 Task: Find connections with filter location Goba with filter topic #coachingwith filter profile language French with filter current company Remote with filter school PSG Institute of Management with filter industry Primary and Secondary Education with filter service category Web Design with filter keywords title Chief Engineer
Action: Mouse moved to (209, 310)
Screenshot: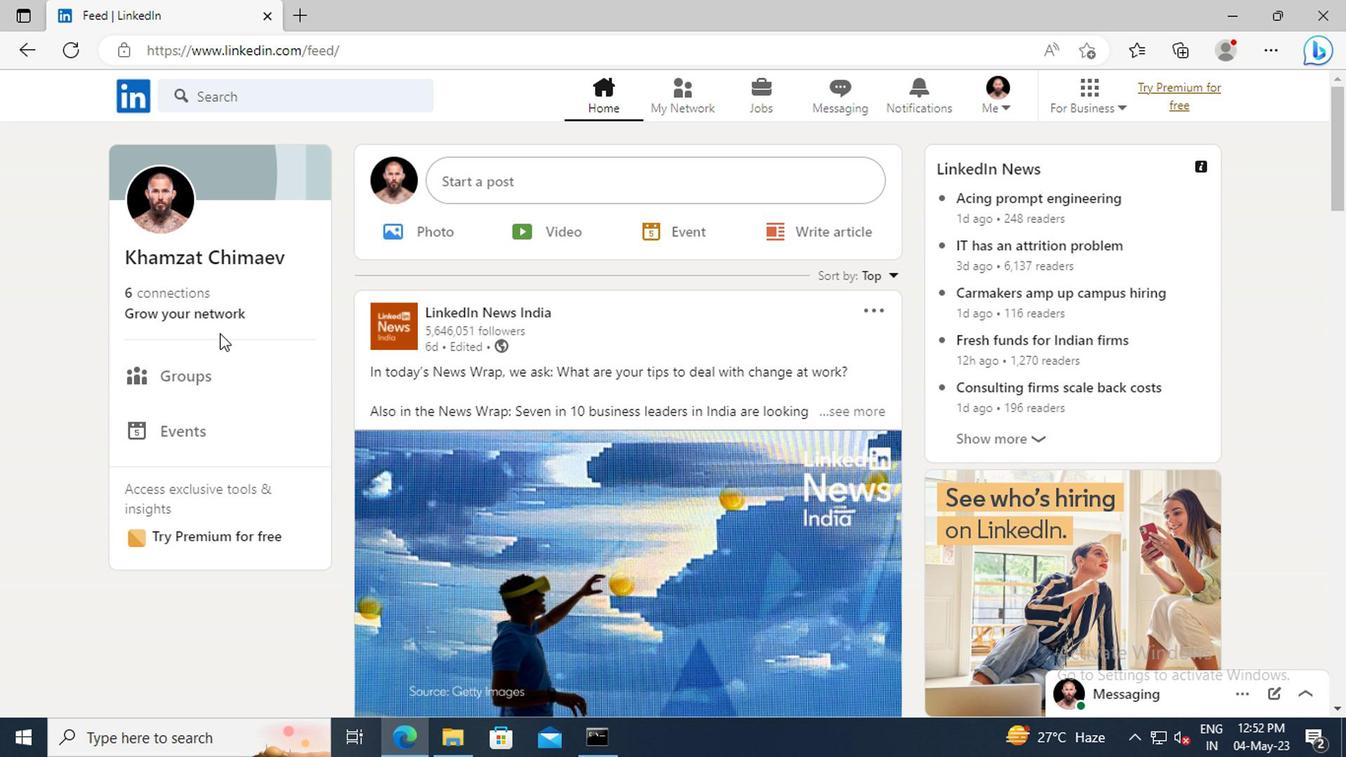 
Action: Mouse pressed left at (209, 310)
Screenshot: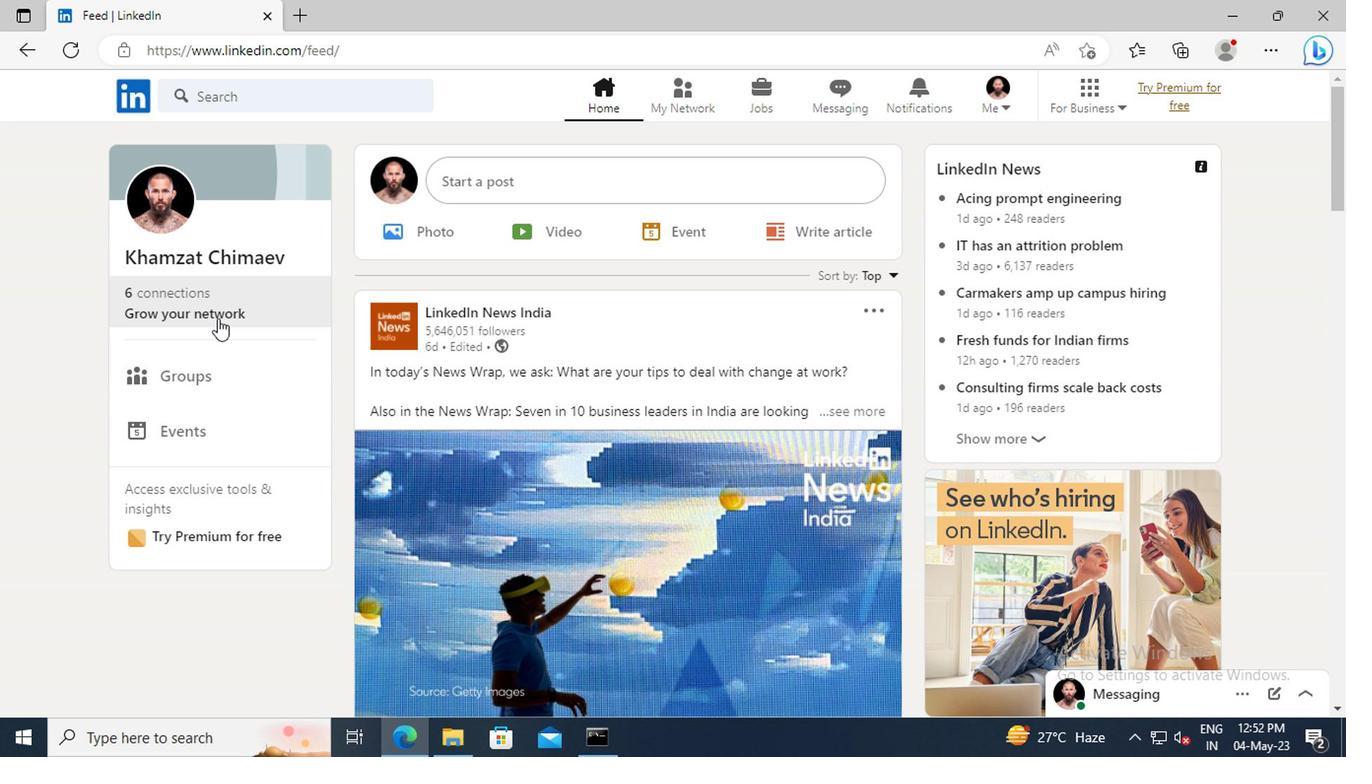 
Action: Mouse moved to (202, 206)
Screenshot: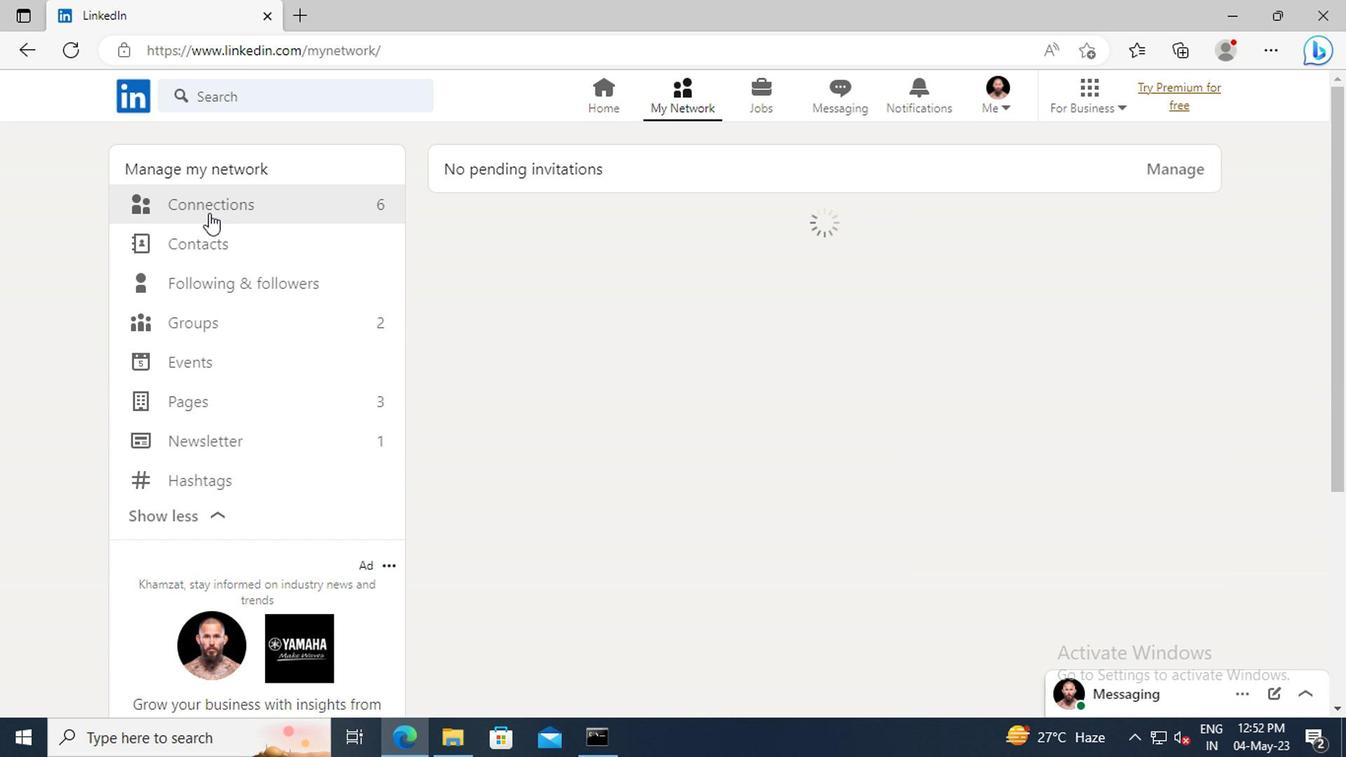 
Action: Mouse pressed left at (202, 206)
Screenshot: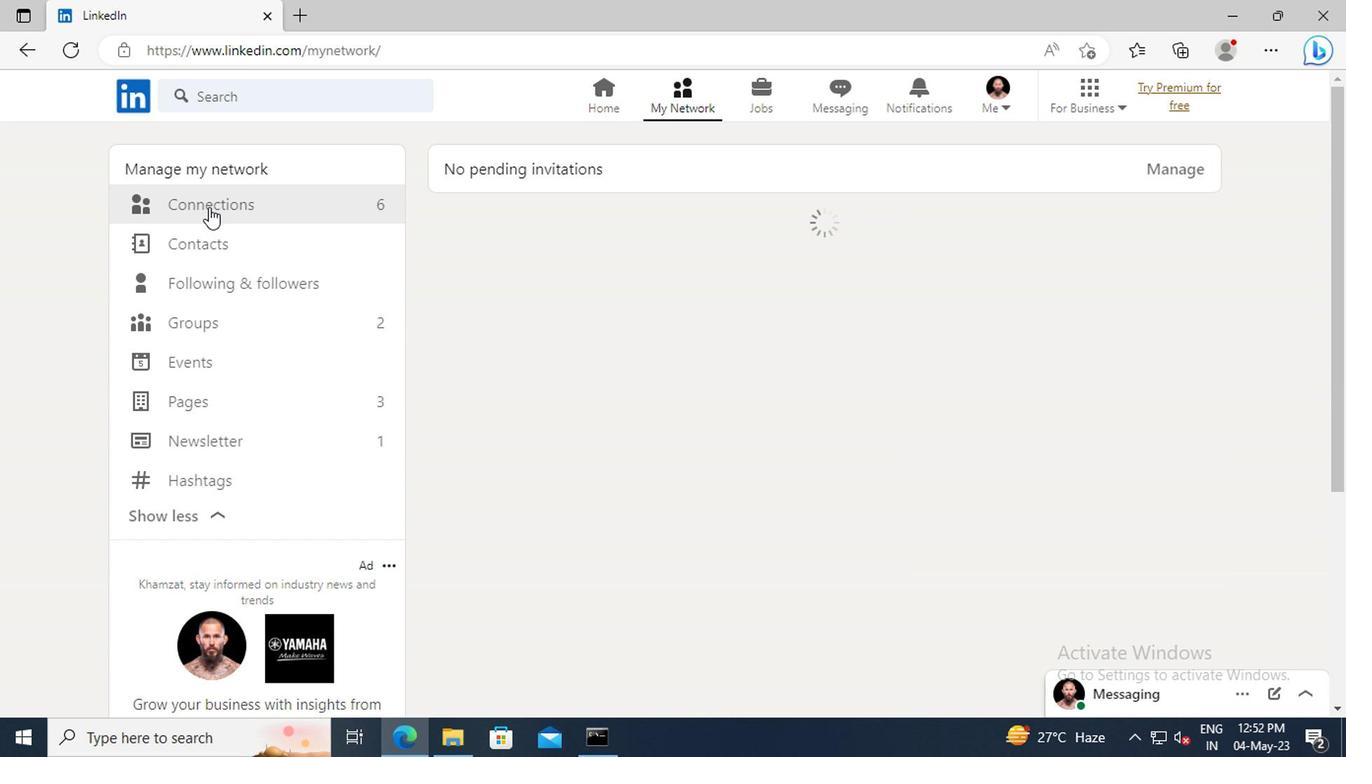 
Action: Mouse moved to (798, 213)
Screenshot: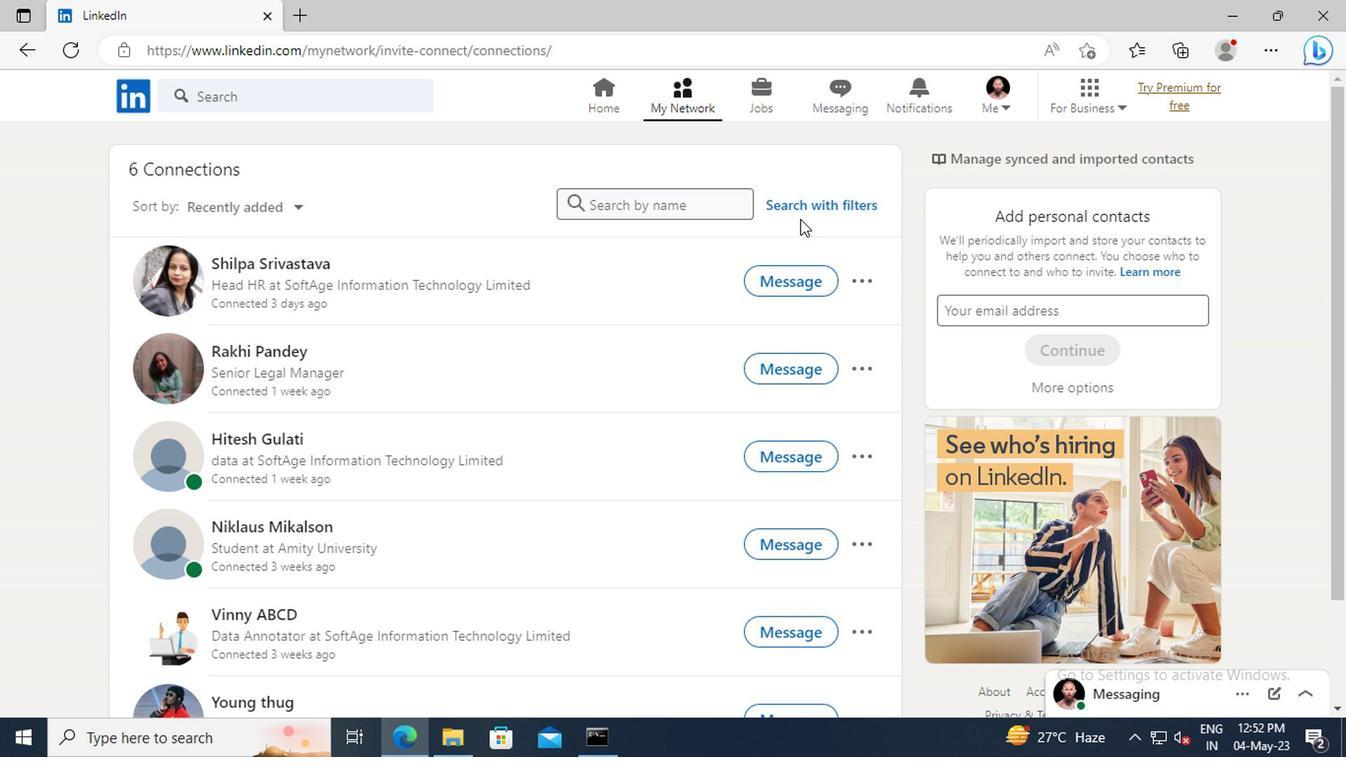 
Action: Mouse pressed left at (798, 213)
Screenshot: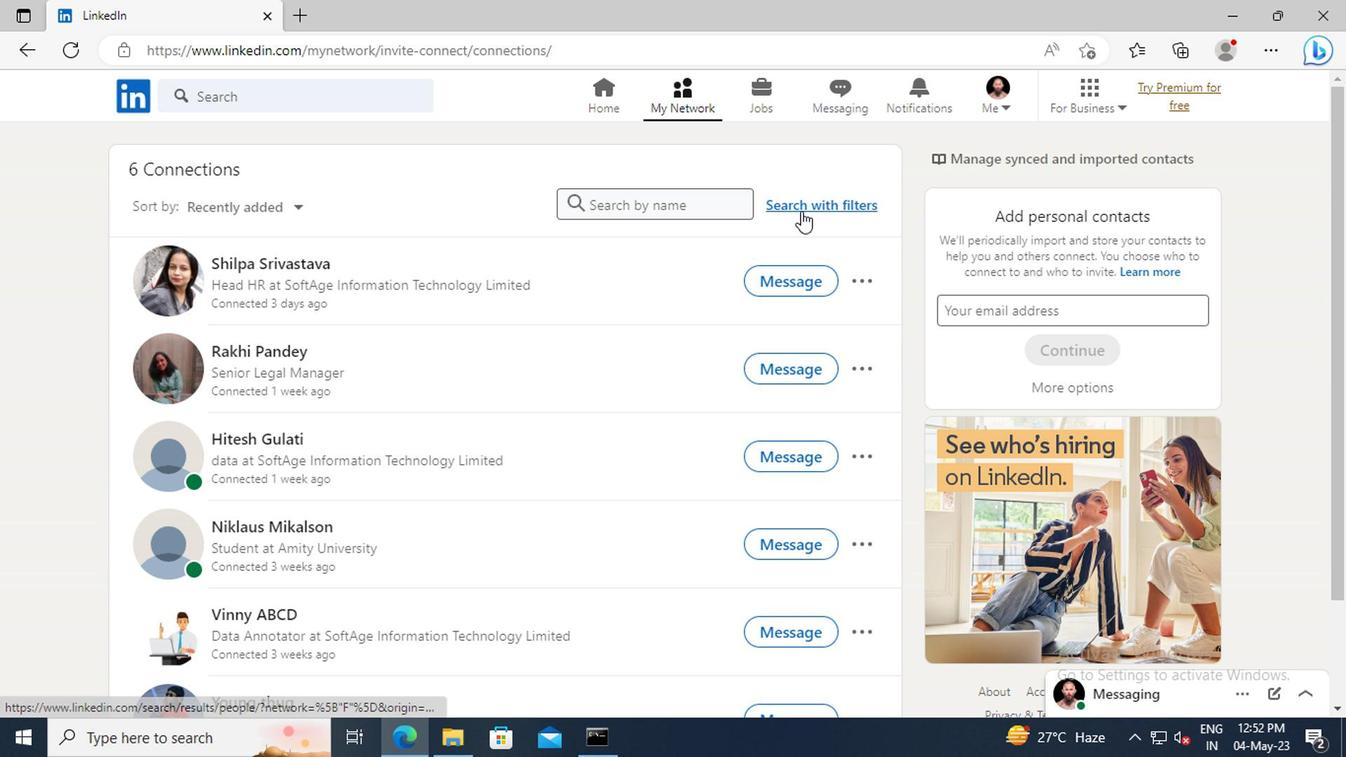 
Action: Mouse moved to (755, 159)
Screenshot: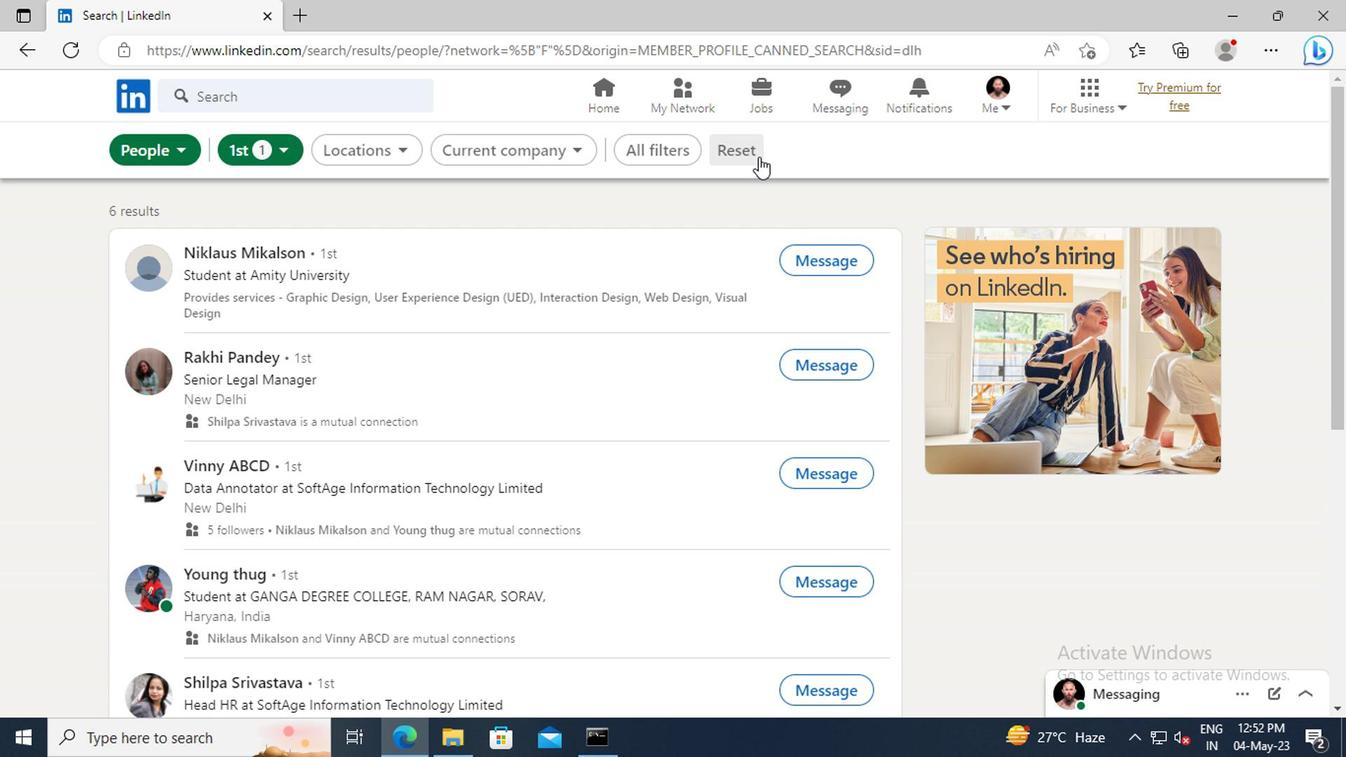 
Action: Mouse pressed left at (755, 159)
Screenshot: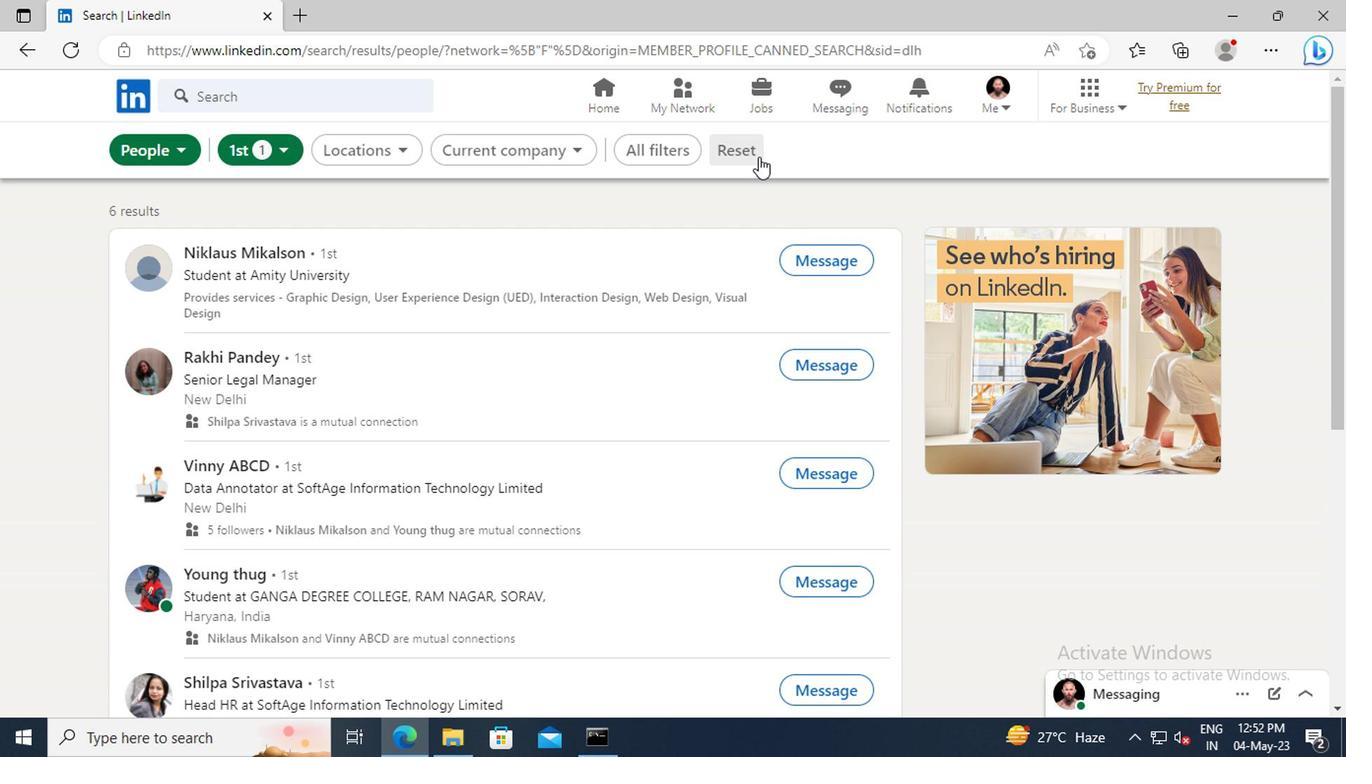 
Action: Mouse moved to (716, 155)
Screenshot: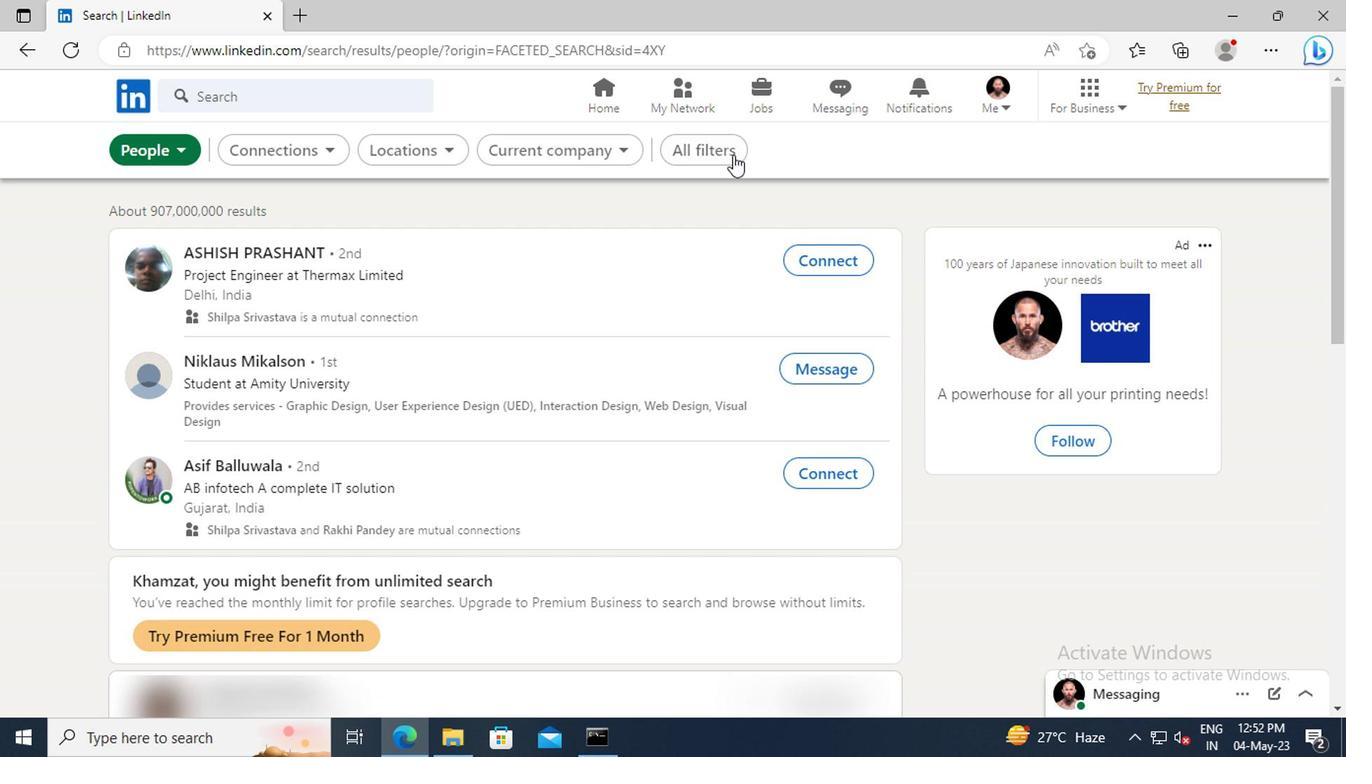 
Action: Mouse pressed left at (716, 155)
Screenshot: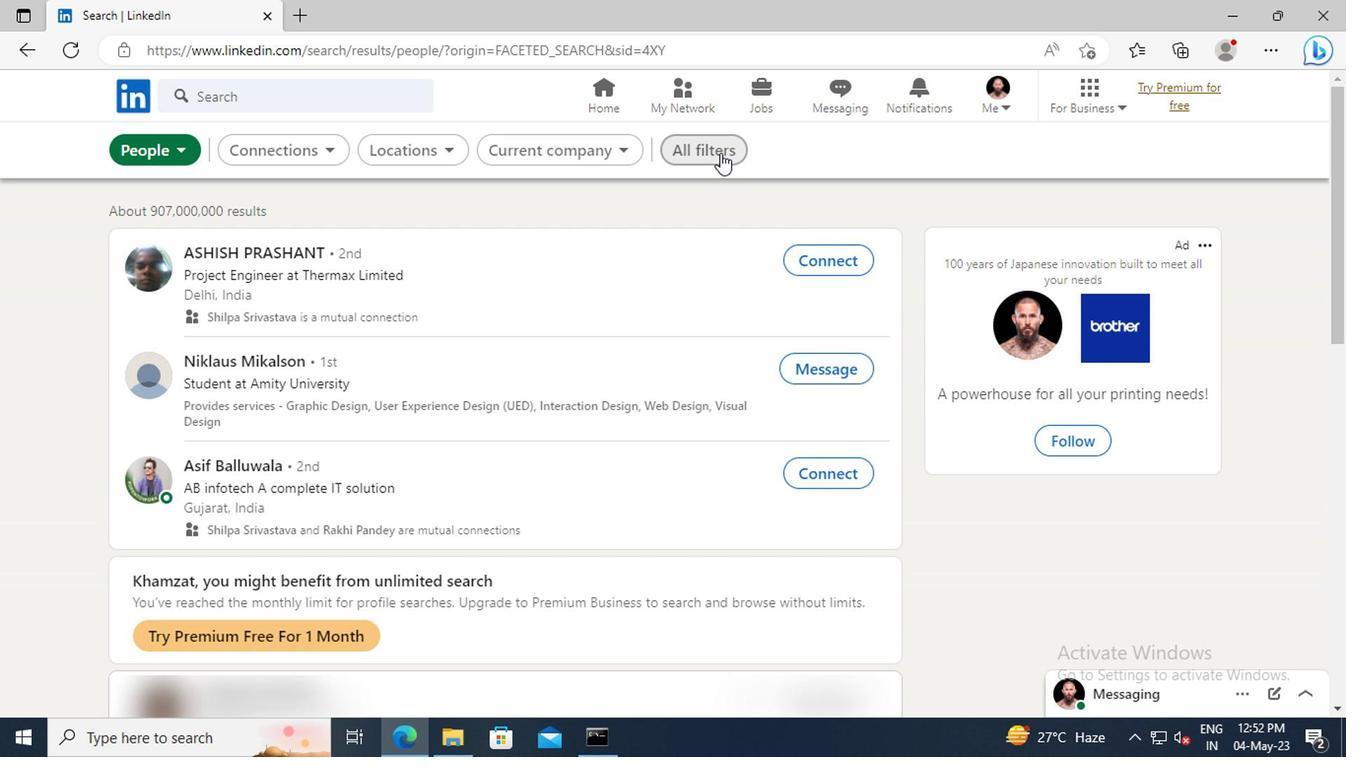 
Action: Mouse moved to (1012, 307)
Screenshot: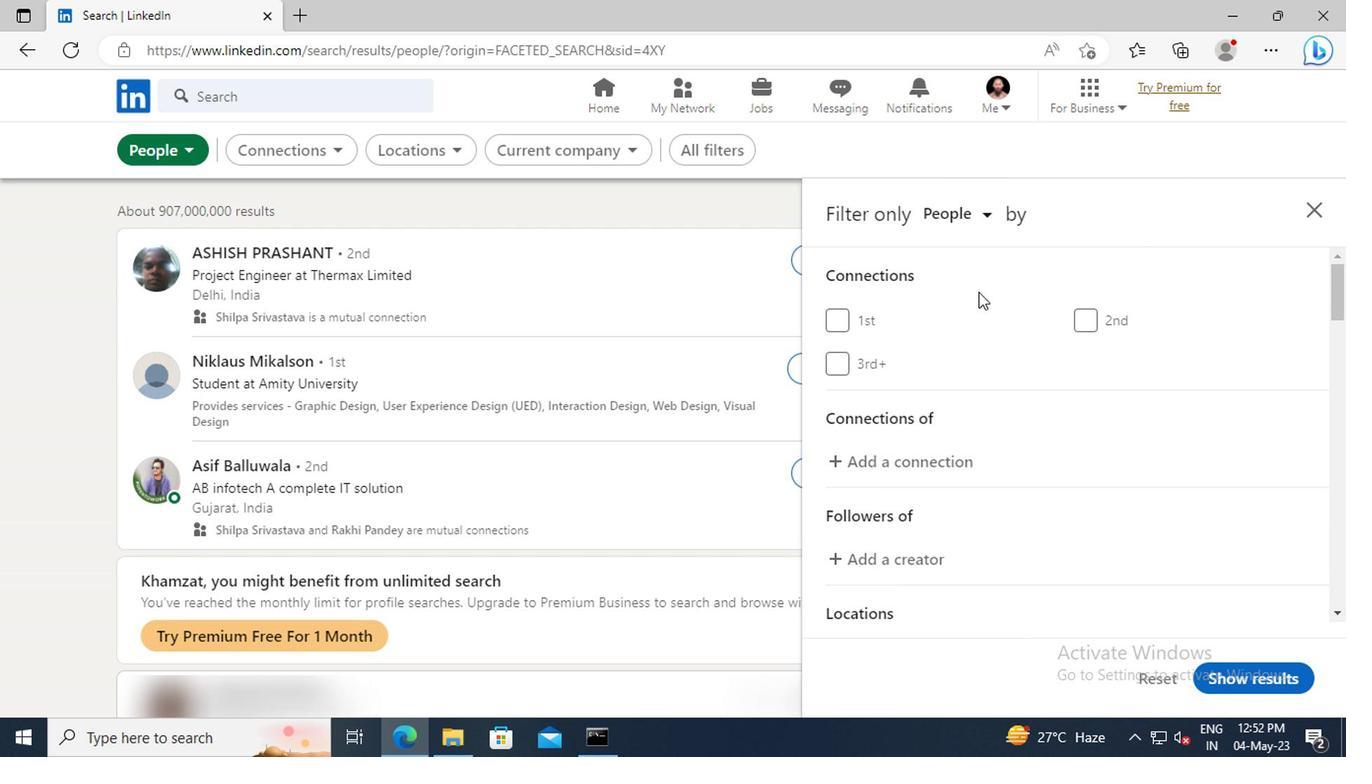 
Action: Mouse scrolled (1012, 307) with delta (0, 0)
Screenshot: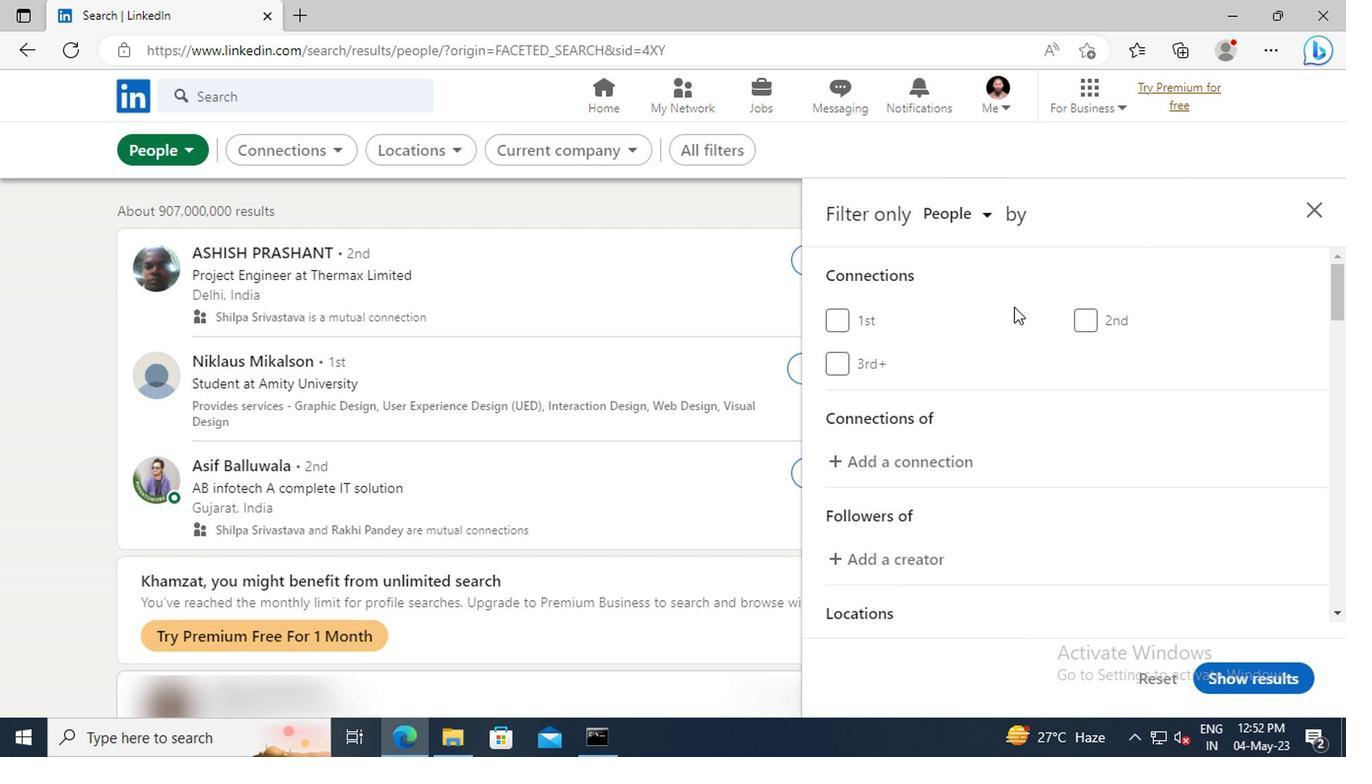 
Action: Mouse scrolled (1012, 307) with delta (0, 0)
Screenshot: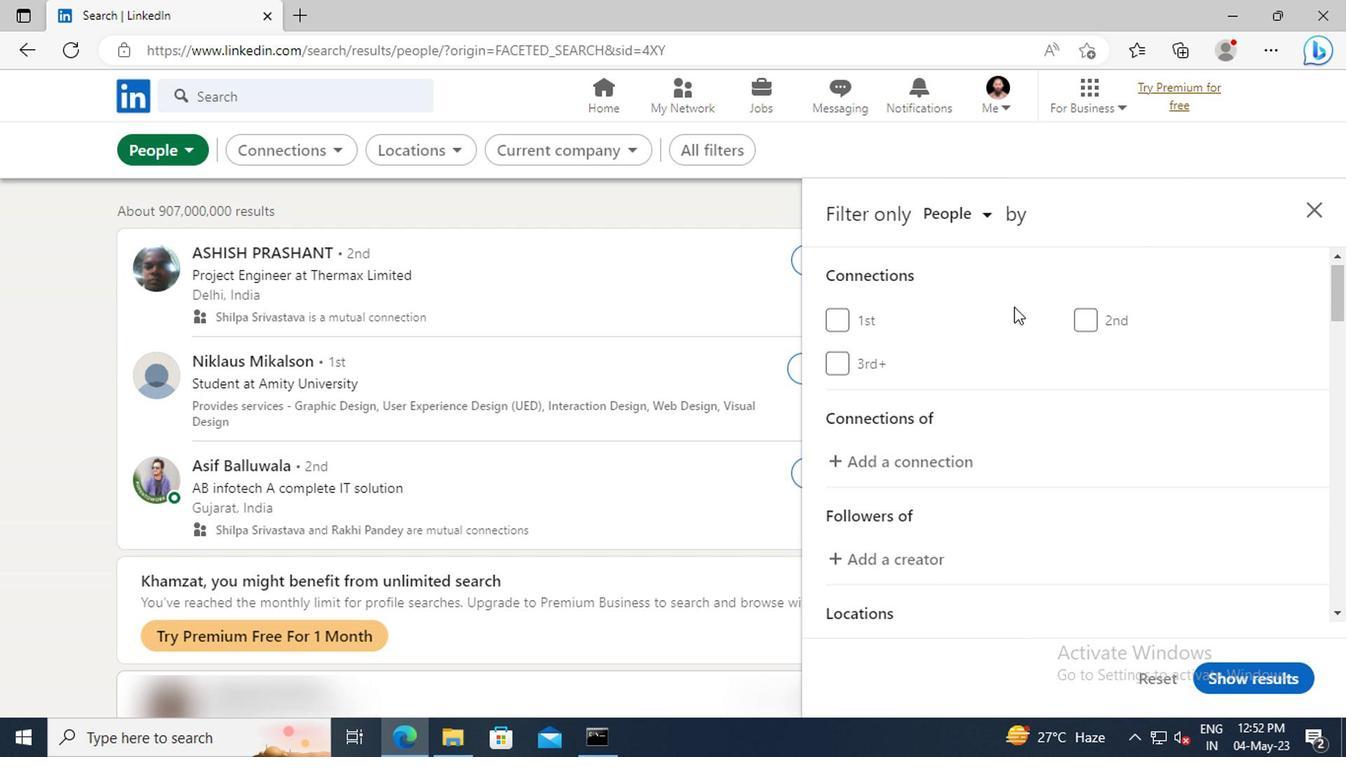 
Action: Mouse scrolled (1012, 307) with delta (0, 0)
Screenshot: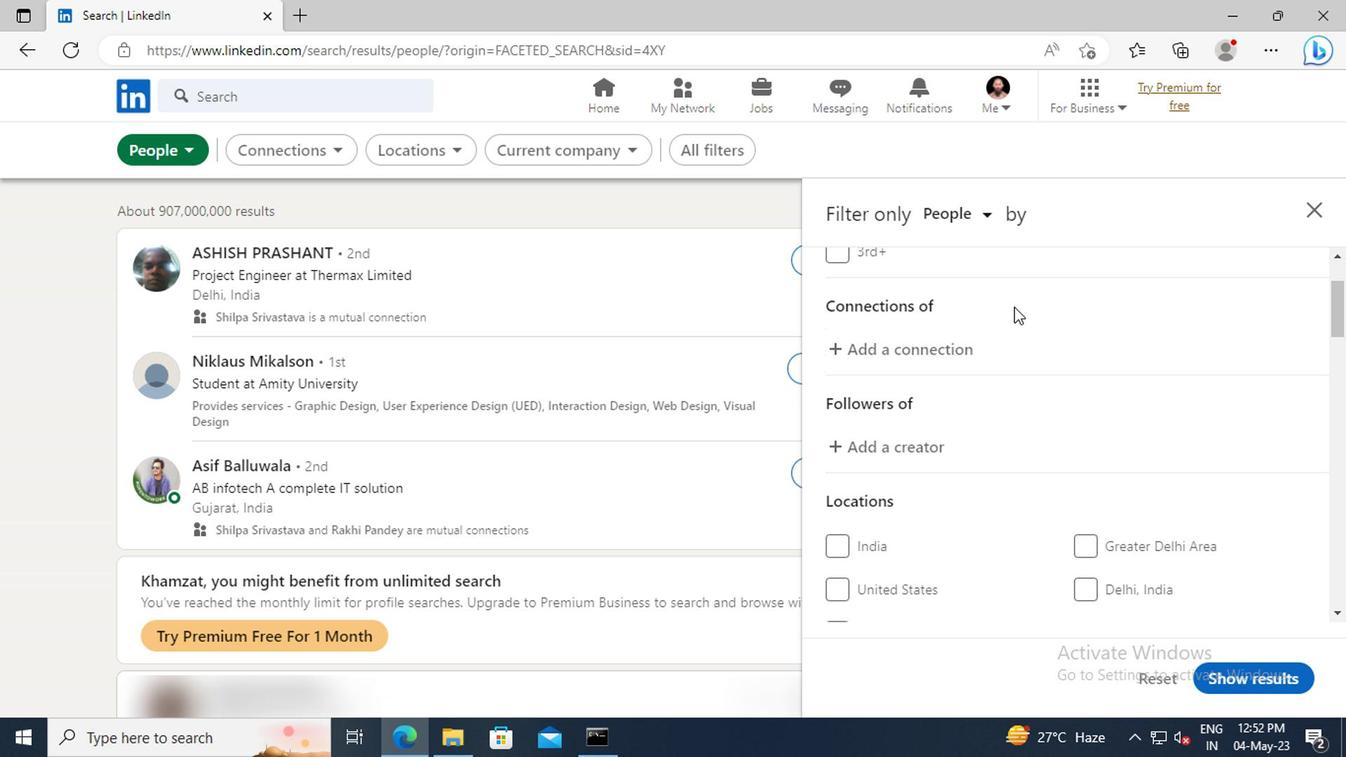 
Action: Mouse scrolled (1012, 307) with delta (0, 0)
Screenshot: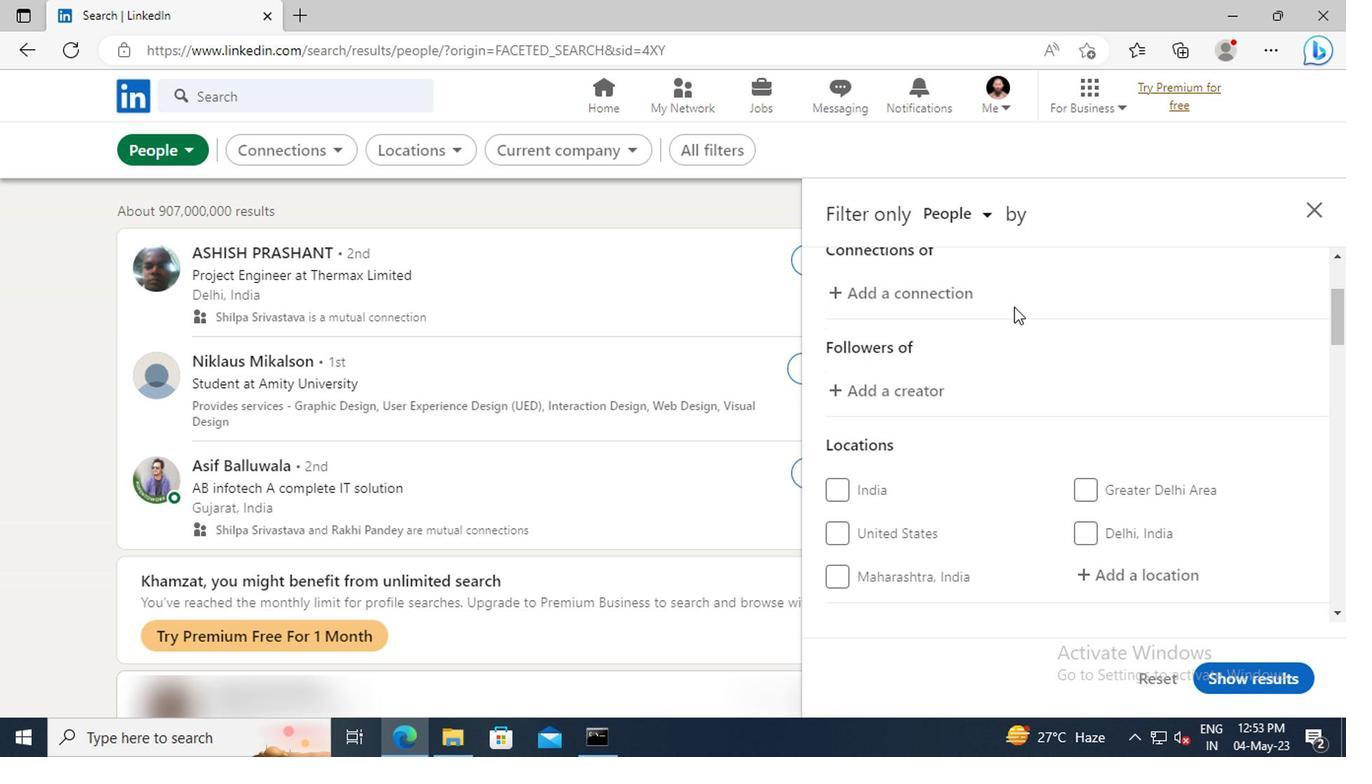 
Action: Mouse scrolled (1012, 307) with delta (0, 0)
Screenshot: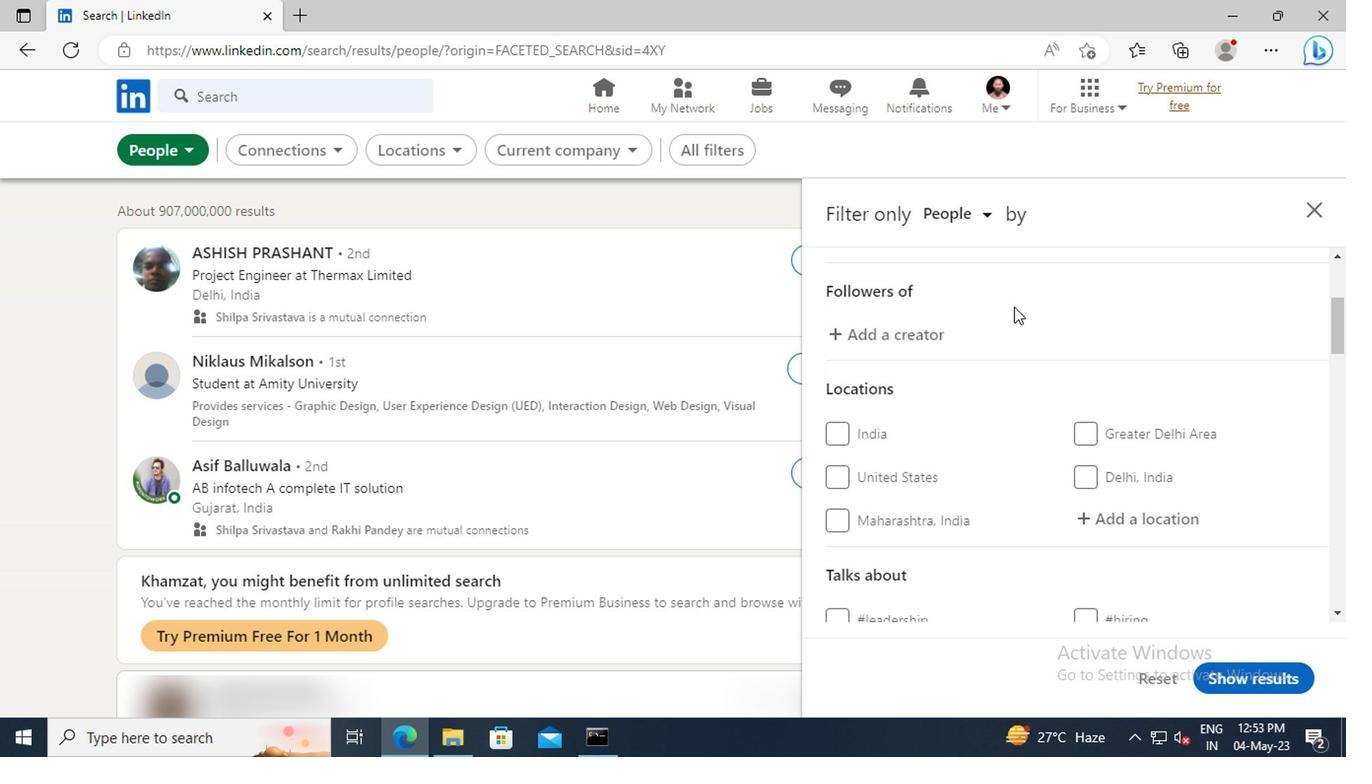 
Action: Mouse scrolled (1012, 307) with delta (0, 0)
Screenshot: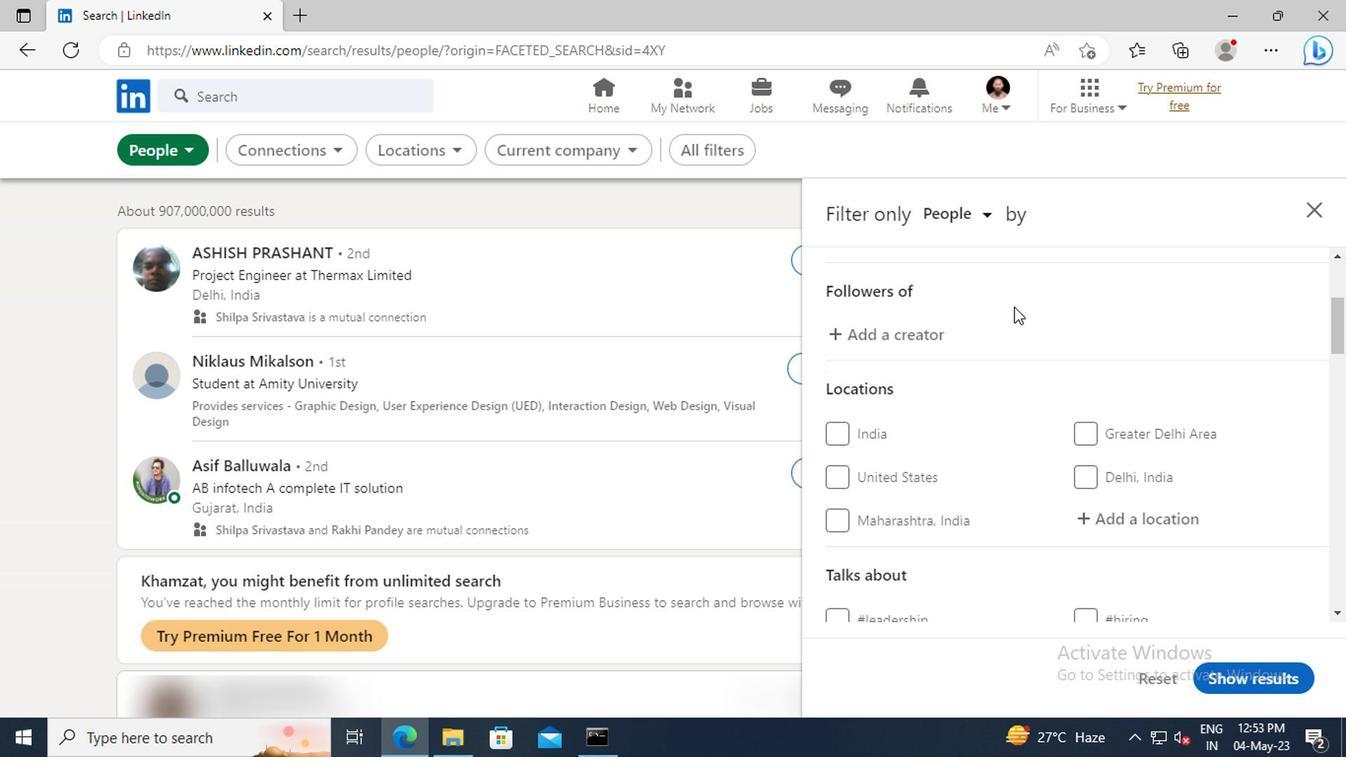 
Action: Mouse moved to (1095, 413)
Screenshot: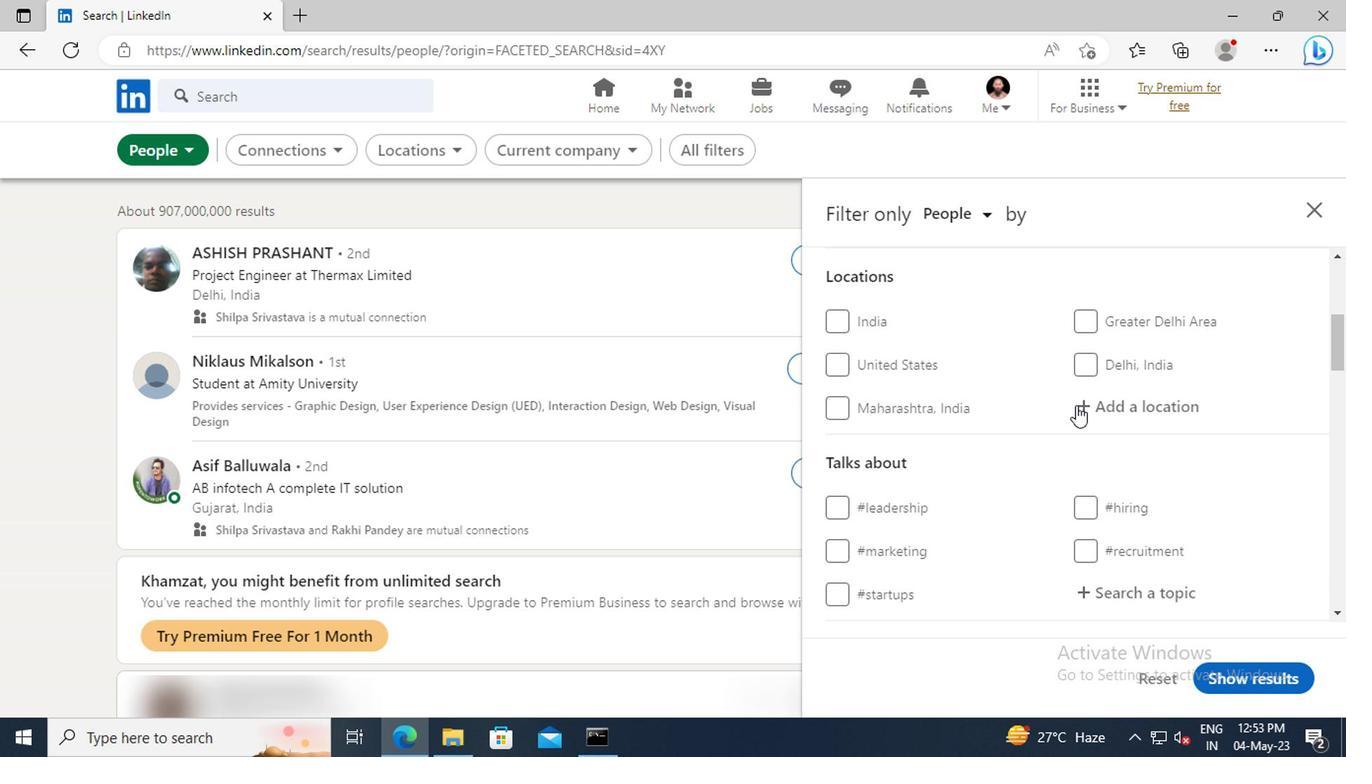 
Action: Mouse pressed left at (1095, 413)
Screenshot: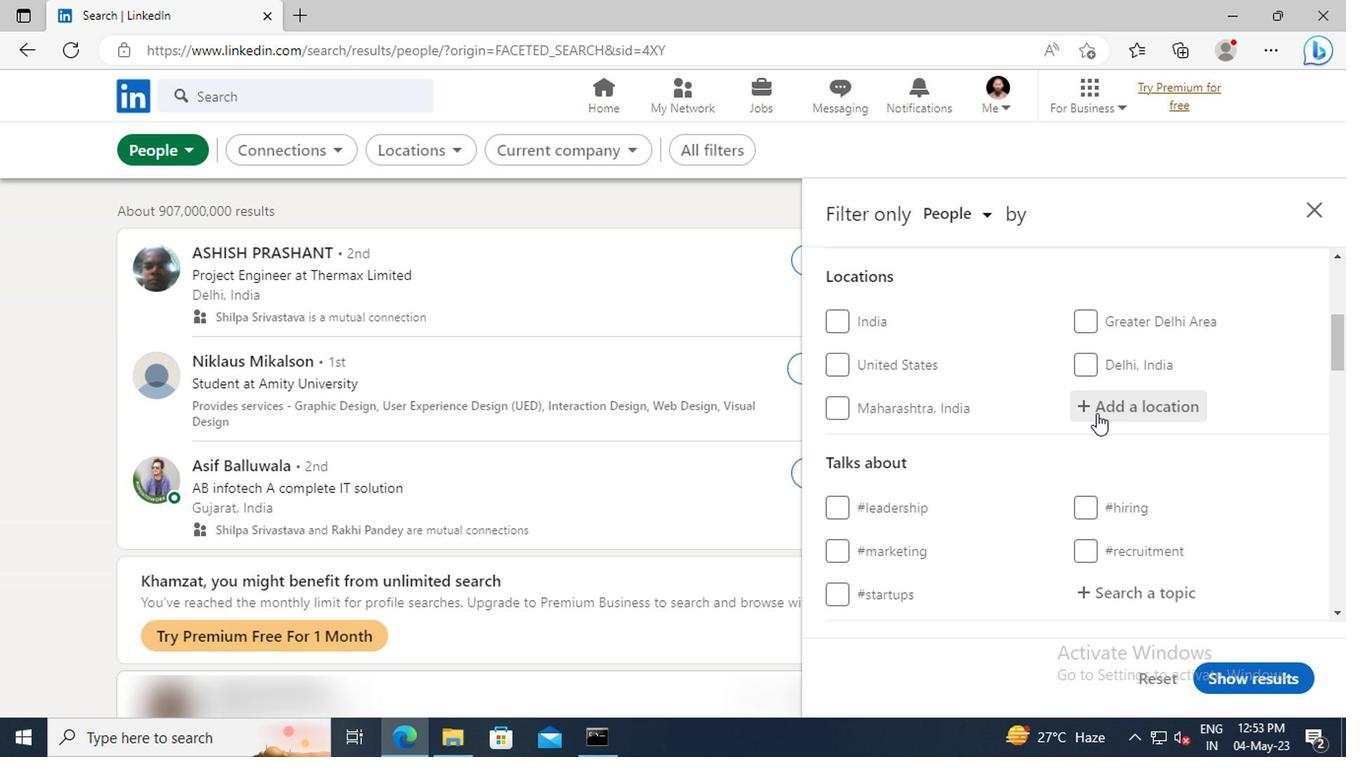 
Action: Key pressed <Key.shift>GOBA<Key.enter>
Screenshot: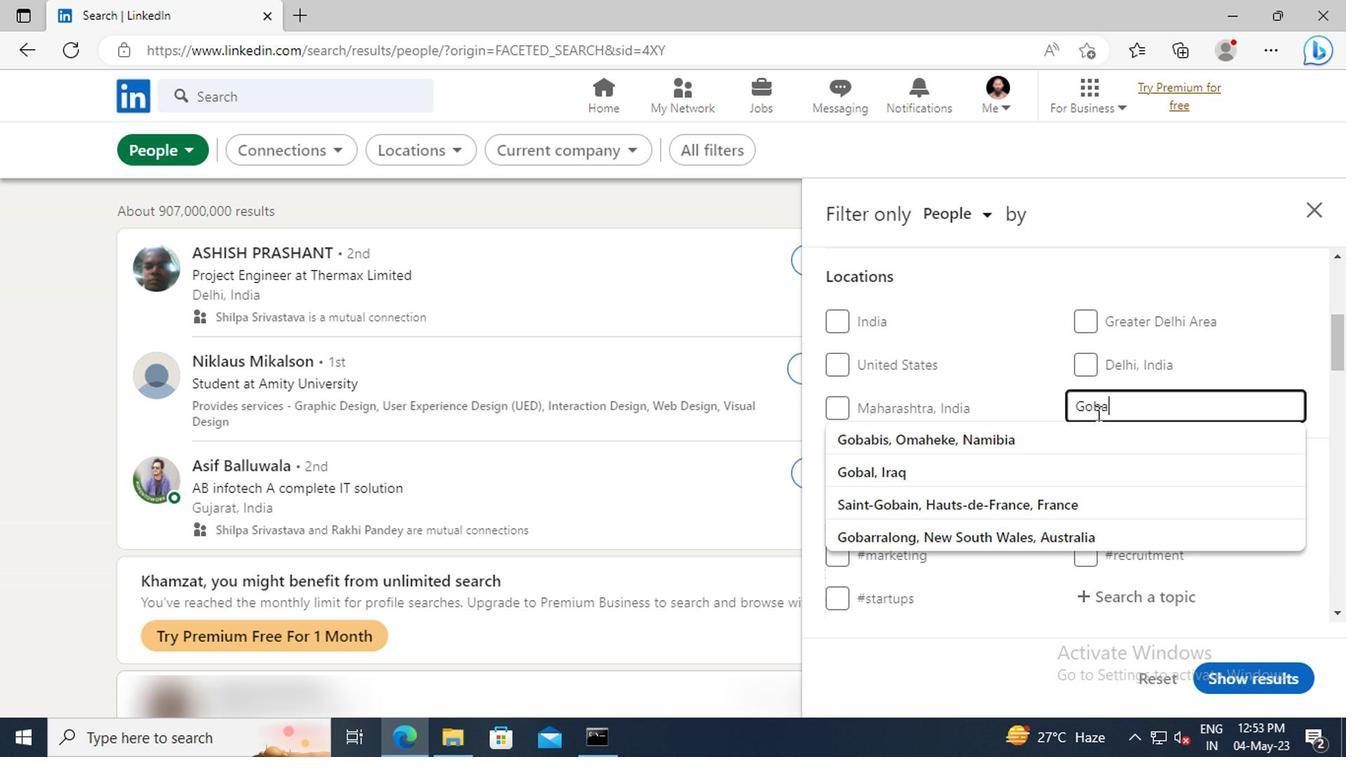 
Action: Mouse scrolled (1095, 412) with delta (0, -1)
Screenshot: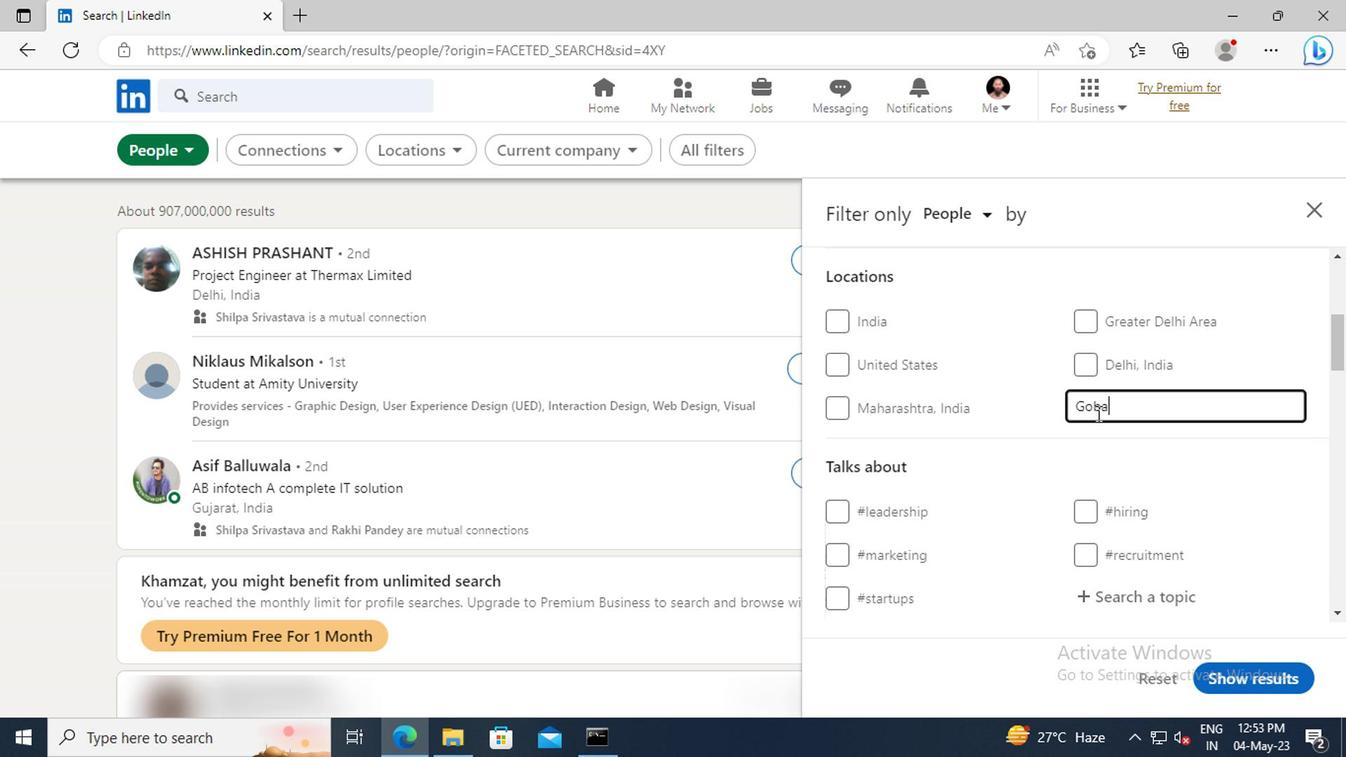 
Action: Mouse scrolled (1095, 412) with delta (0, -1)
Screenshot: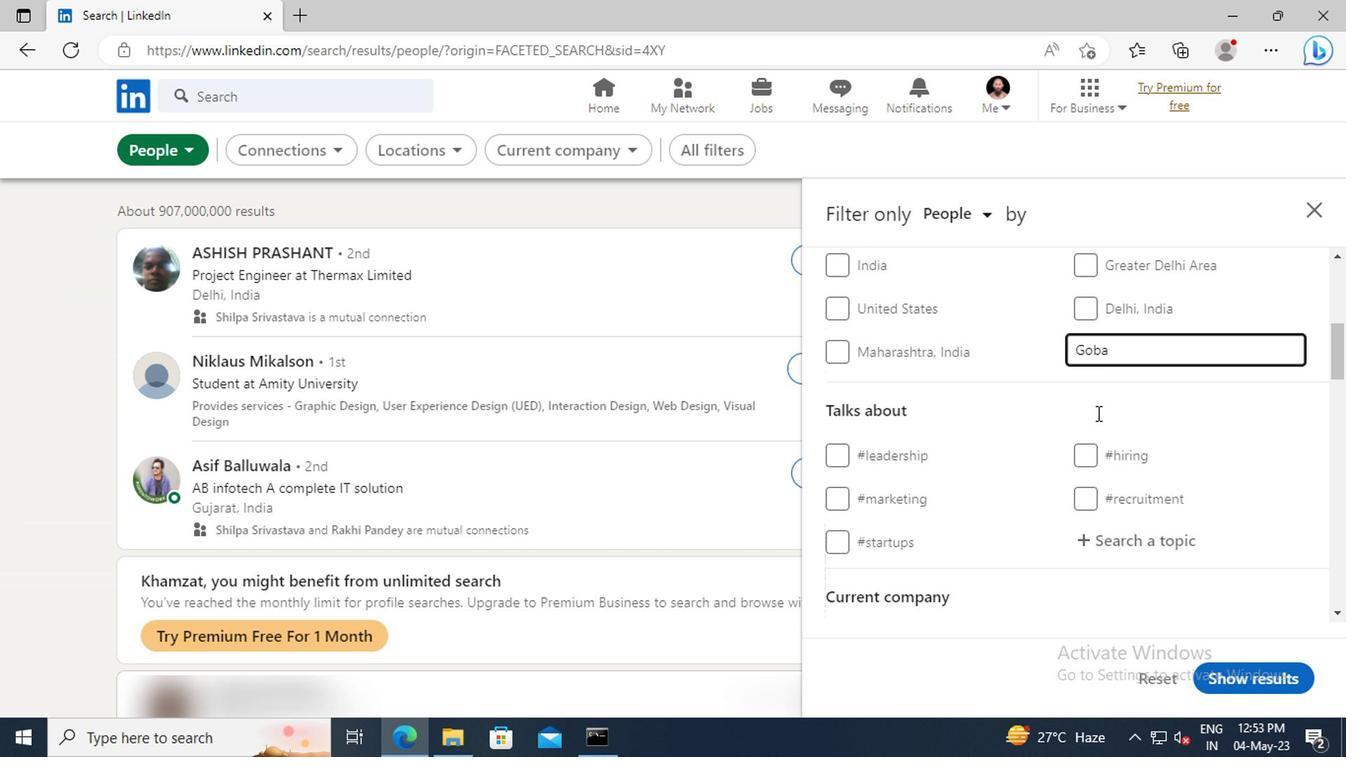 
Action: Mouse scrolled (1095, 412) with delta (0, -1)
Screenshot: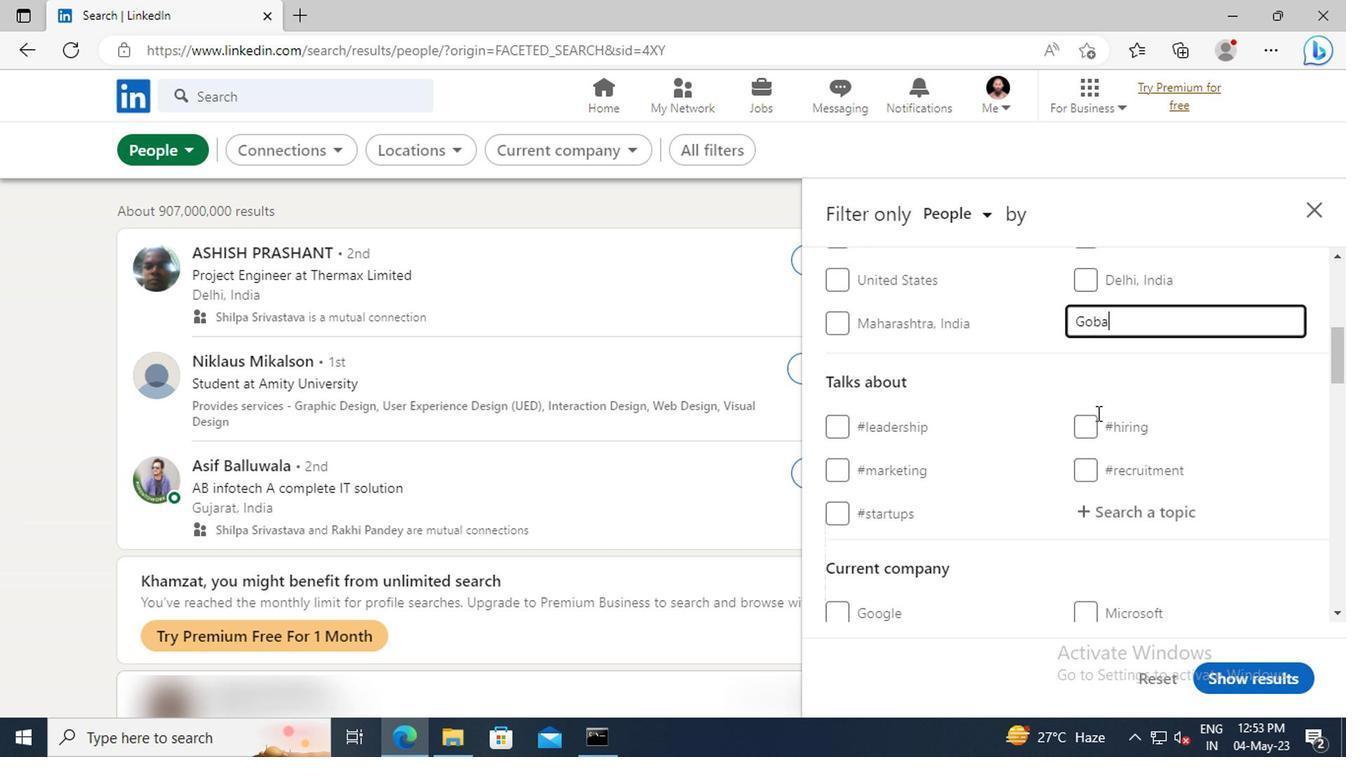 
Action: Mouse moved to (1099, 430)
Screenshot: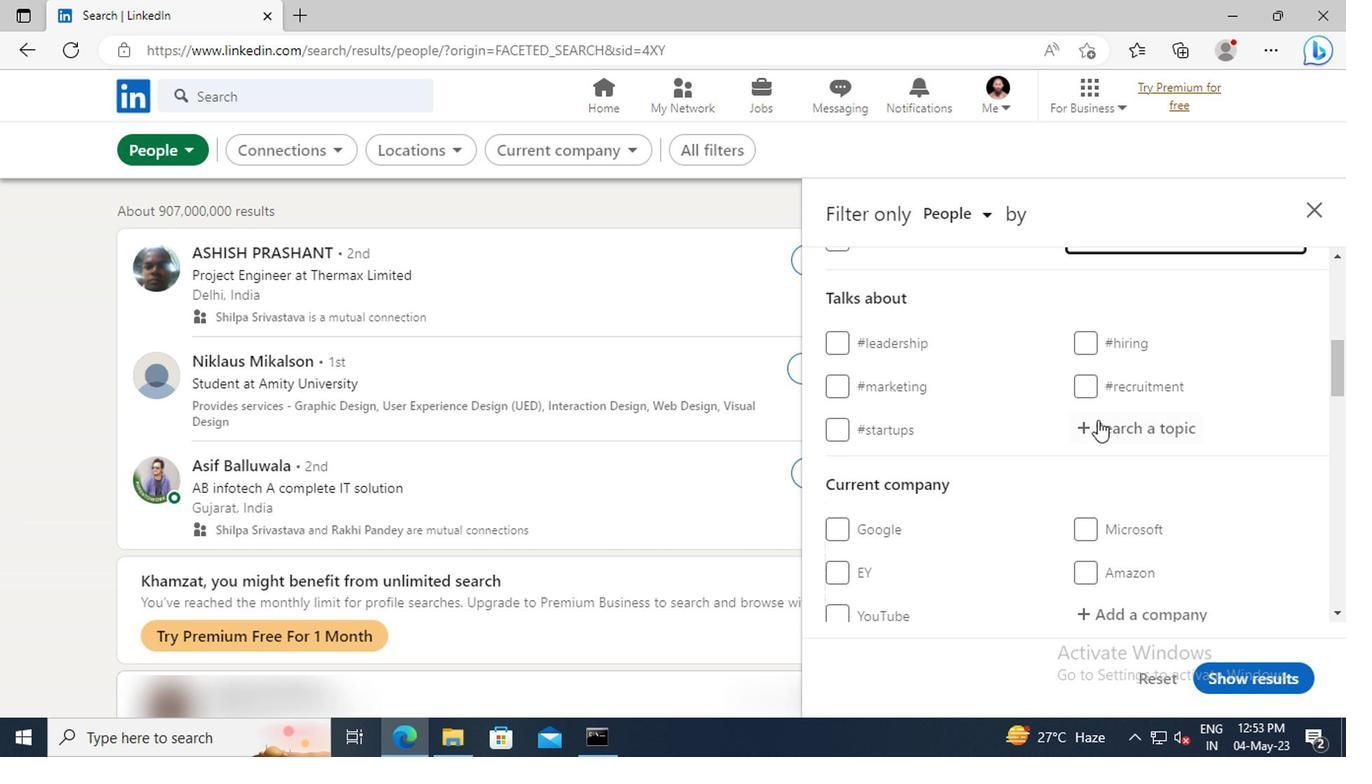 
Action: Mouse pressed left at (1099, 430)
Screenshot: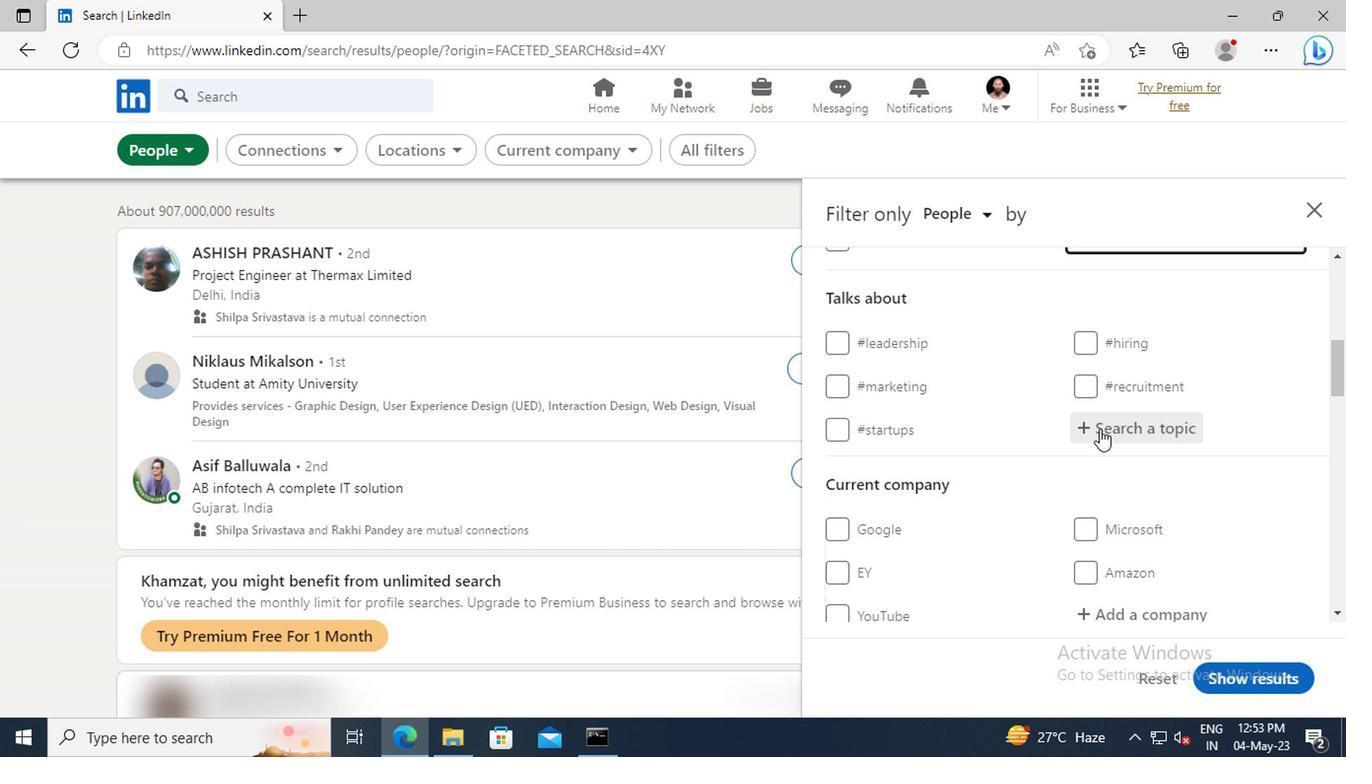 
Action: Key pressed COACHI
Screenshot: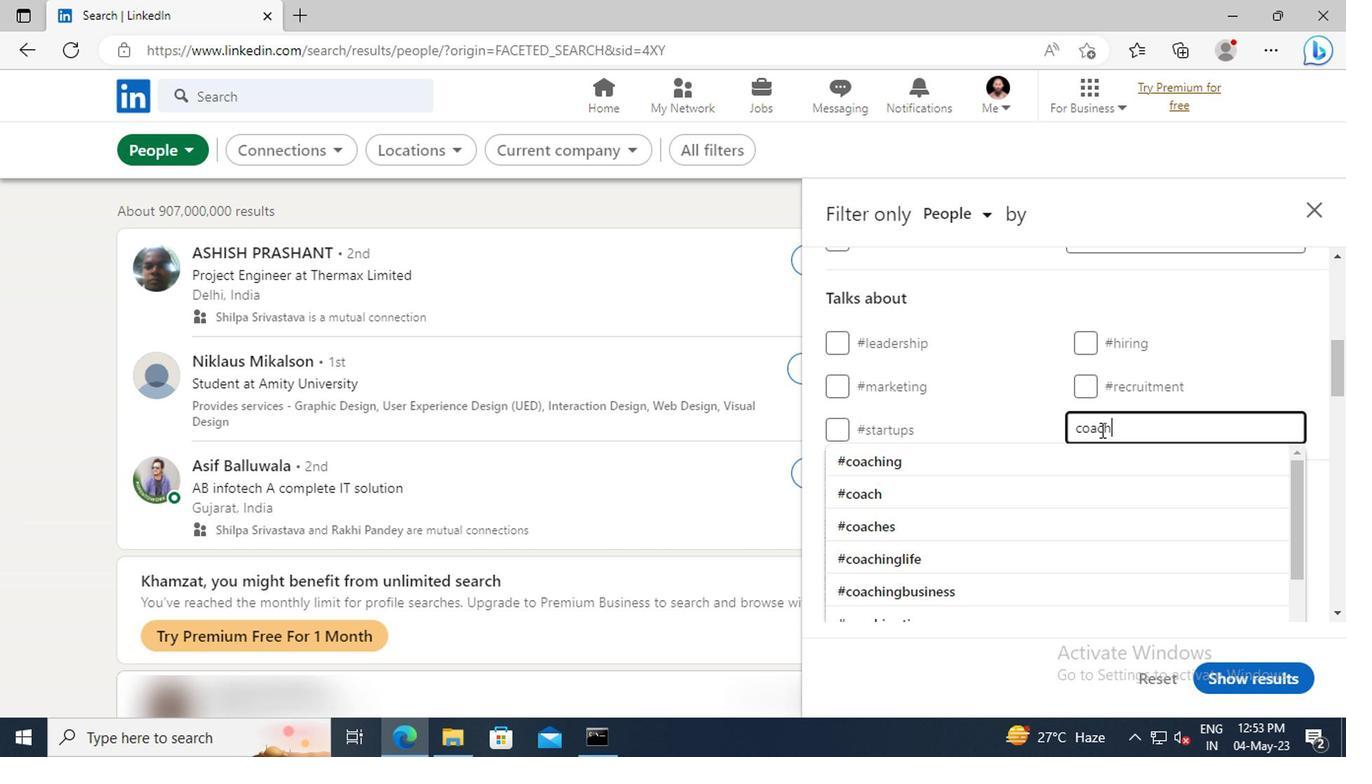 
Action: Mouse moved to (1099, 458)
Screenshot: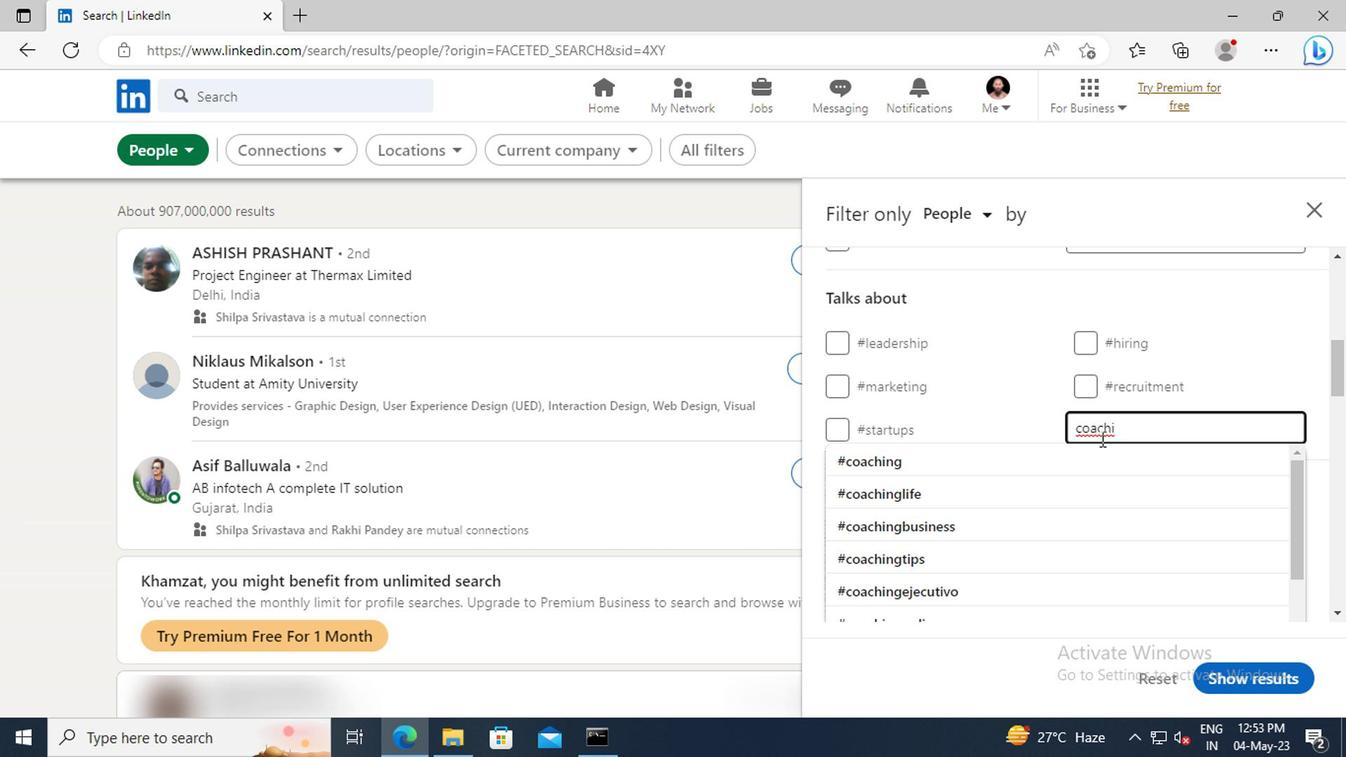 
Action: Mouse pressed left at (1099, 458)
Screenshot: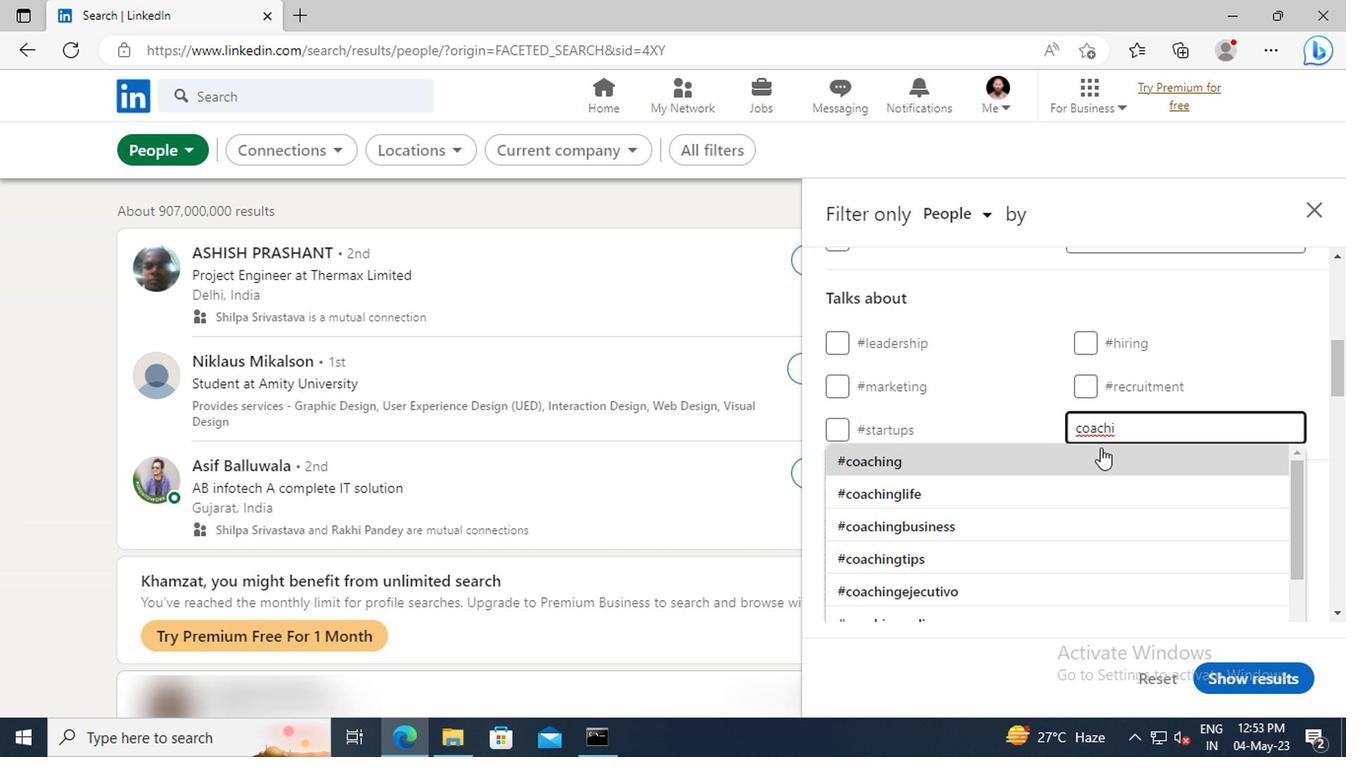 
Action: Mouse scrolled (1099, 458) with delta (0, 0)
Screenshot: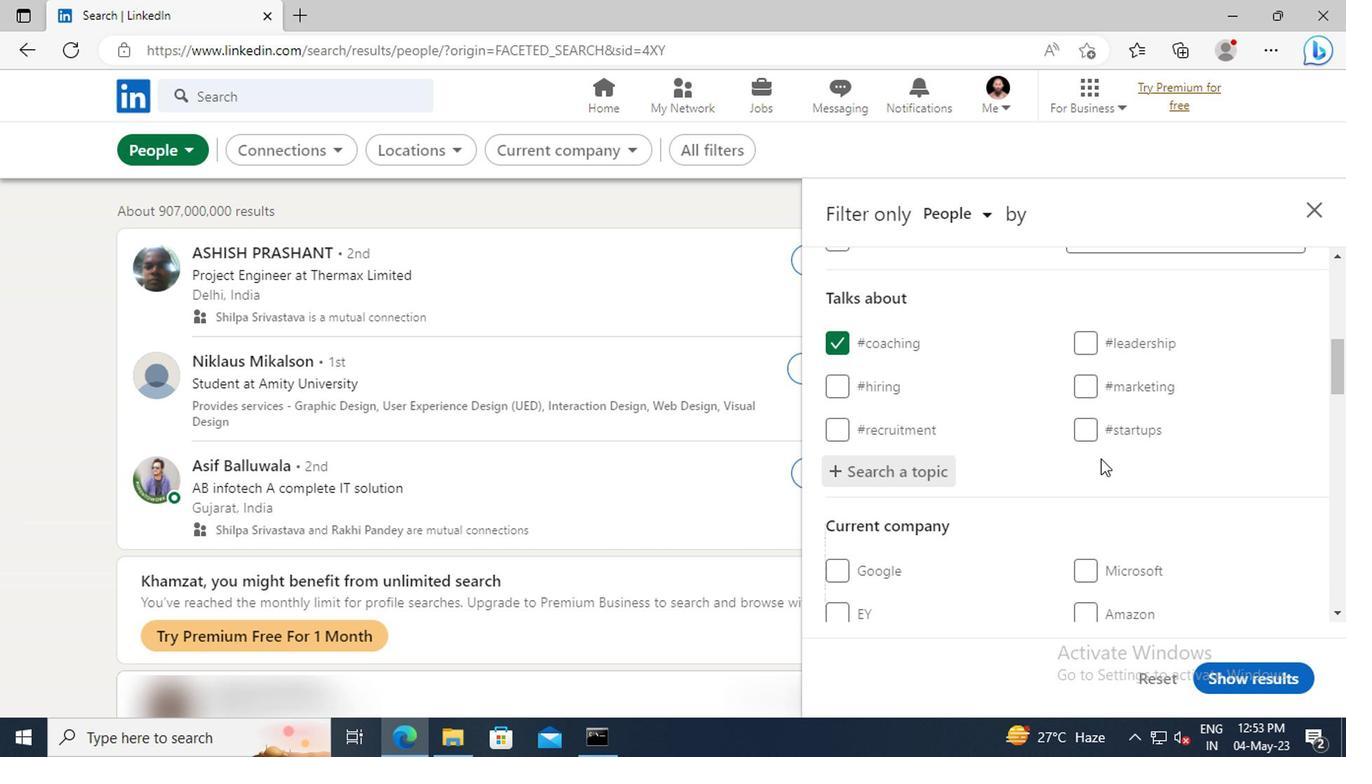 
Action: Mouse scrolled (1099, 458) with delta (0, 0)
Screenshot: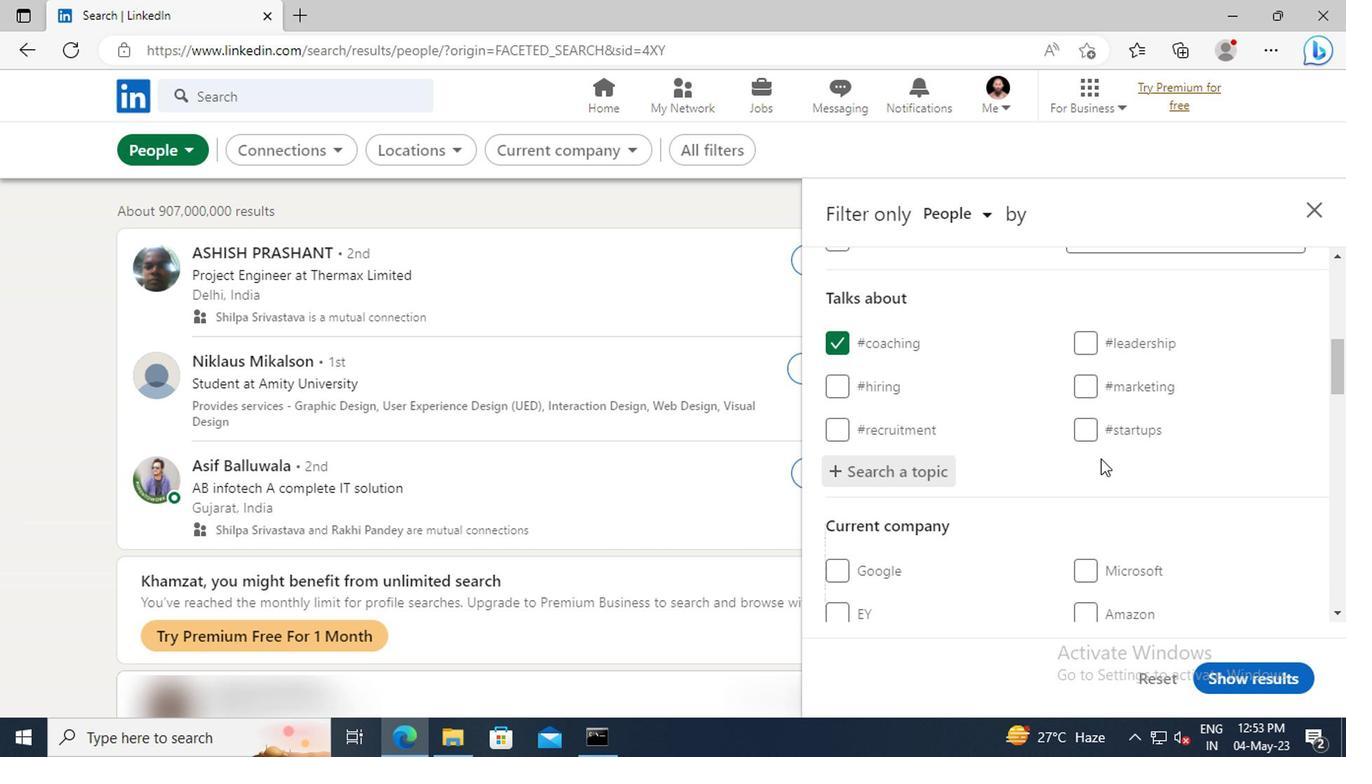 
Action: Mouse scrolled (1099, 458) with delta (0, 0)
Screenshot: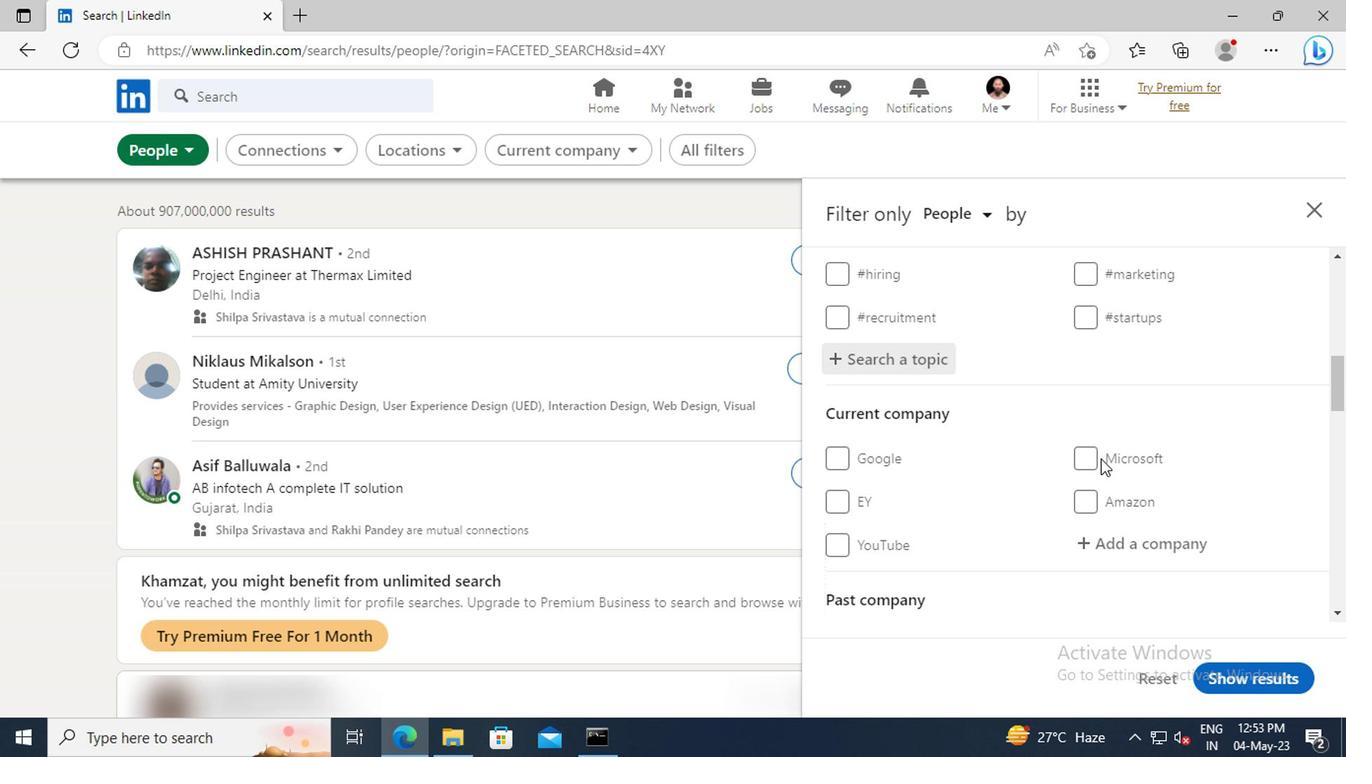 
Action: Mouse scrolled (1099, 458) with delta (0, 0)
Screenshot: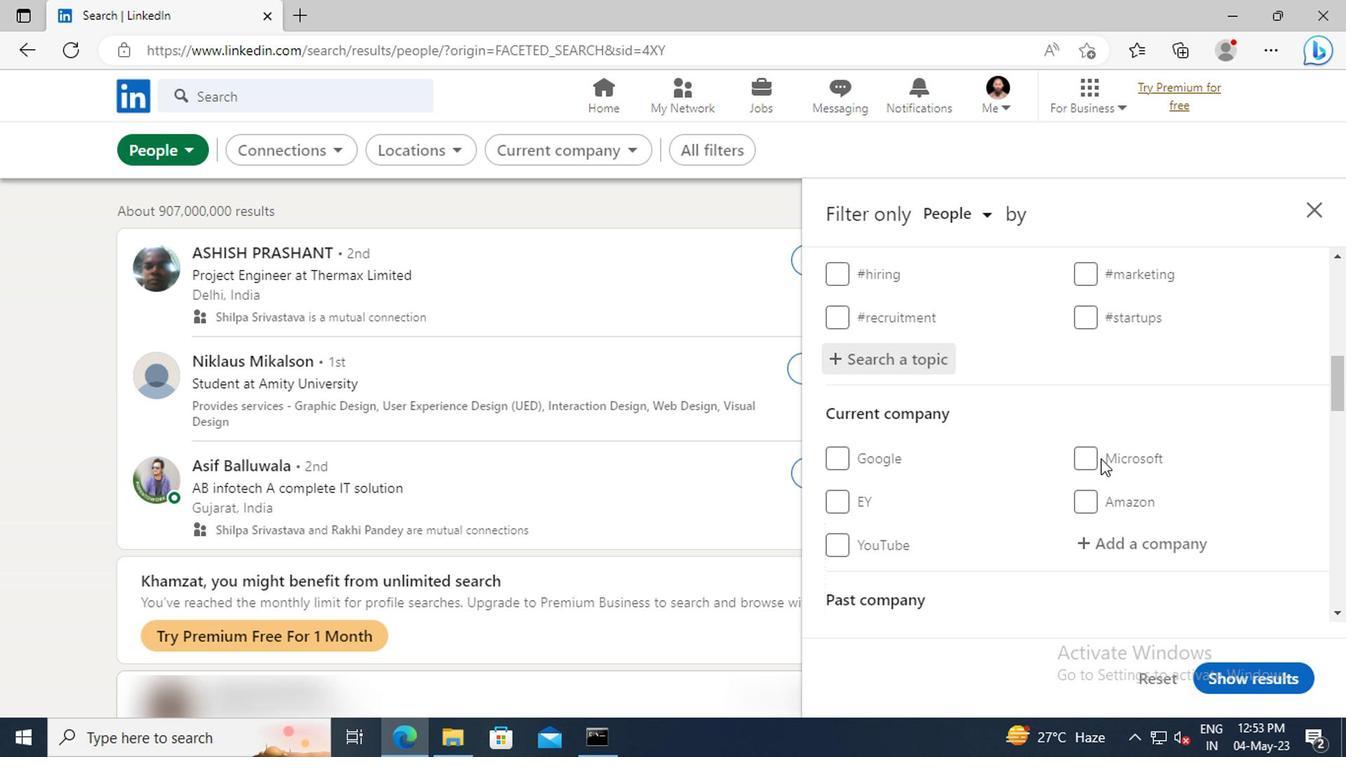 
Action: Mouse scrolled (1099, 458) with delta (0, 0)
Screenshot: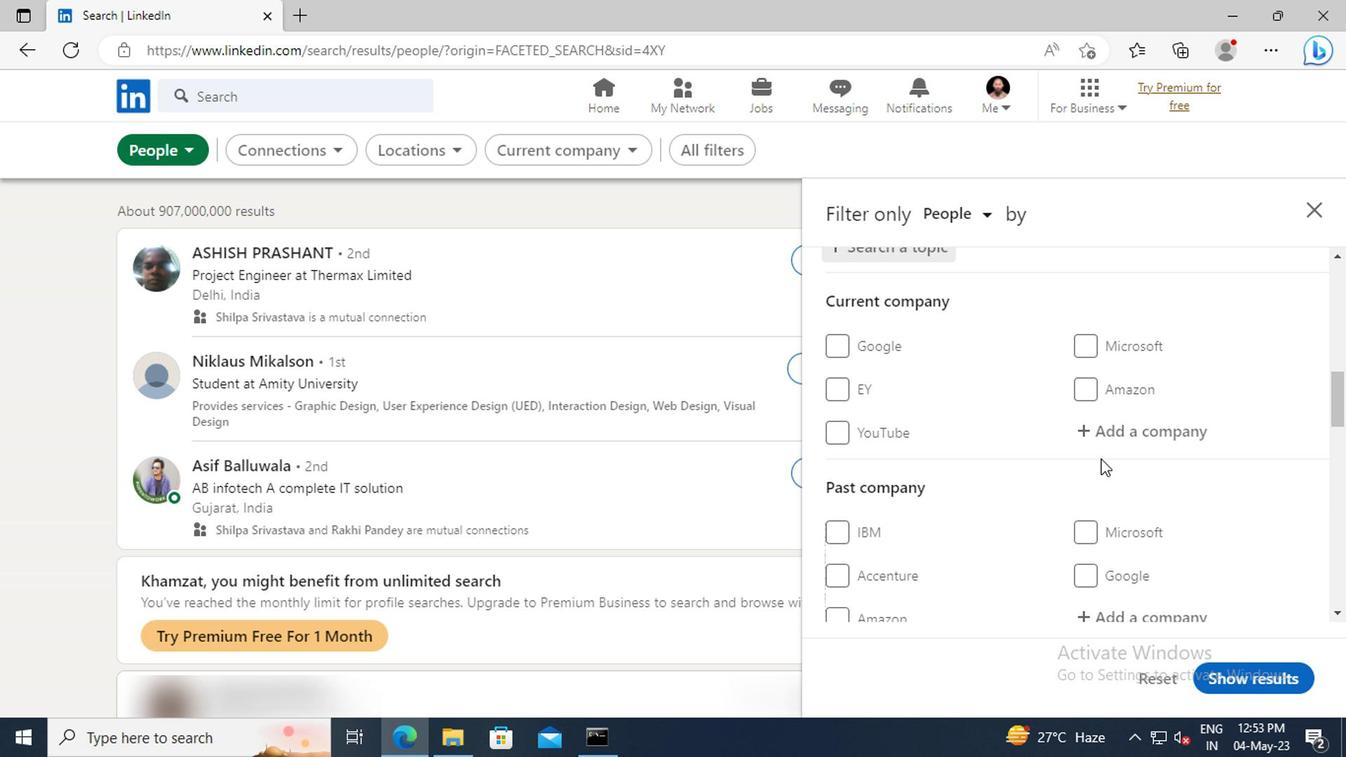 
Action: Mouse scrolled (1099, 458) with delta (0, 0)
Screenshot: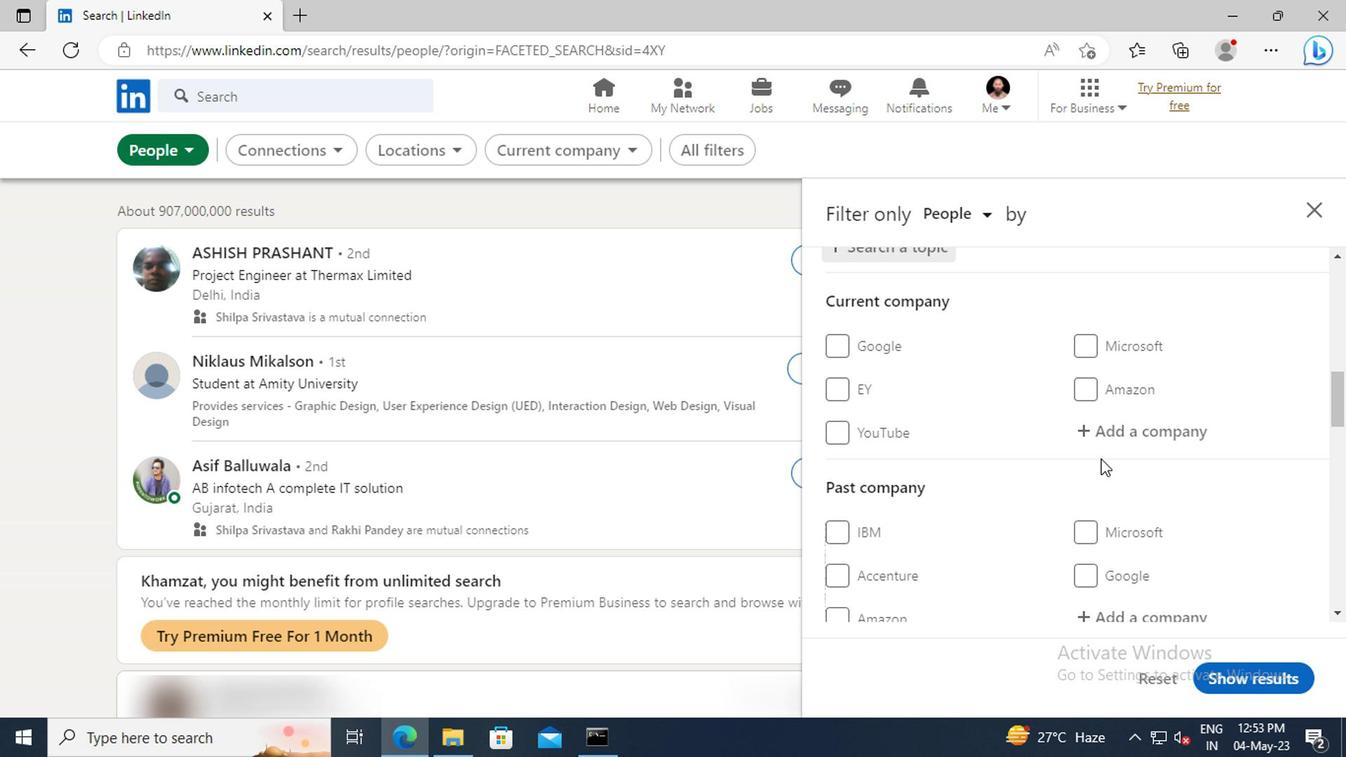 
Action: Mouse moved to (1099, 459)
Screenshot: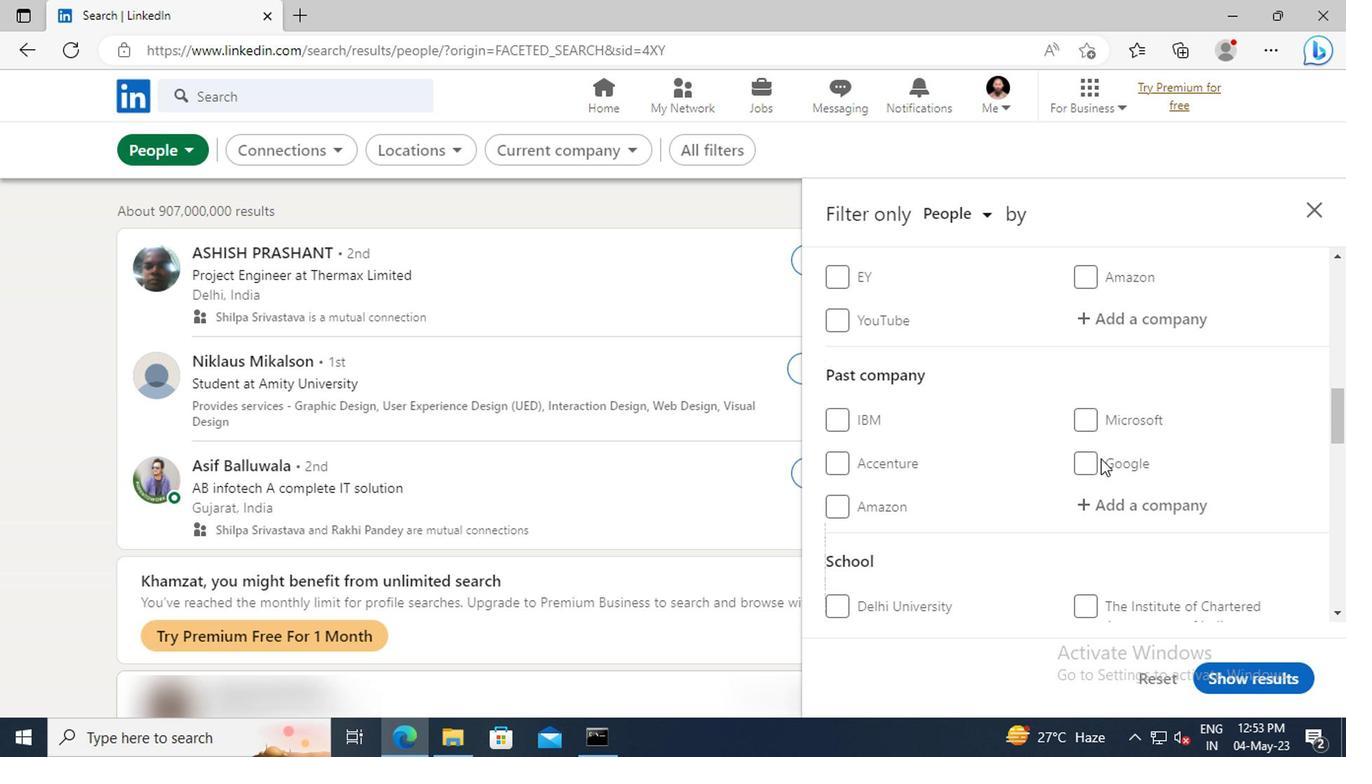 
Action: Mouse scrolled (1099, 458) with delta (0, 0)
Screenshot: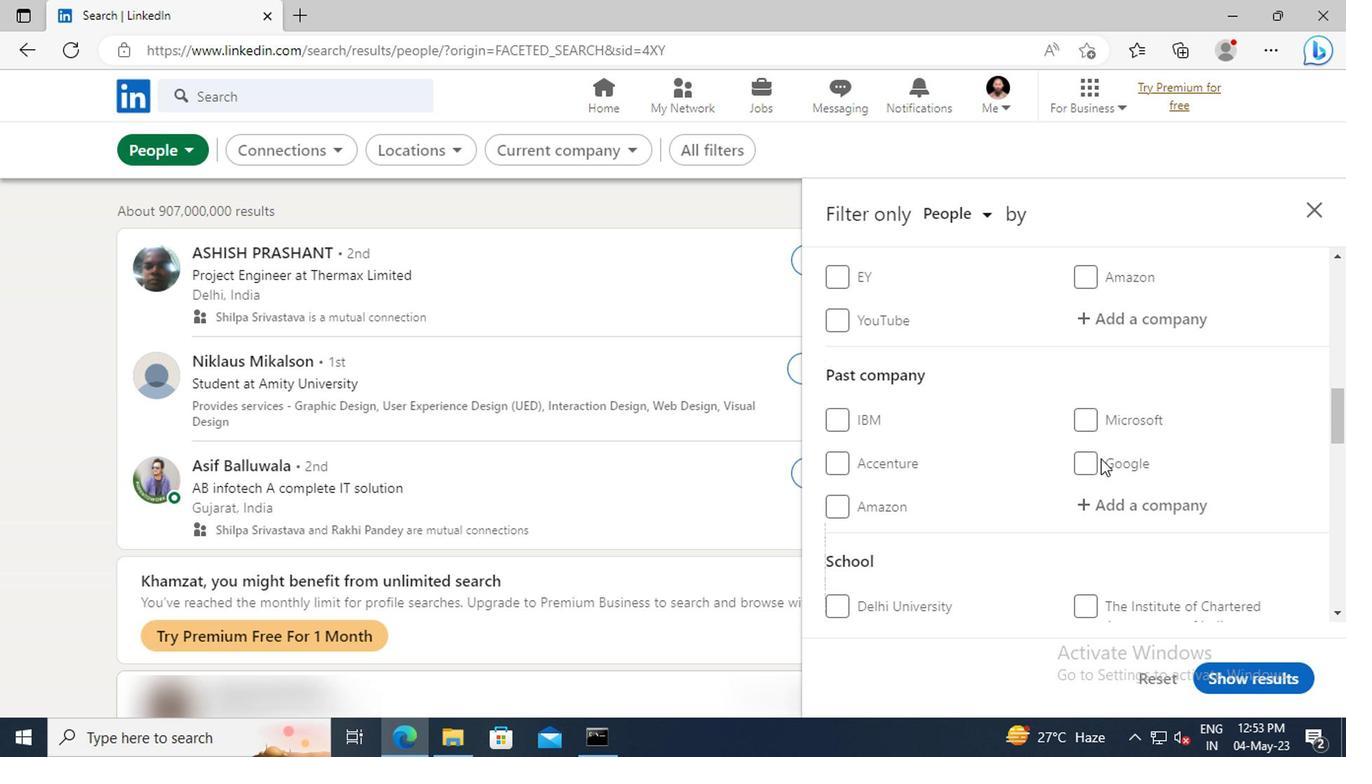 
Action: Mouse scrolled (1099, 458) with delta (0, 0)
Screenshot: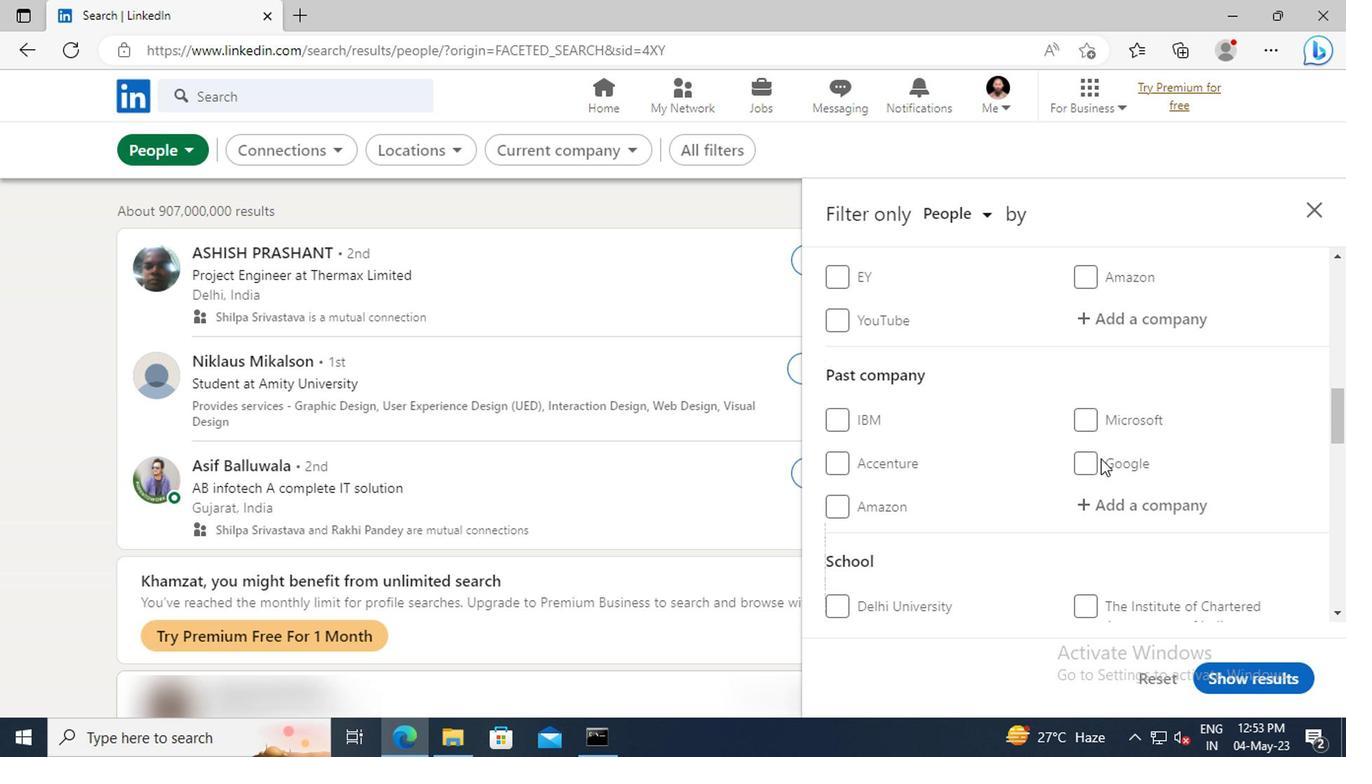 
Action: Mouse scrolled (1099, 458) with delta (0, 0)
Screenshot: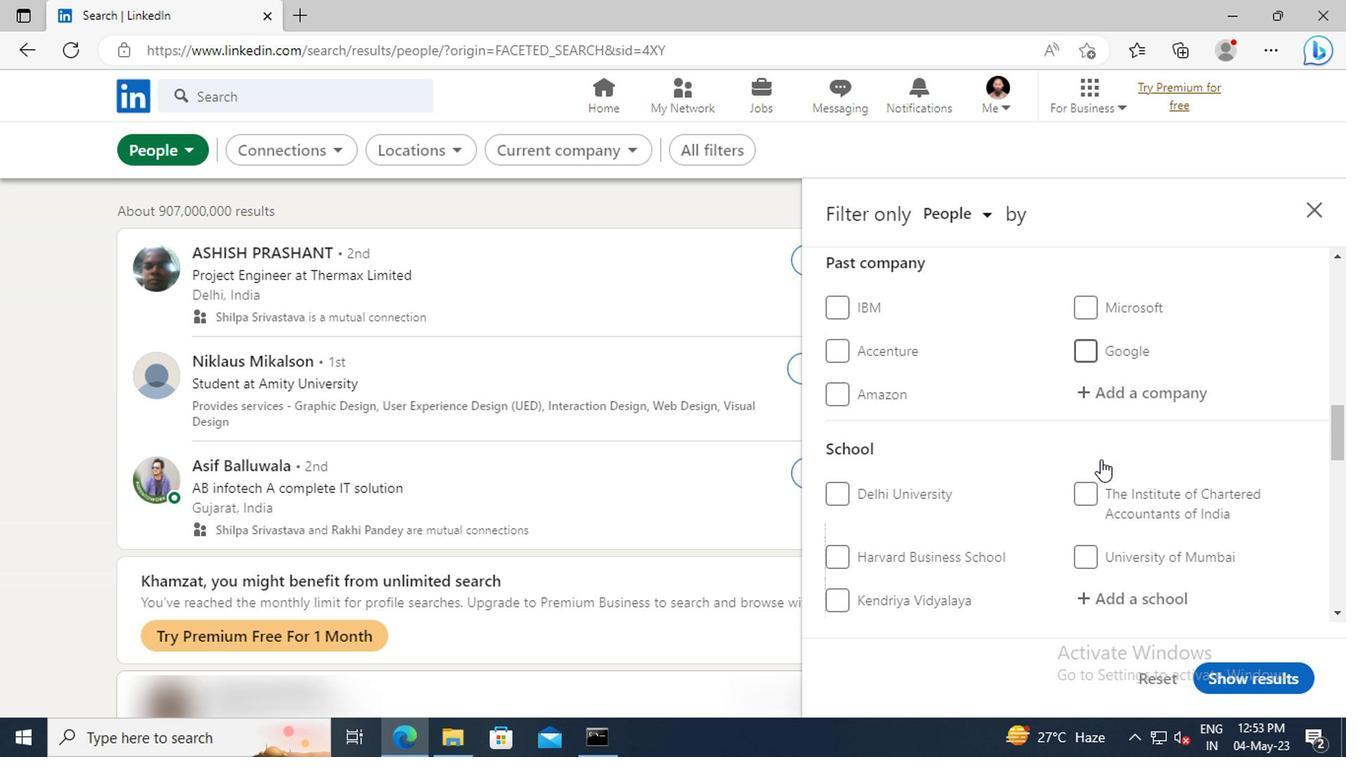 
Action: Mouse scrolled (1099, 458) with delta (0, 0)
Screenshot: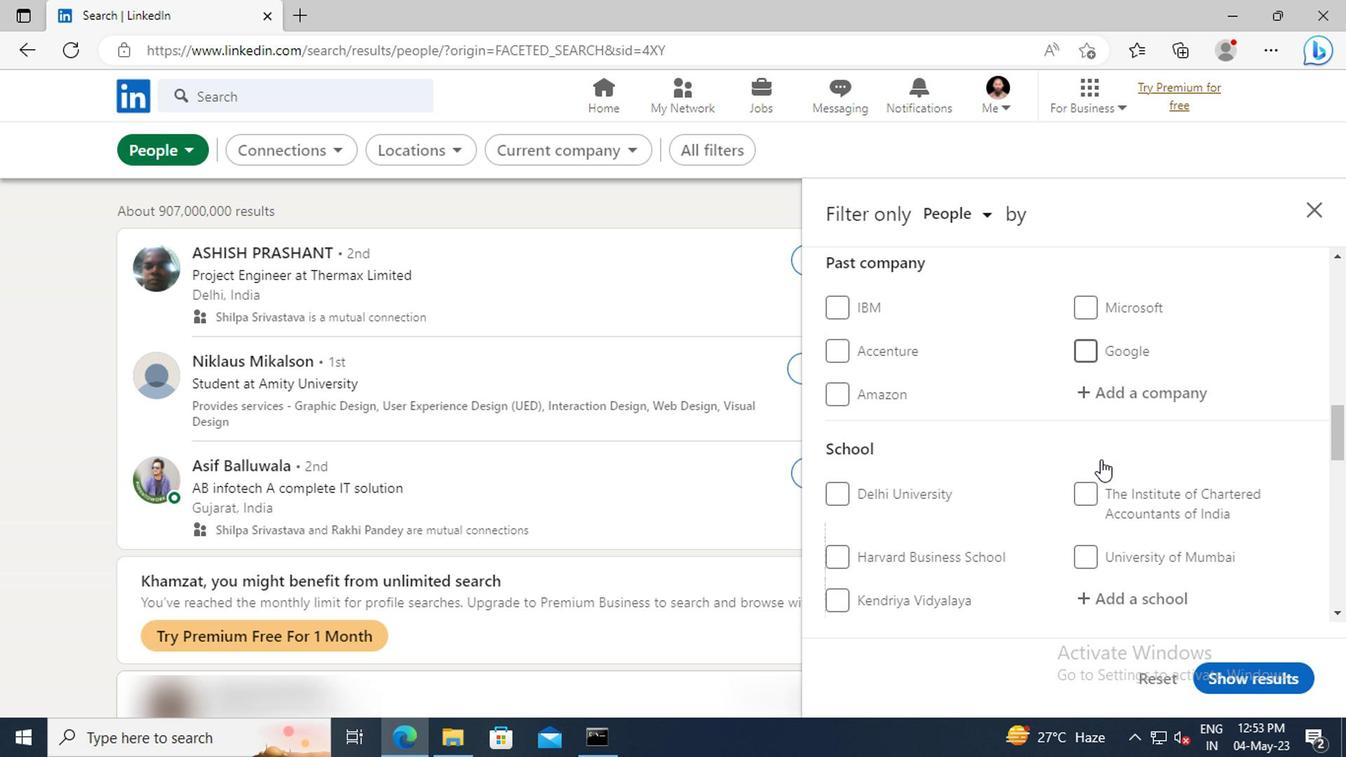 
Action: Mouse scrolled (1099, 458) with delta (0, 0)
Screenshot: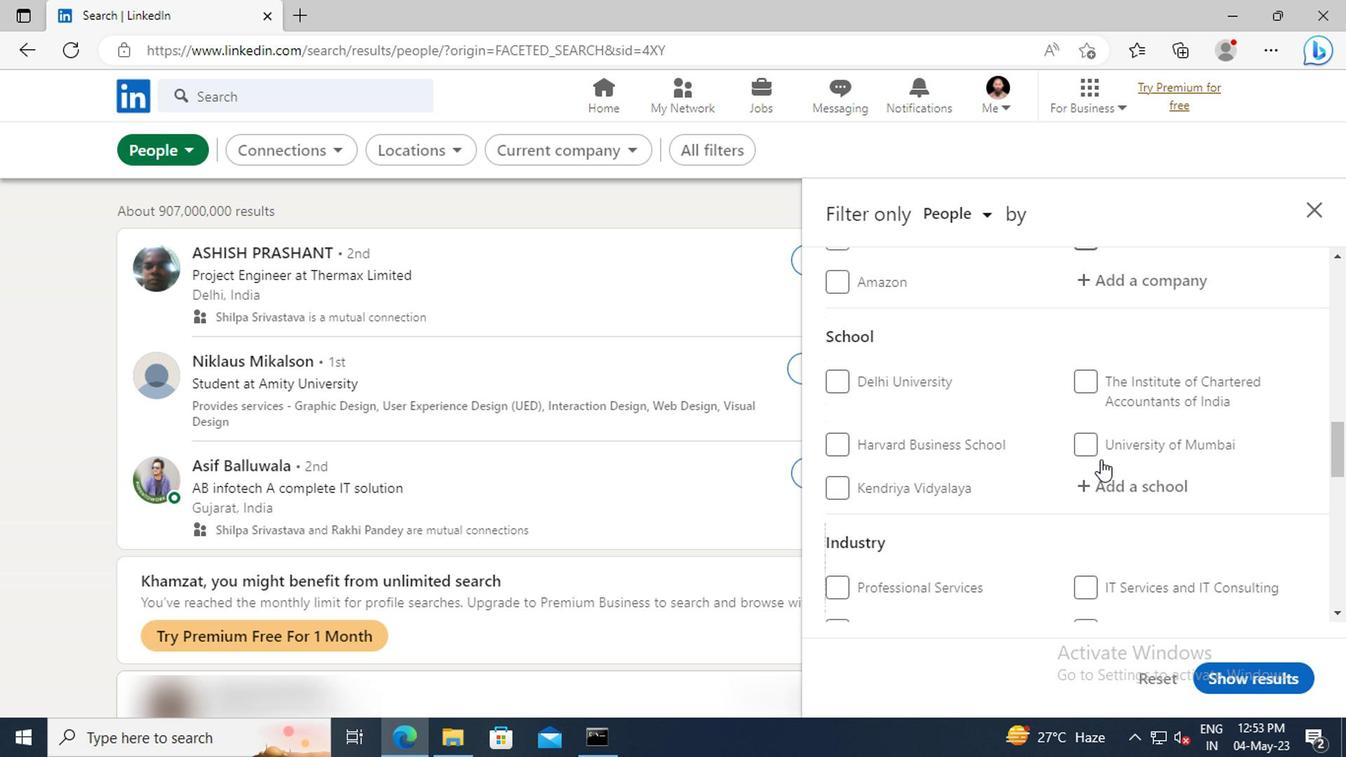 
Action: Mouse scrolled (1099, 458) with delta (0, 0)
Screenshot: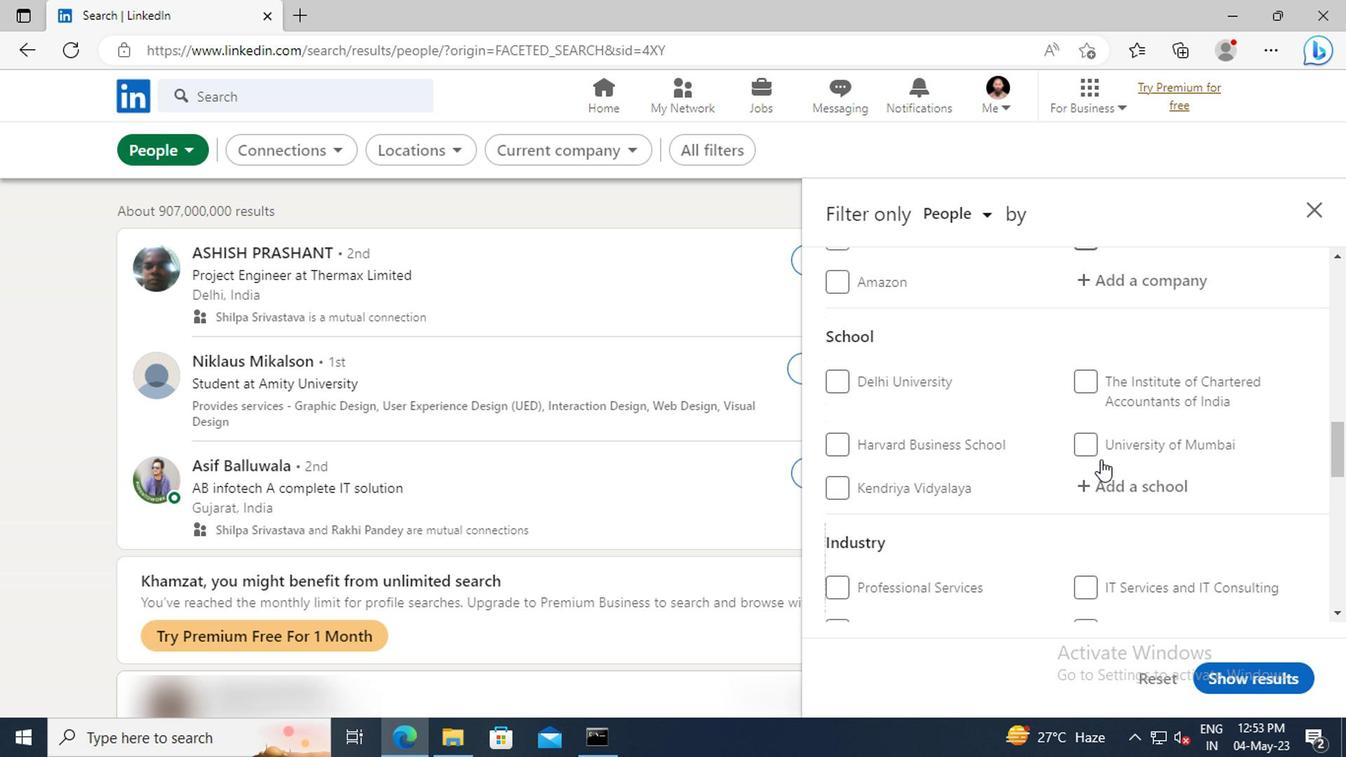 
Action: Mouse scrolled (1099, 458) with delta (0, 0)
Screenshot: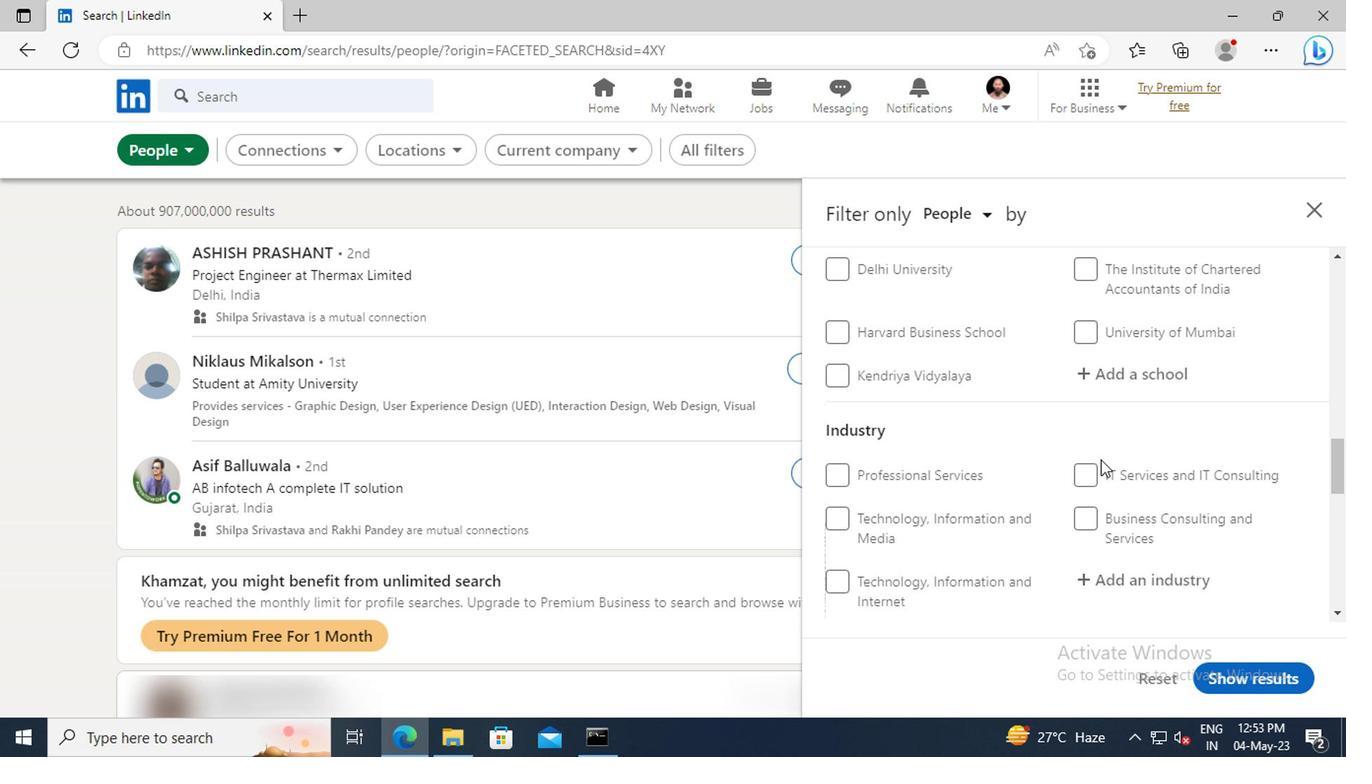 
Action: Mouse scrolled (1099, 458) with delta (0, 0)
Screenshot: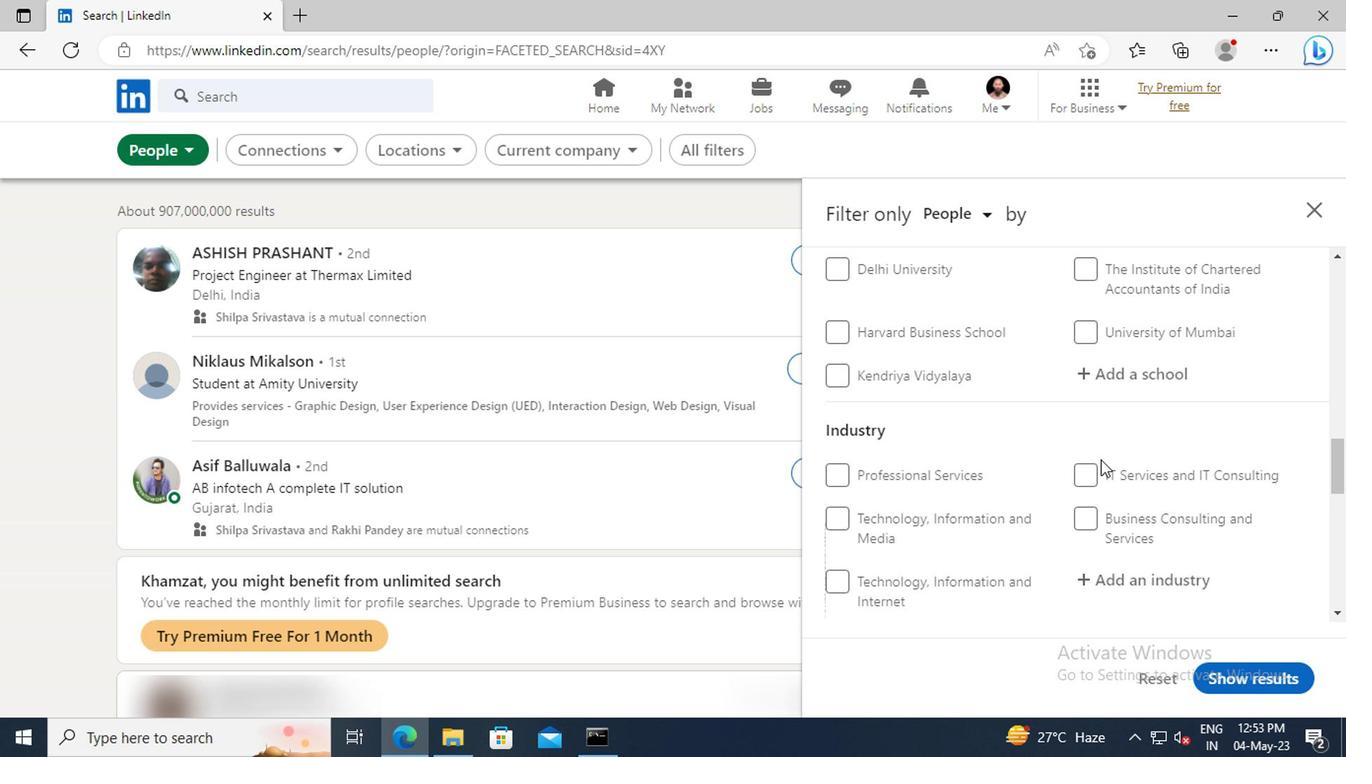 
Action: Mouse scrolled (1099, 458) with delta (0, 0)
Screenshot: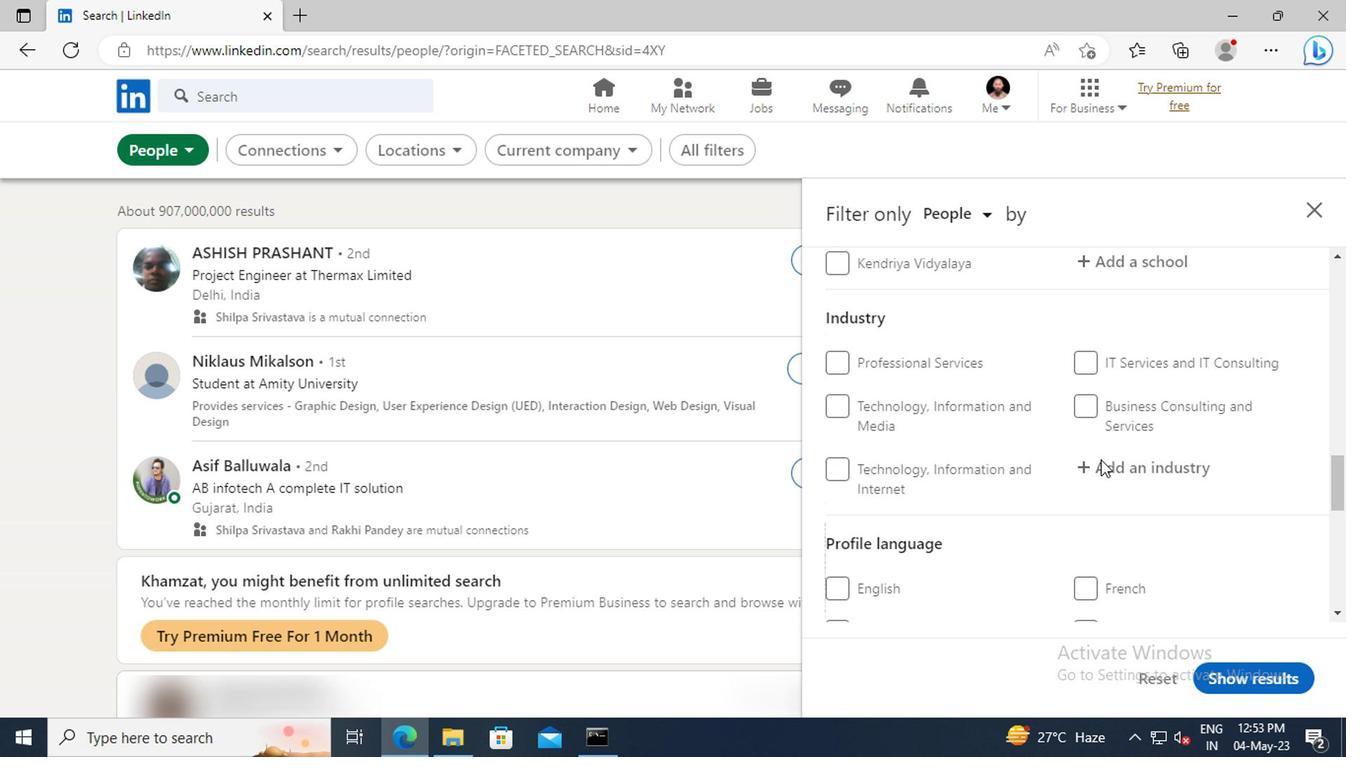 
Action: Mouse moved to (1086, 535)
Screenshot: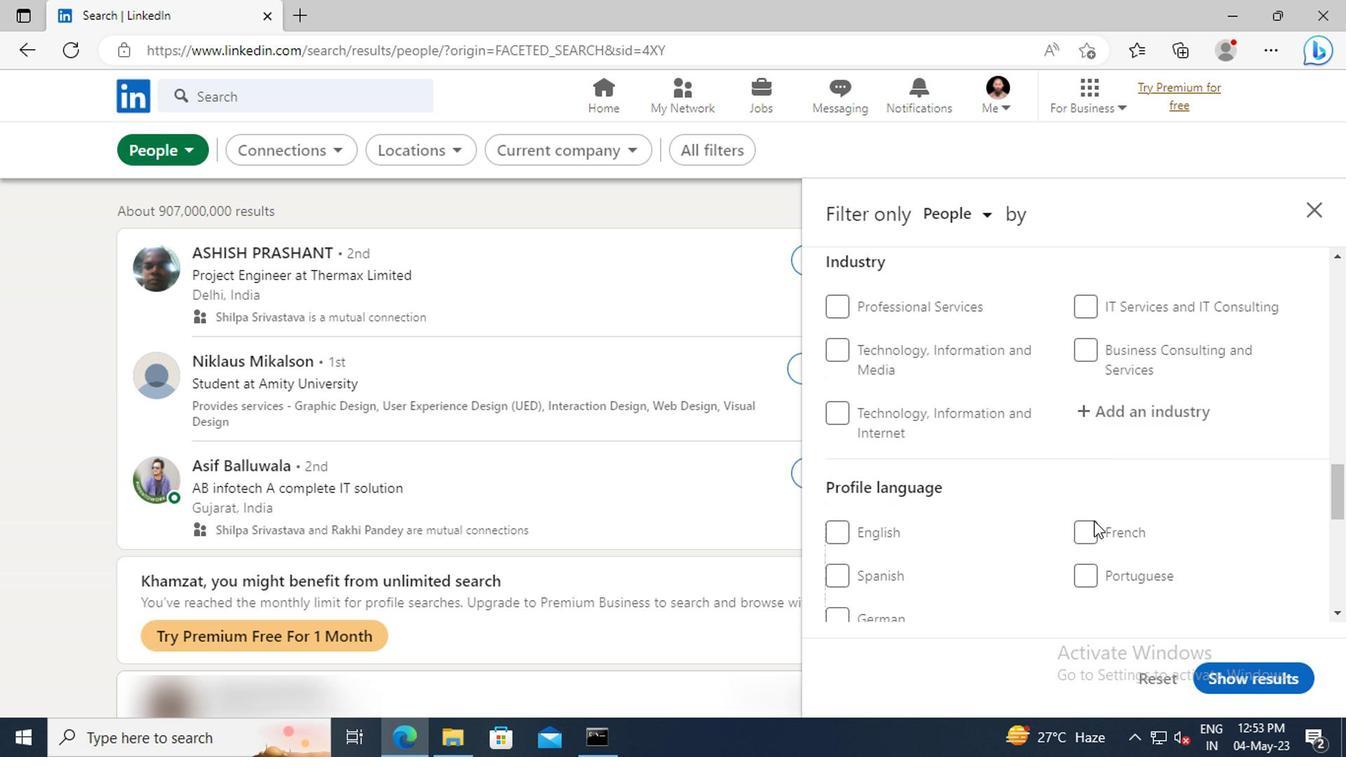 
Action: Mouse pressed left at (1086, 535)
Screenshot: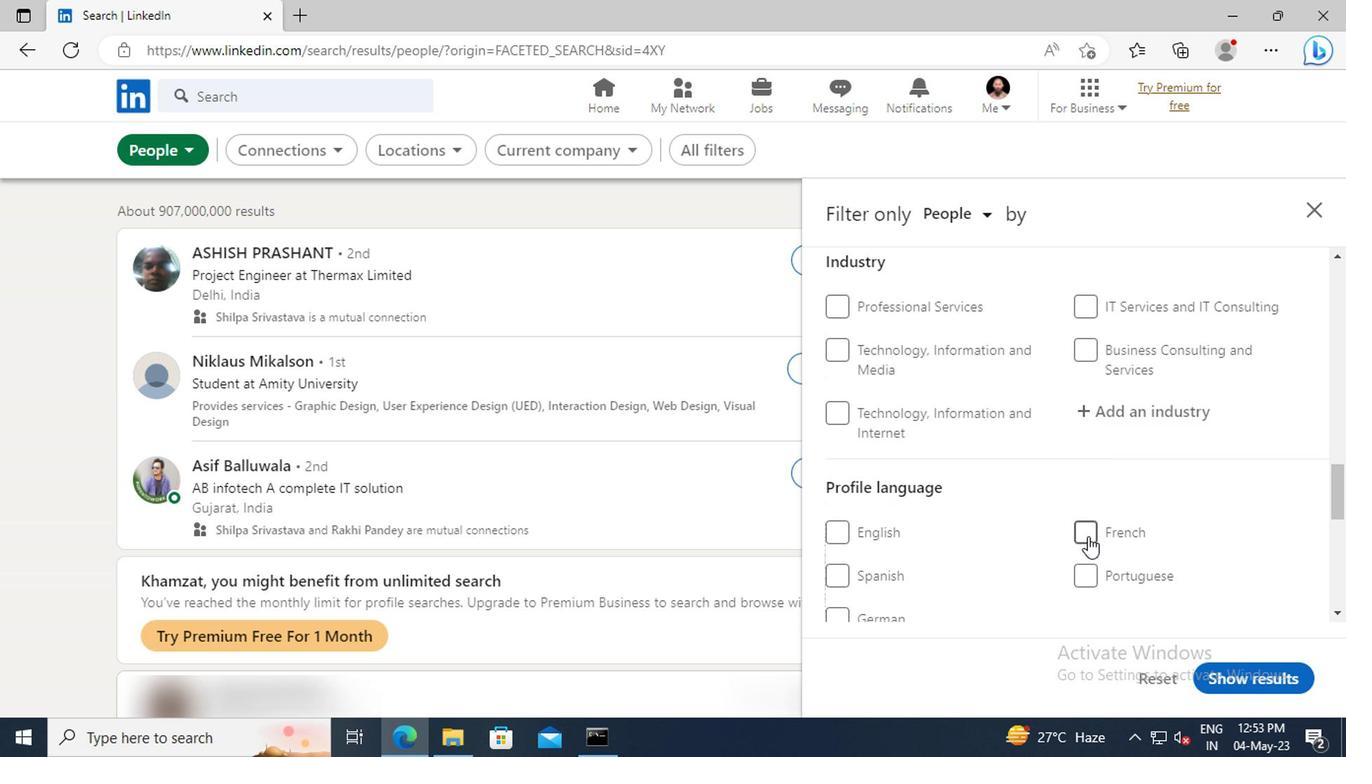 
Action: Mouse moved to (1103, 475)
Screenshot: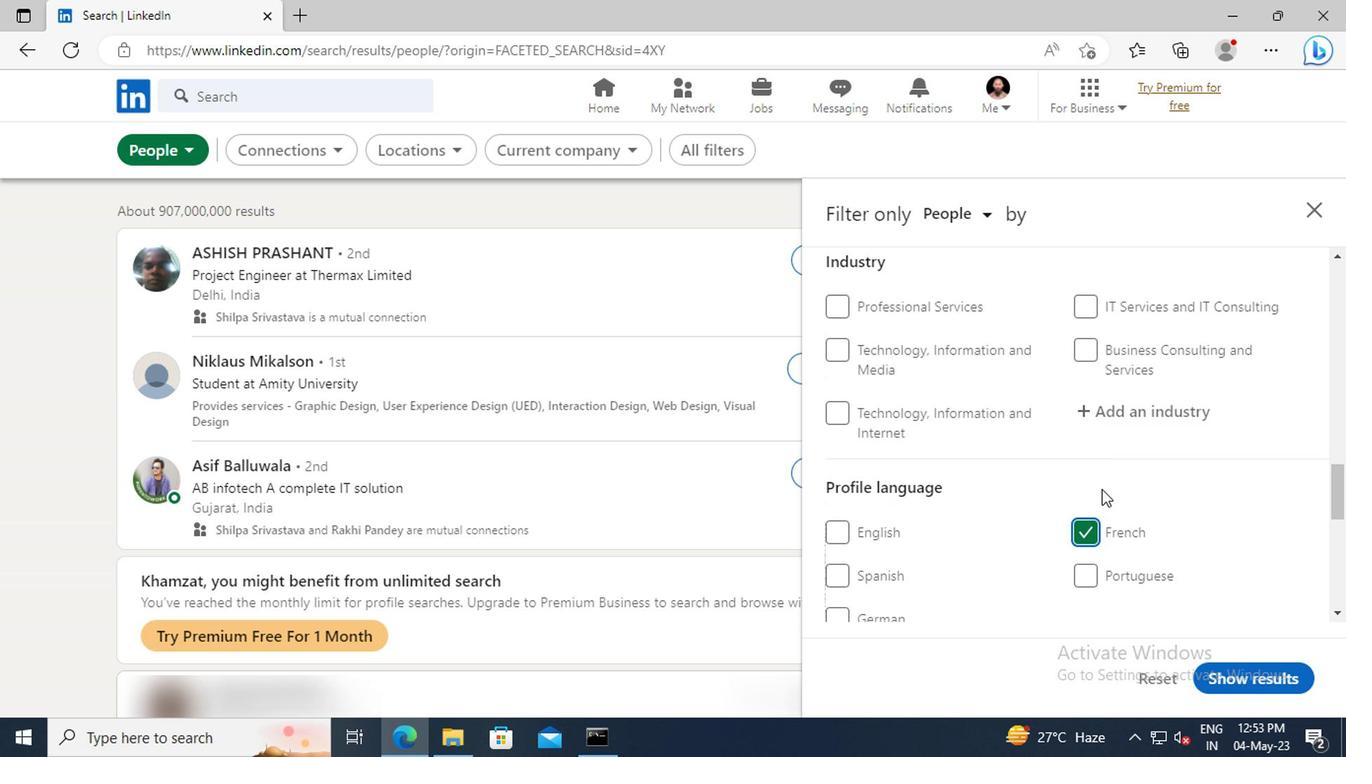 
Action: Mouse scrolled (1103, 476) with delta (0, 0)
Screenshot: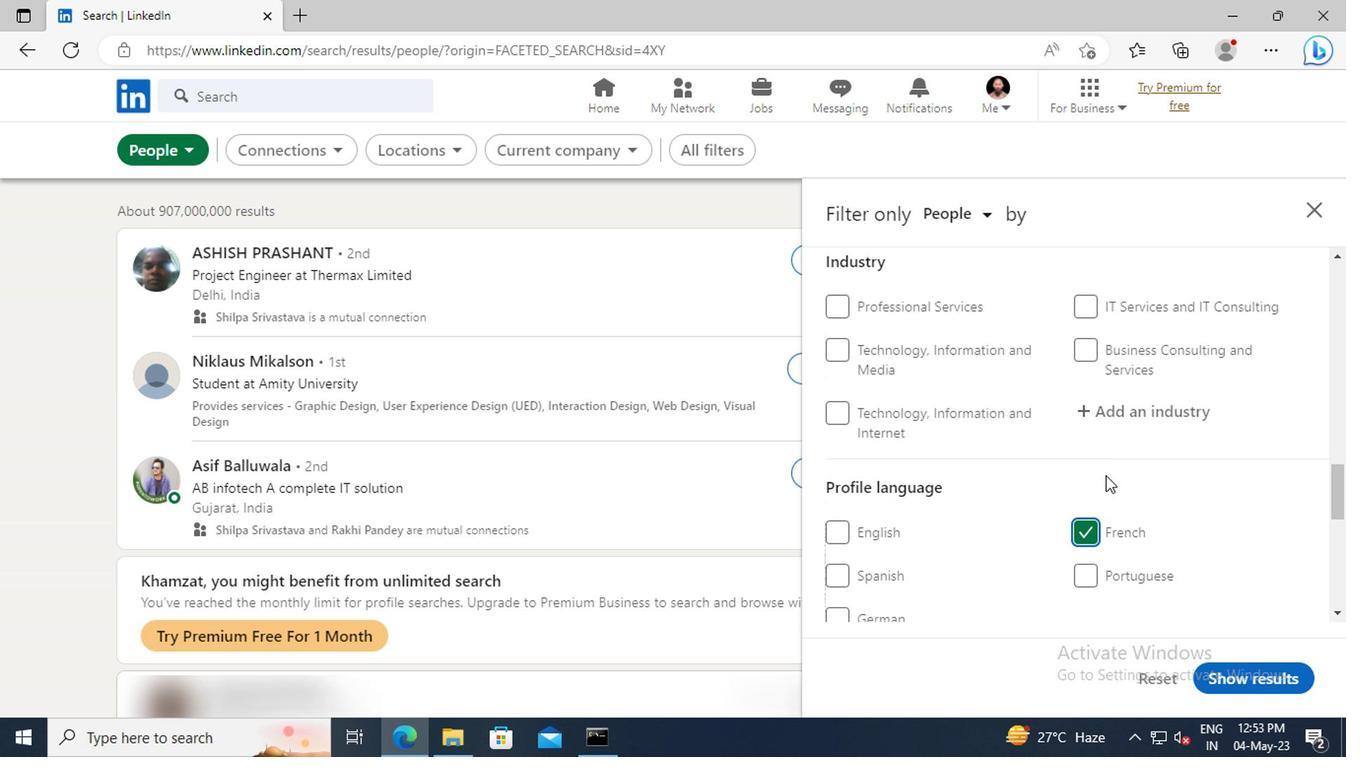 
Action: Mouse scrolled (1103, 476) with delta (0, 0)
Screenshot: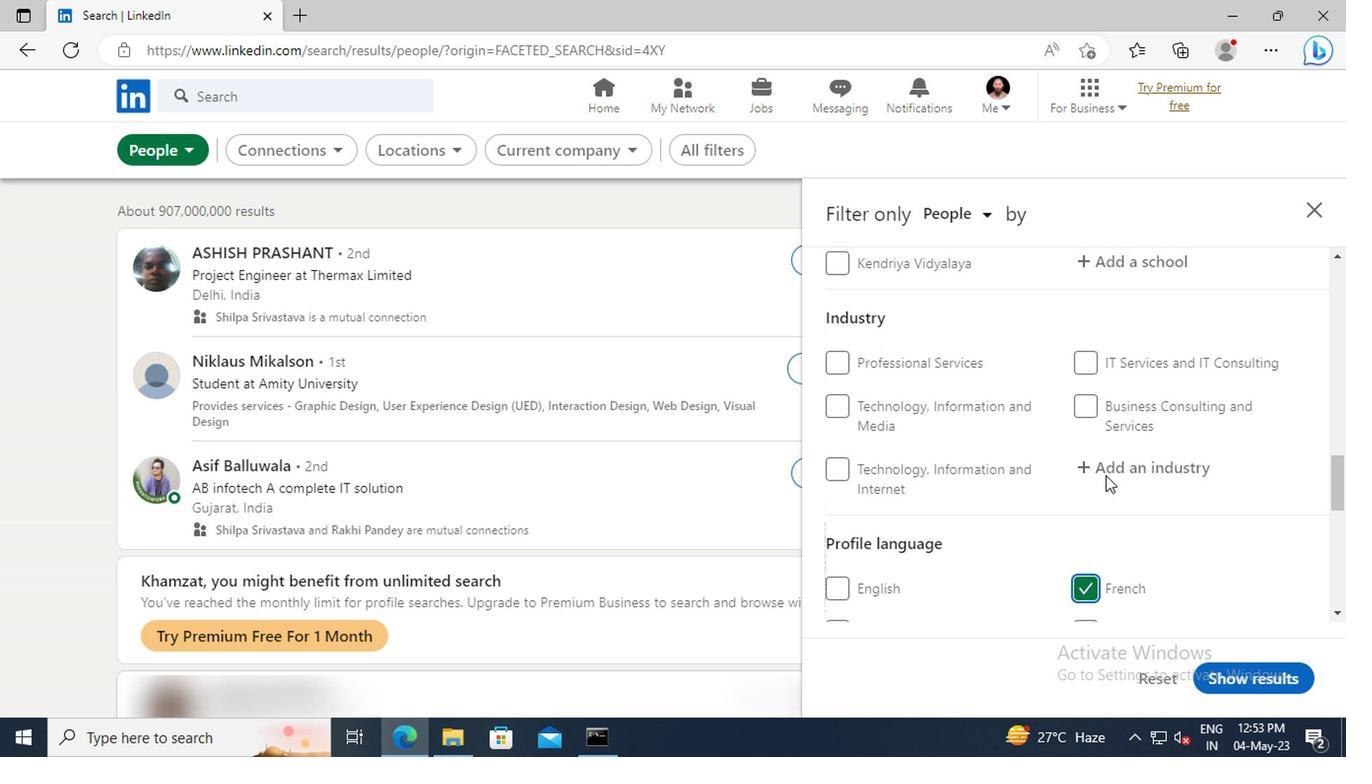 
Action: Mouse scrolled (1103, 476) with delta (0, 0)
Screenshot: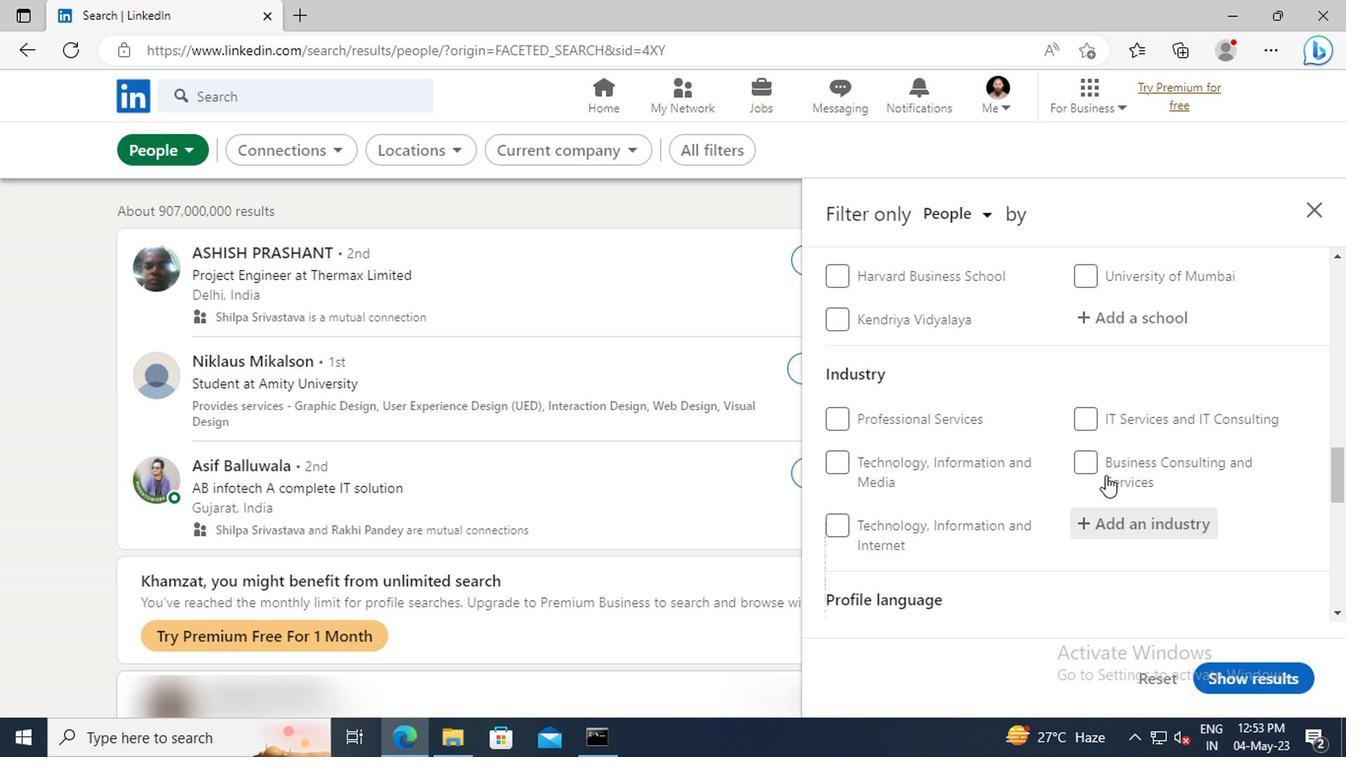 
Action: Mouse scrolled (1103, 476) with delta (0, 0)
Screenshot: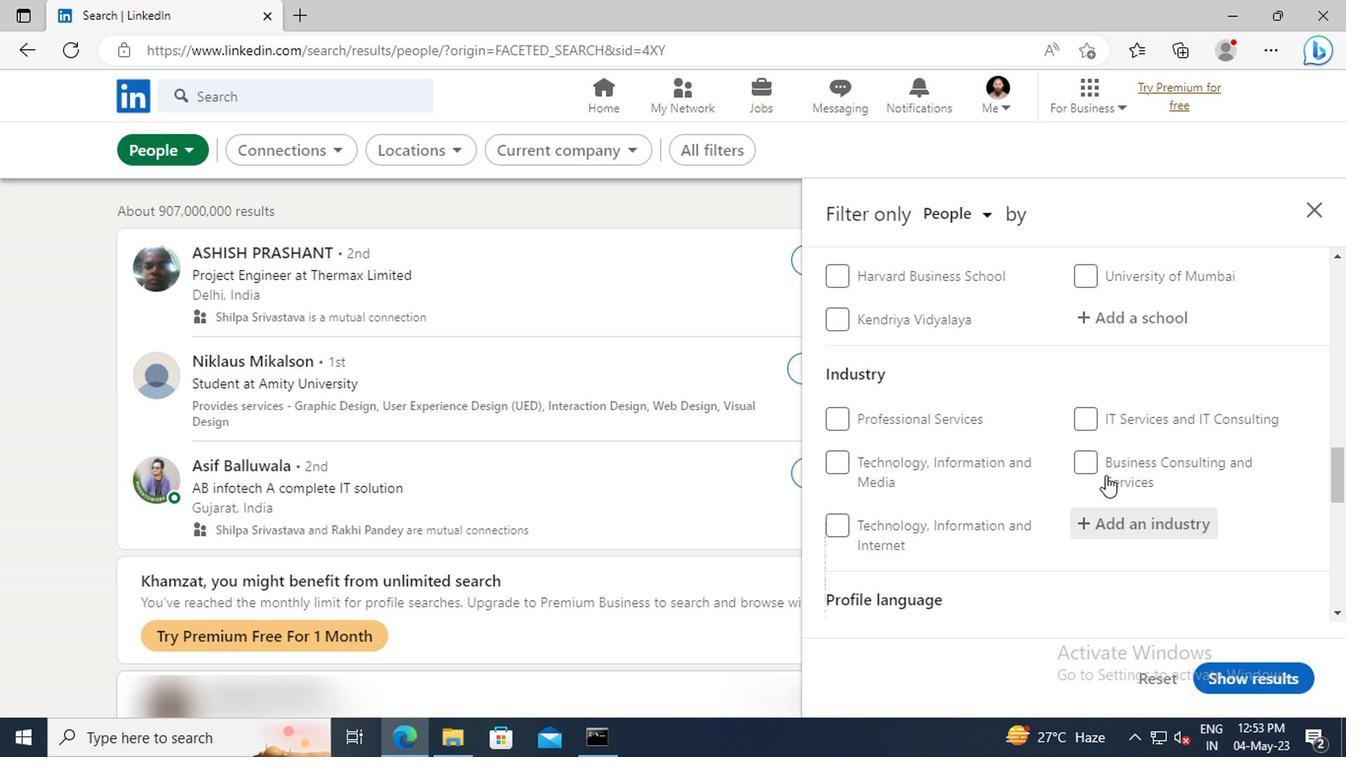 
Action: Mouse scrolled (1103, 476) with delta (0, 0)
Screenshot: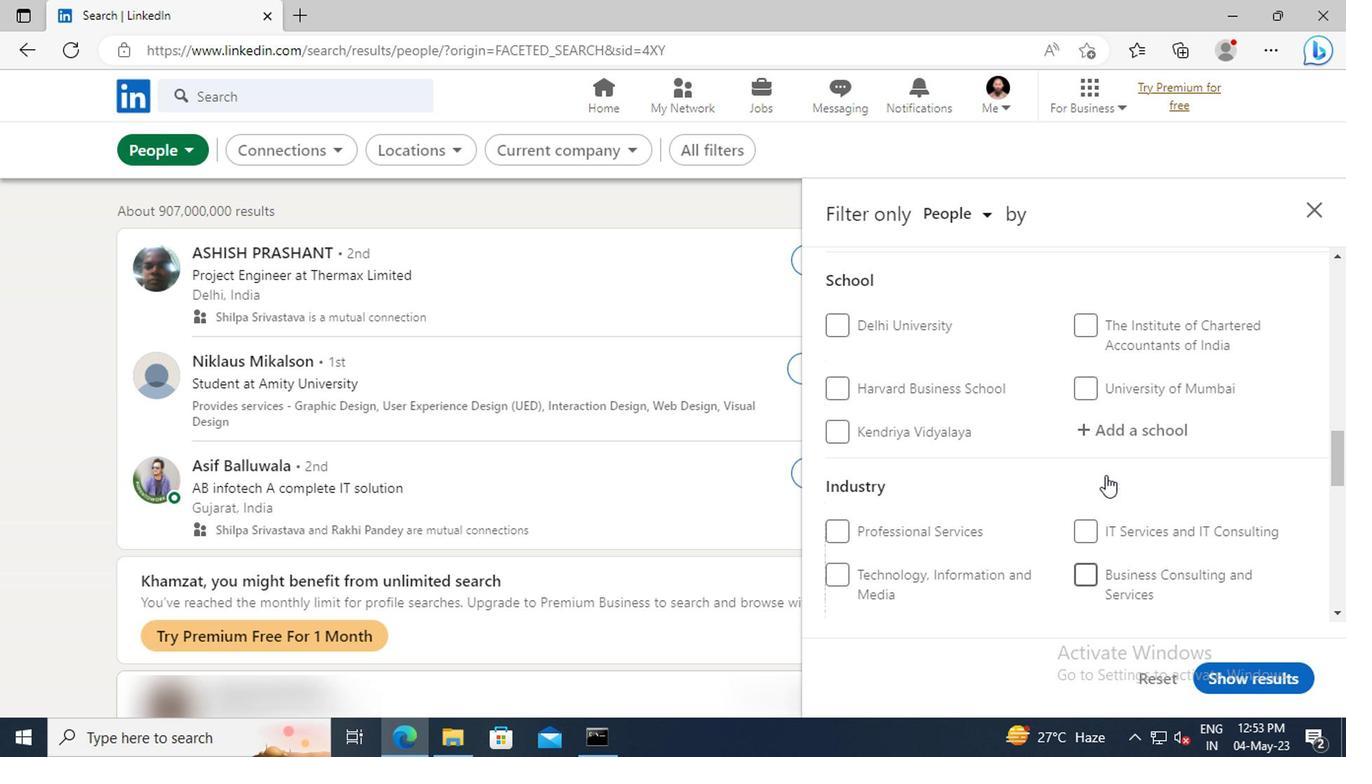 
Action: Mouse scrolled (1103, 476) with delta (0, 0)
Screenshot: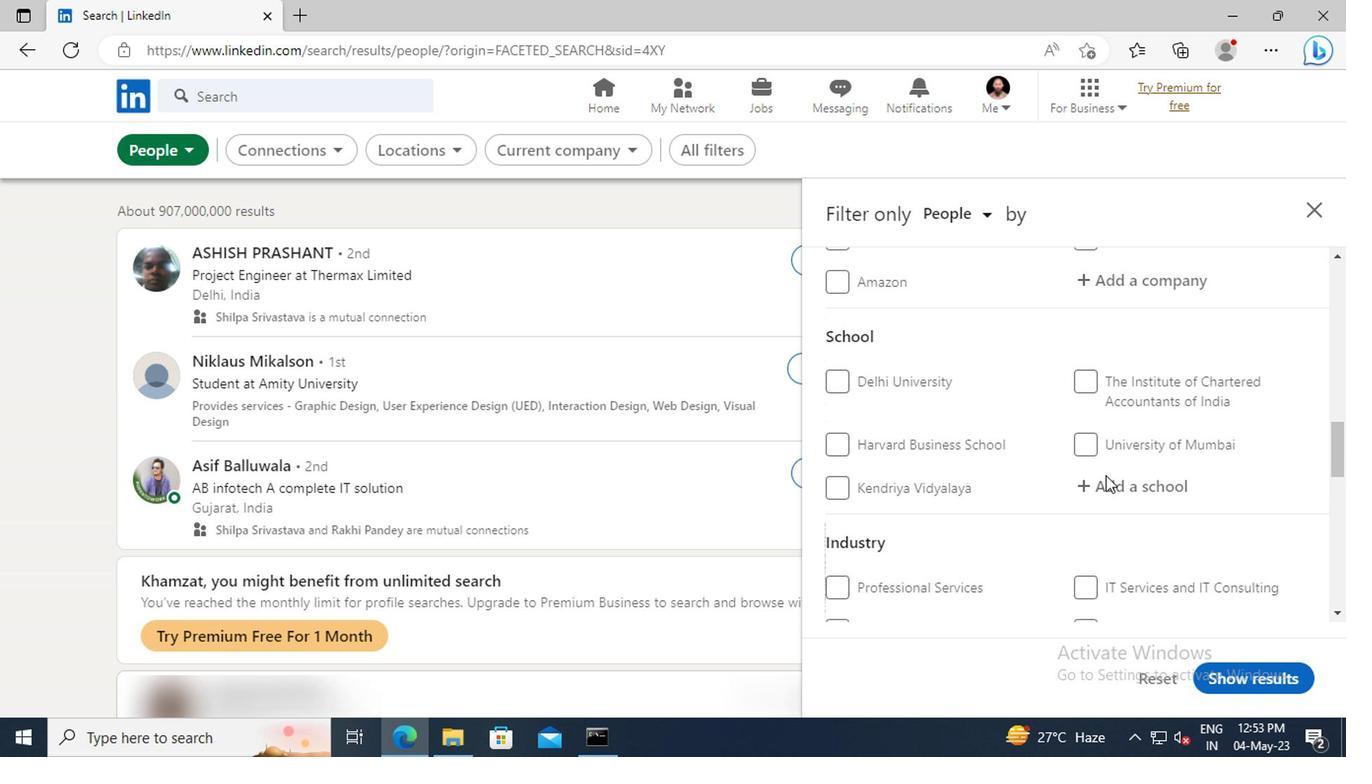 
Action: Mouse scrolled (1103, 476) with delta (0, 0)
Screenshot: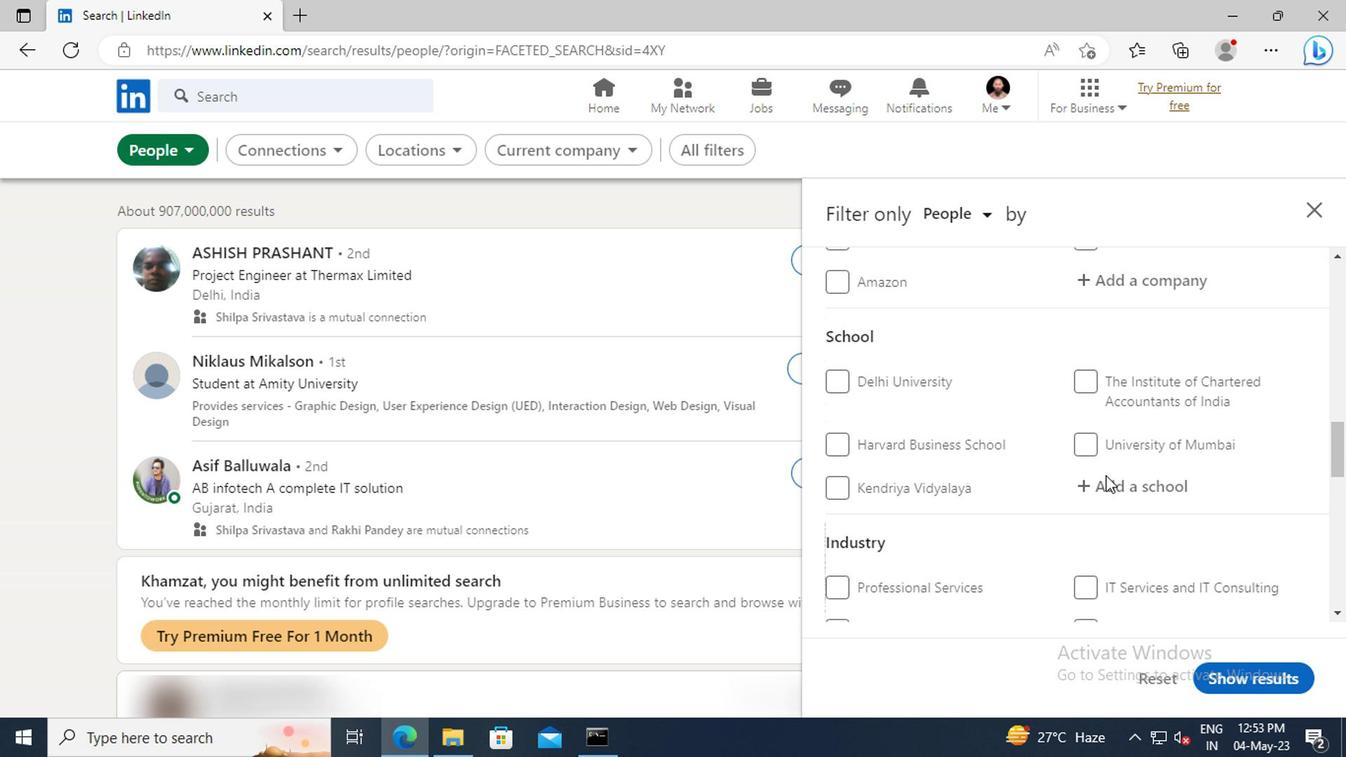 
Action: Mouse scrolled (1103, 476) with delta (0, 0)
Screenshot: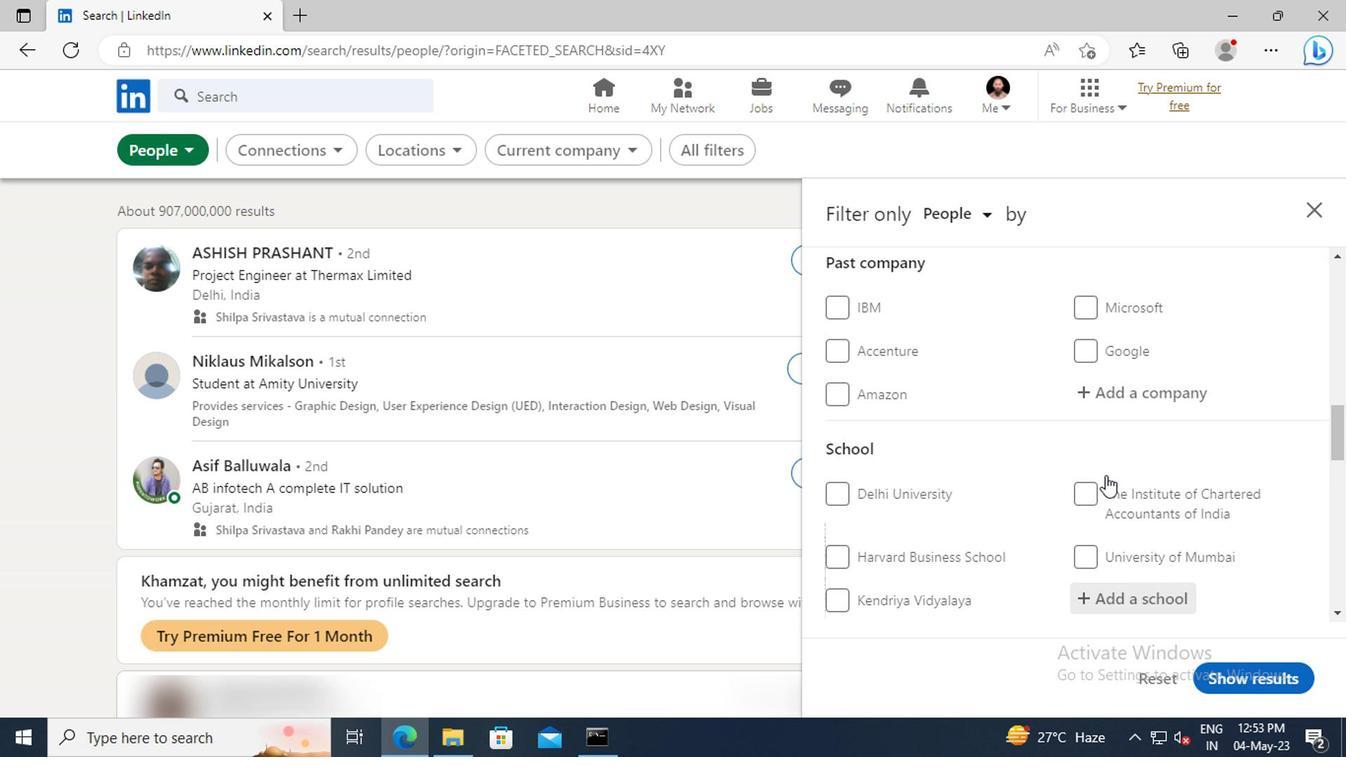 
Action: Mouse scrolled (1103, 476) with delta (0, 0)
Screenshot: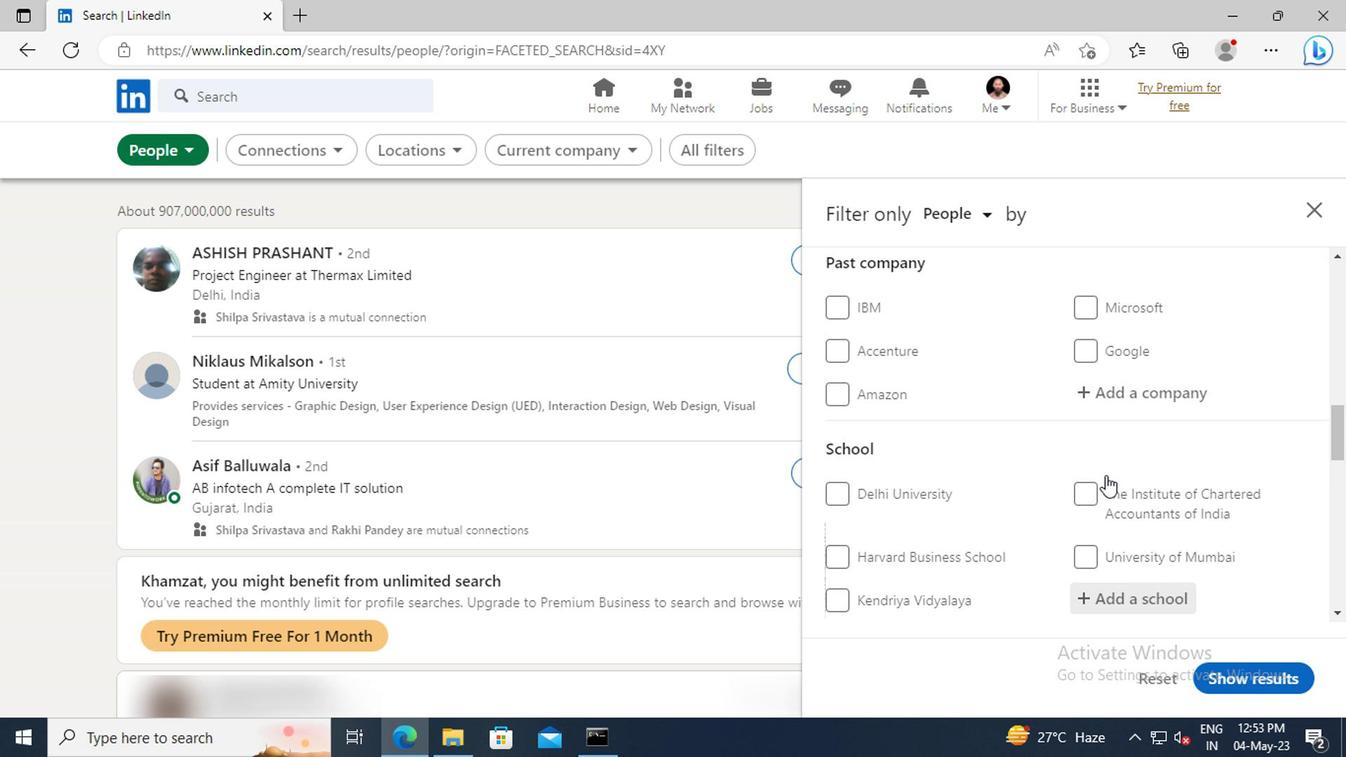 
Action: Mouse scrolled (1103, 476) with delta (0, 0)
Screenshot: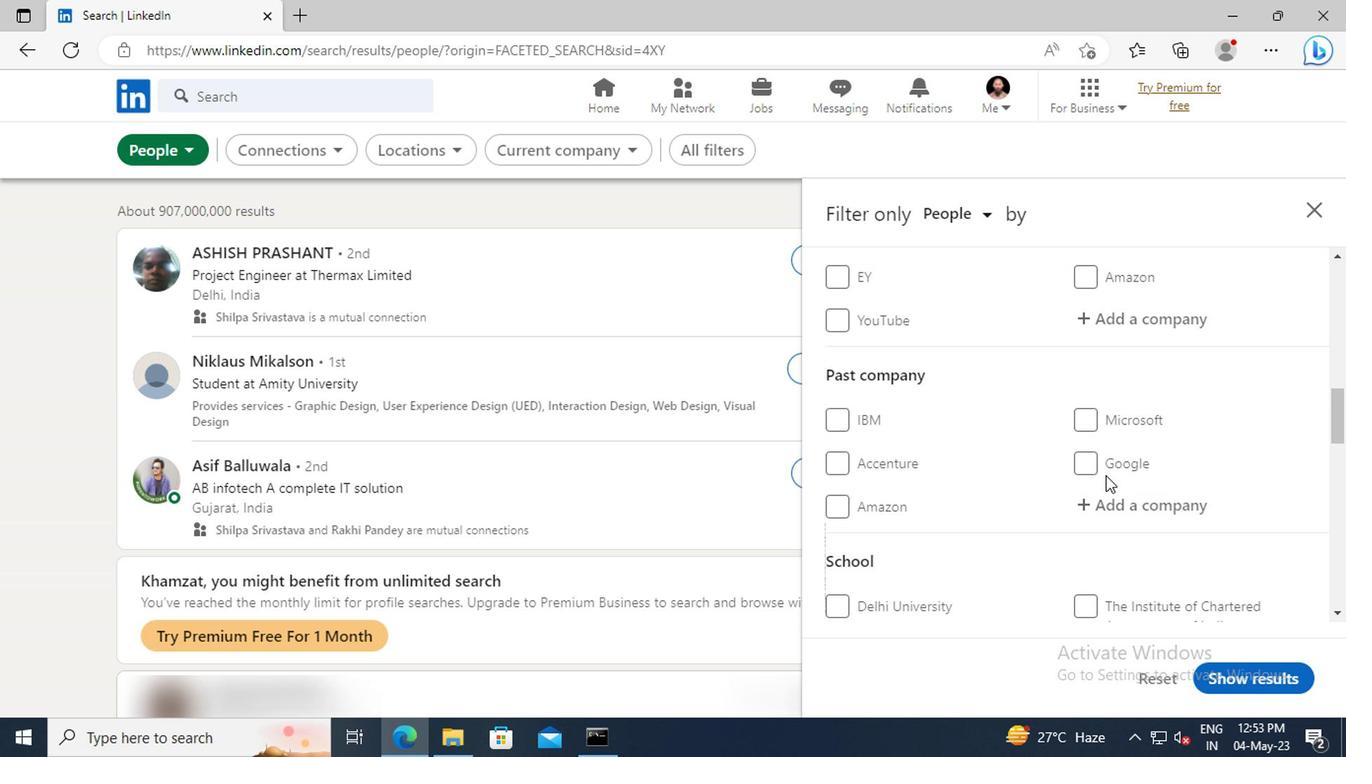 
Action: Mouse scrolled (1103, 476) with delta (0, 0)
Screenshot: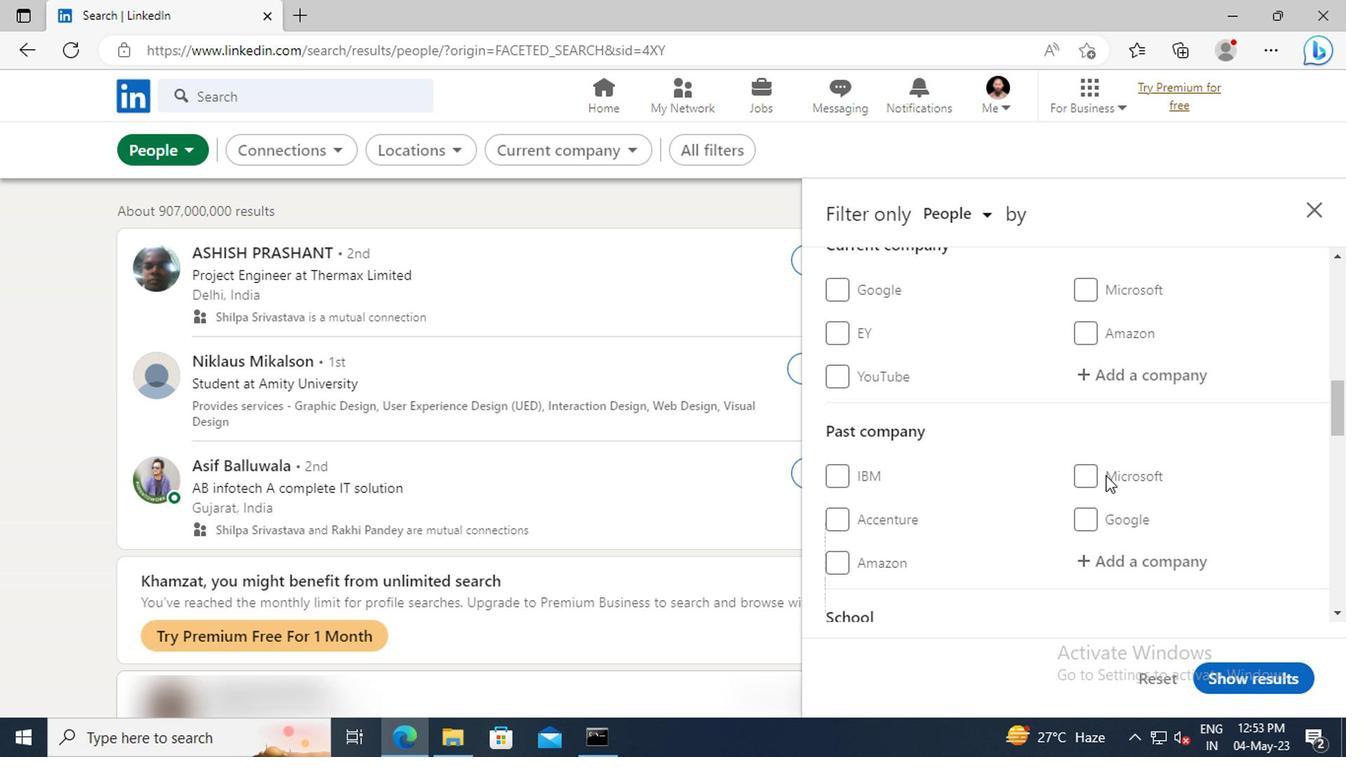 
Action: Mouse moved to (1101, 435)
Screenshot: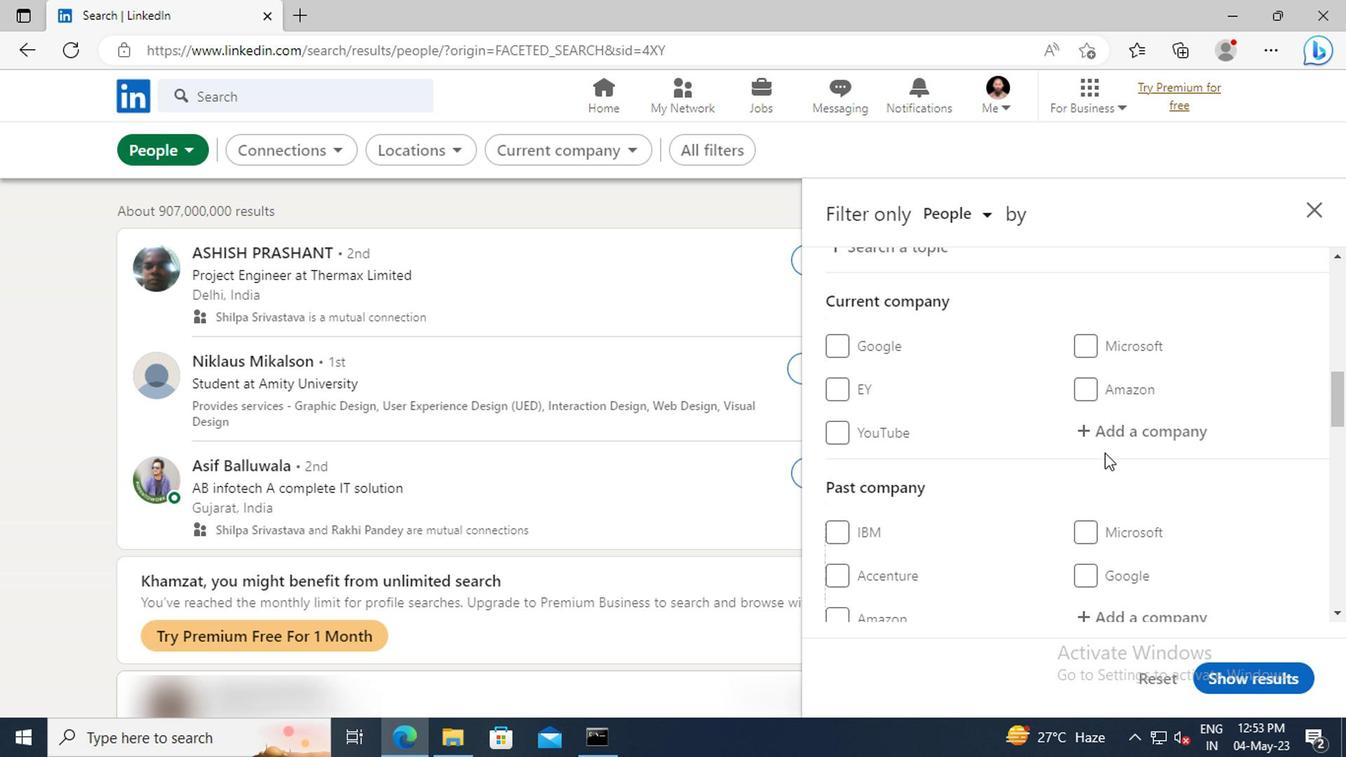 
Action: Mouse pressed left at (1101, 435)
Screenshot: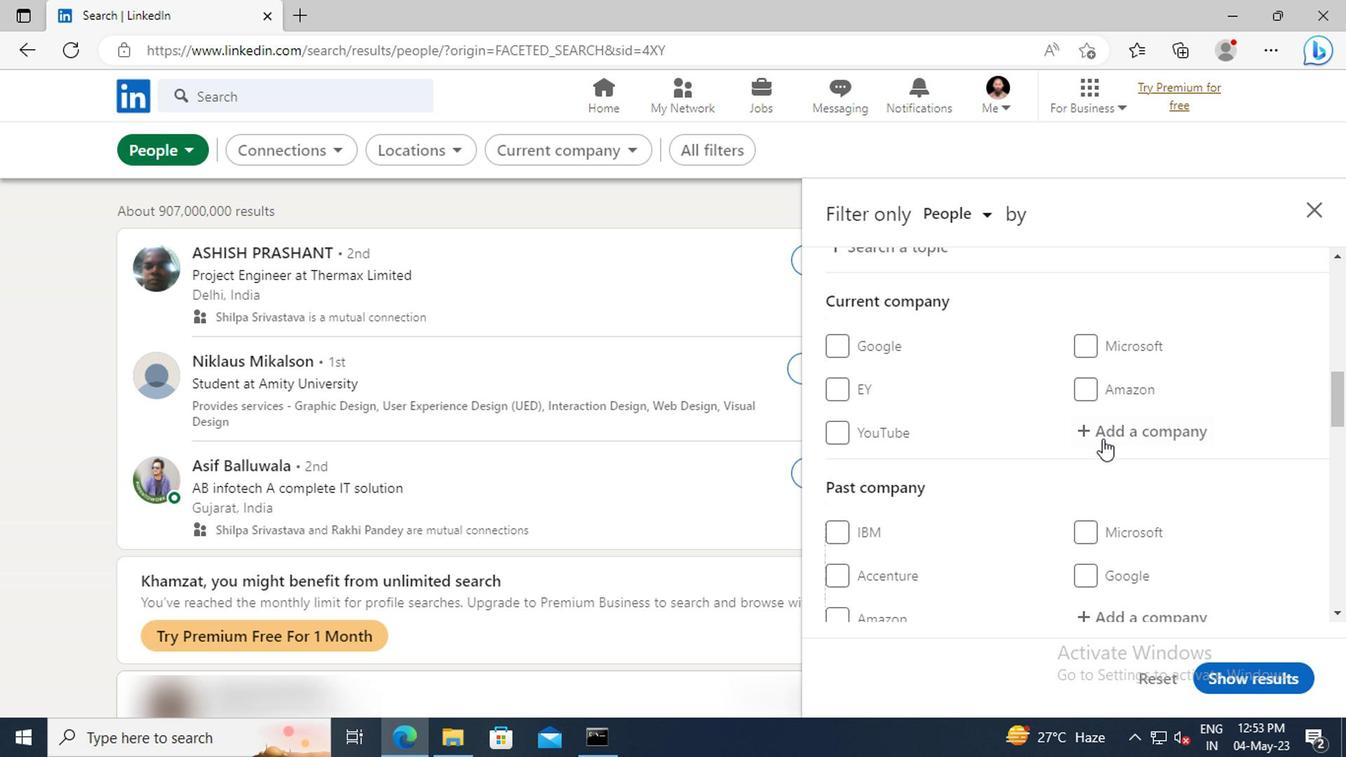 
Action: Key pressed <Key.shift>REMOTE
Screenshot: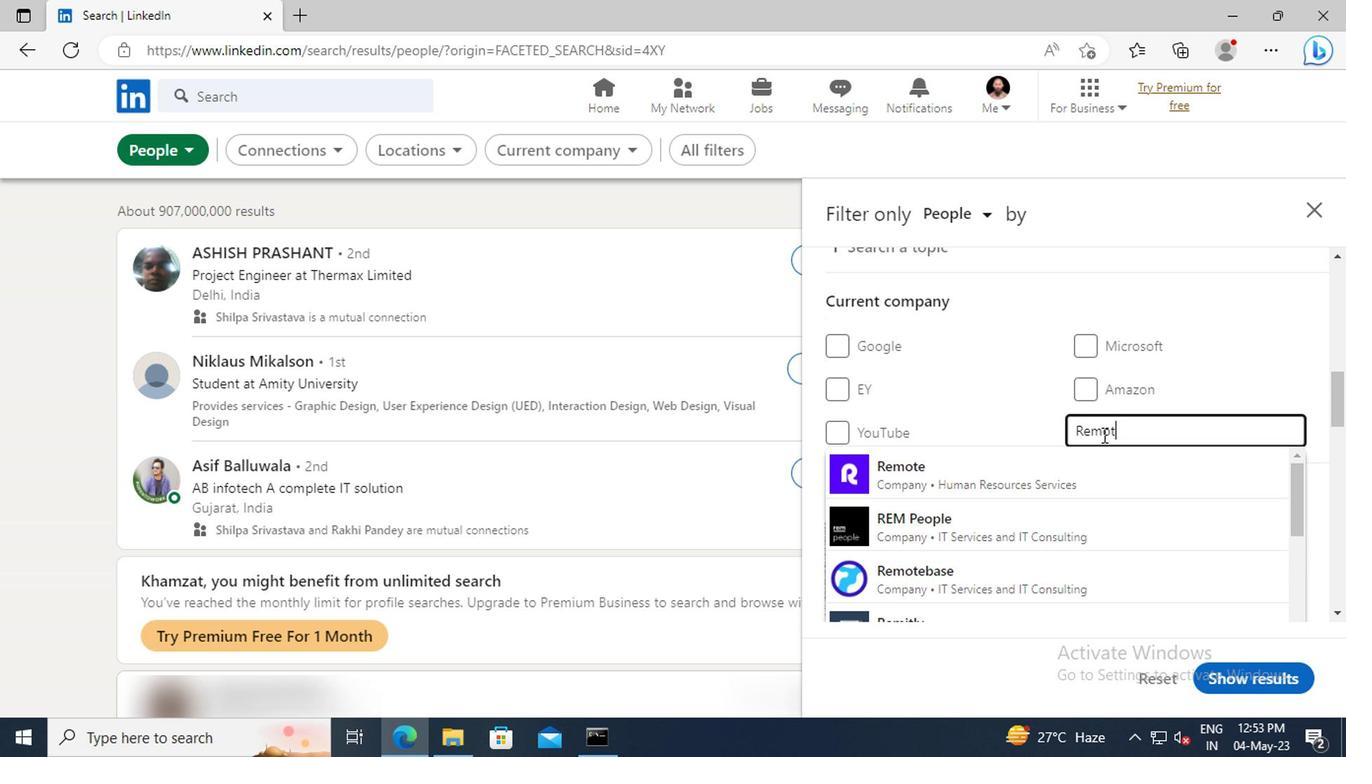 
Action: Mouse moved to (1099, 467)
Screenshot: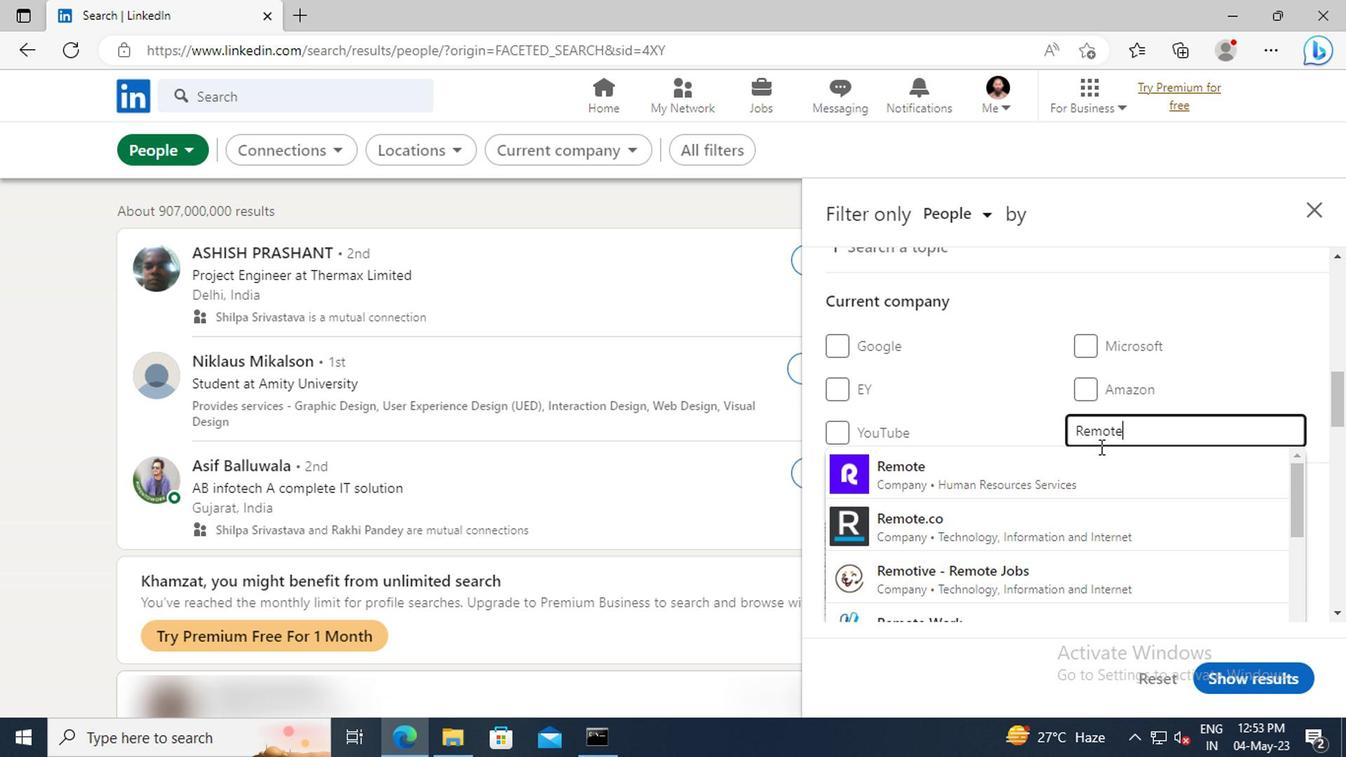
Action: Mouse pressed left at (1099, 467)
Screenshot: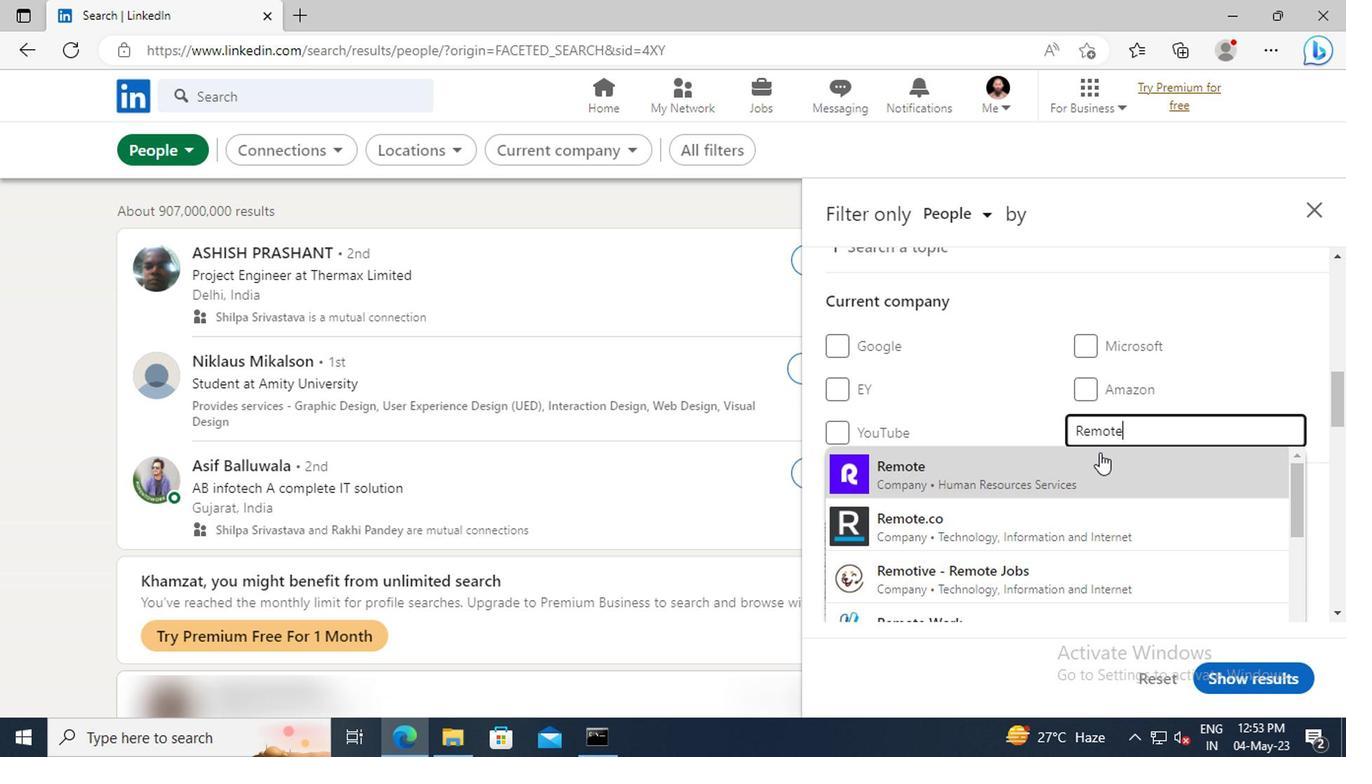 
Action: Mouse scrolled (1099, 466) with delta (0, -1)
Screenshot: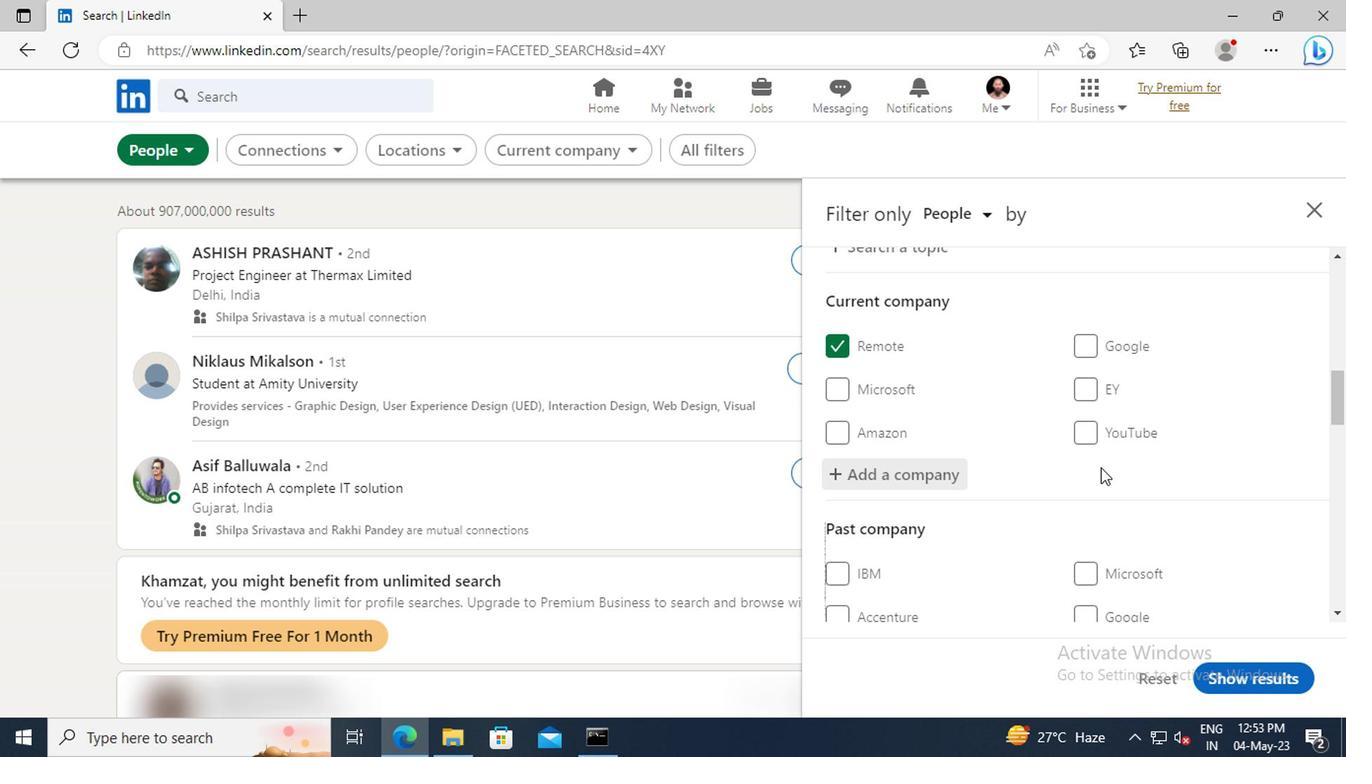 
Action: Mouse scrolled (1099, 466) with delta (0, -1)
Screenshot: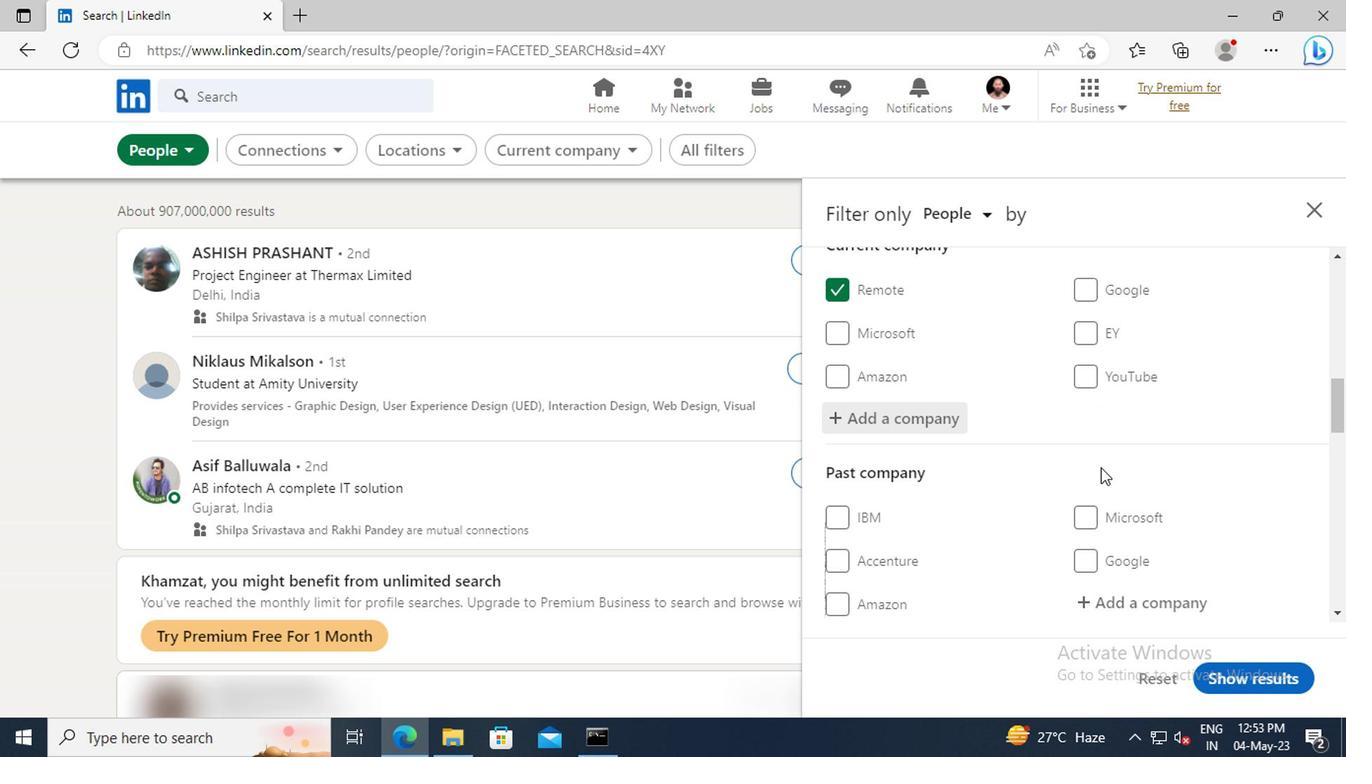 
Action: Mouse scrolled (1099, 466) with delta (0, -1)
Screenshot: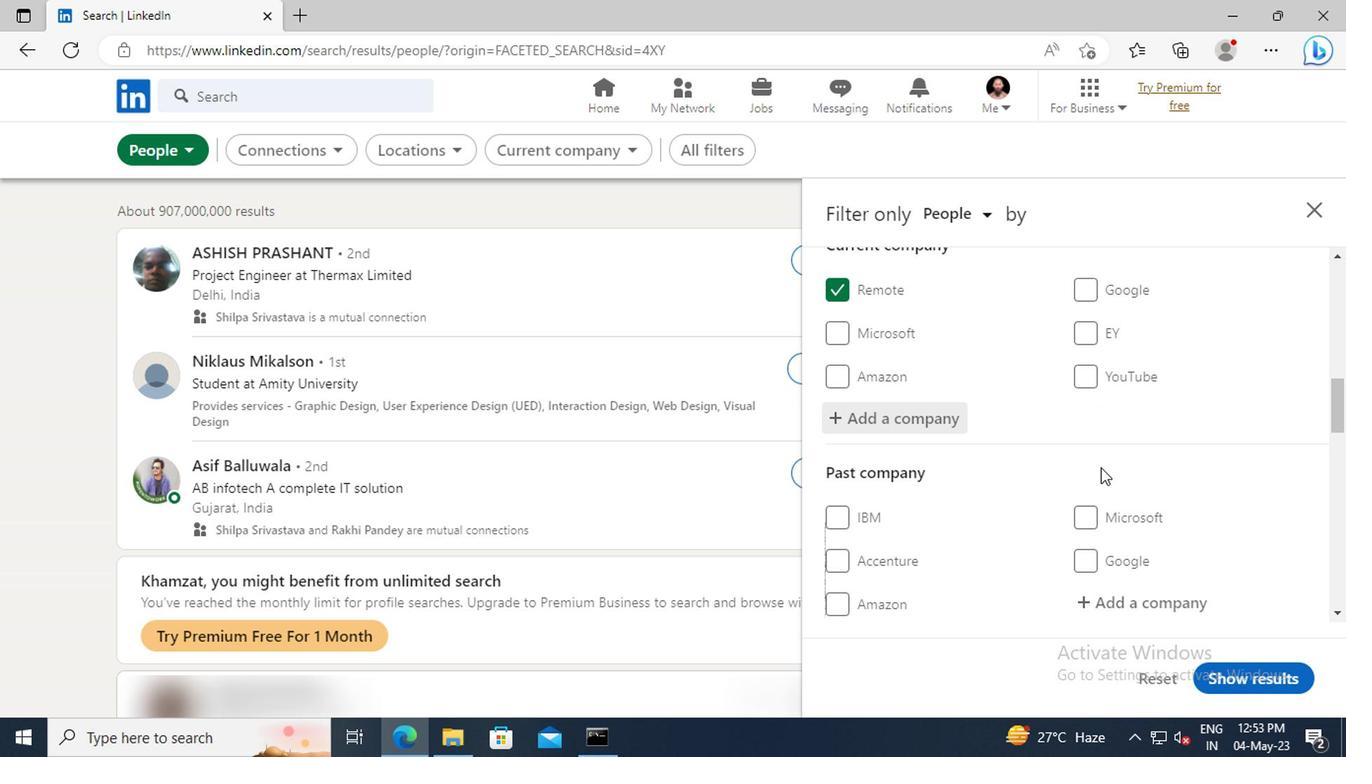 
Action: Mouse moved to (1098, 463)
Screenshot: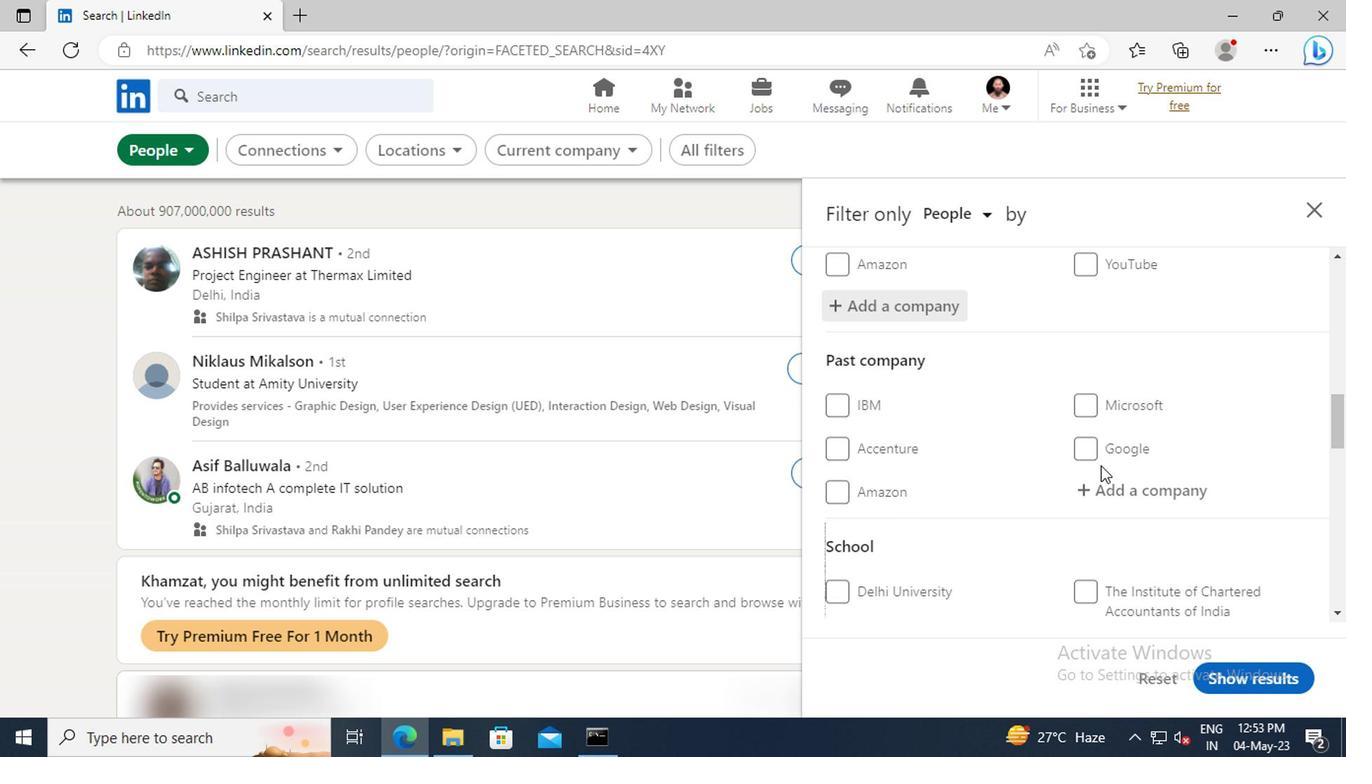 
Action: Mouse scrolled (1098, 462) with delta (0, 0)
Screenshot: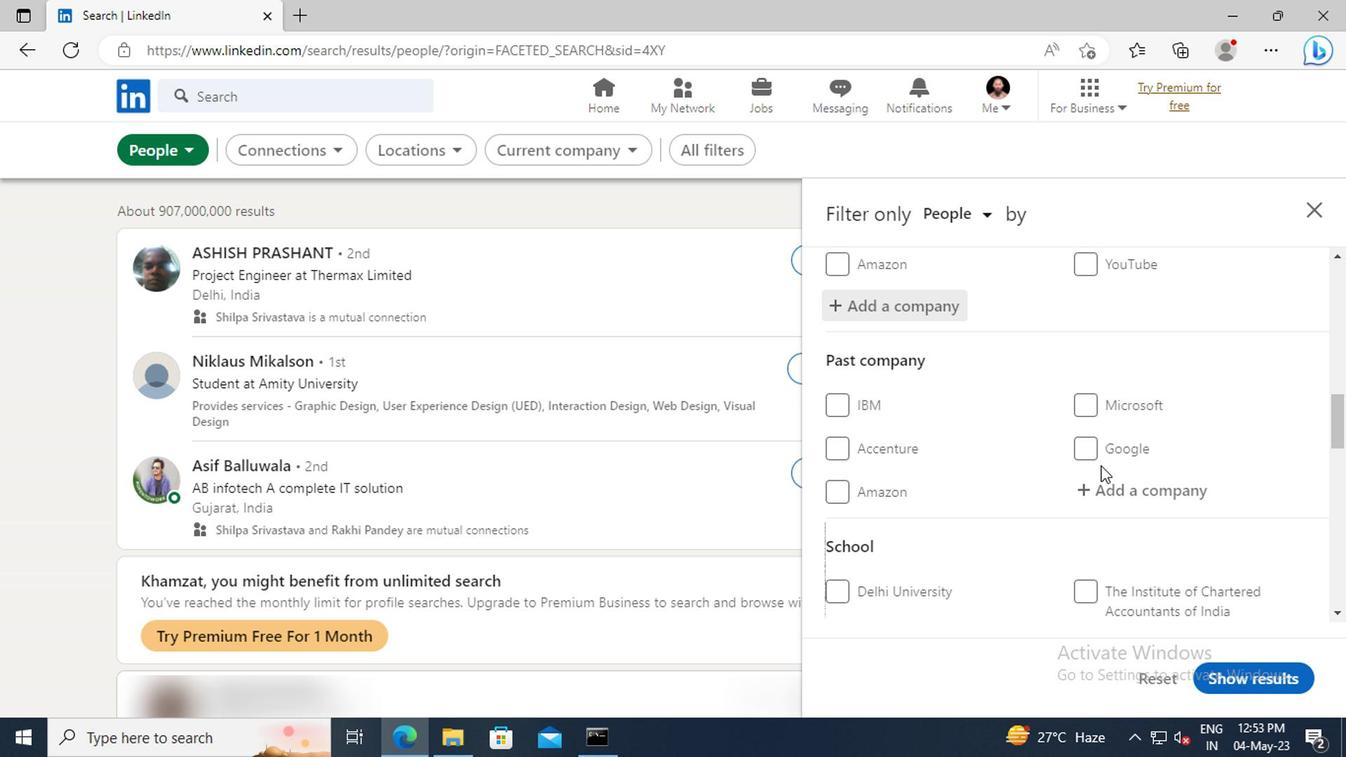 
Action: Mouse scrolled (1098, 462) with delta (0, 0)
Screenshot: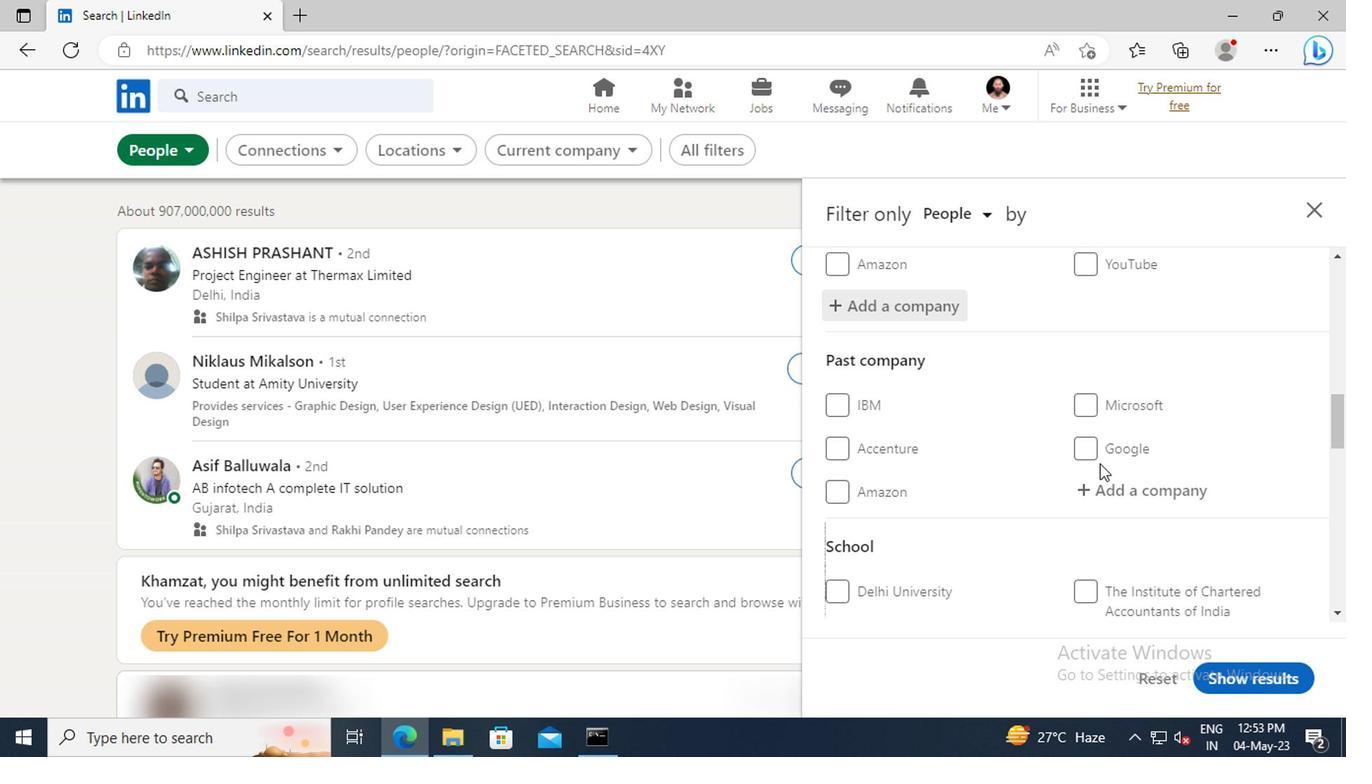 
Action: Mouse scrolled (1098, 462) with delta (0, 0)
Screenshot: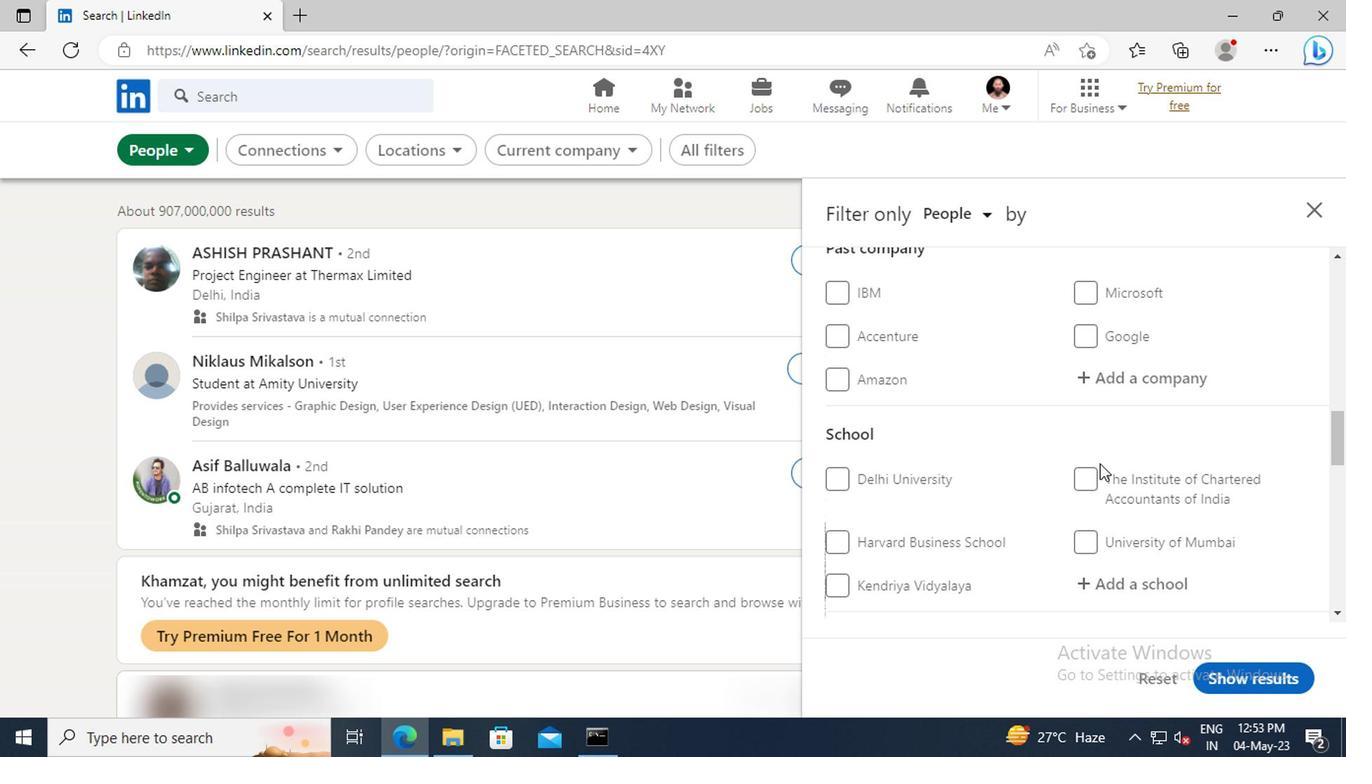 
Action: Mouse scrolled (1098, 462) with delta (0, 0)
Screenshot: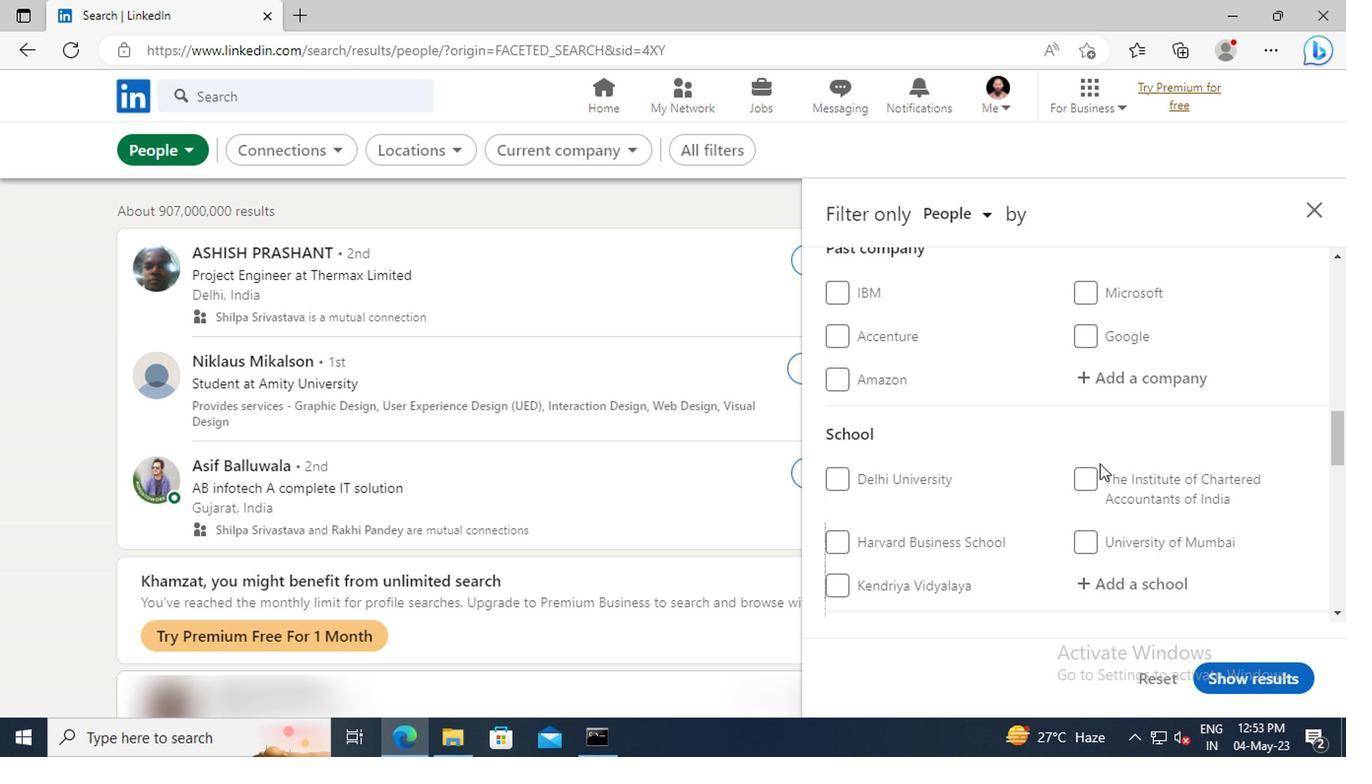 
Action: Mouse moved to (1103, 472)
Screenshot: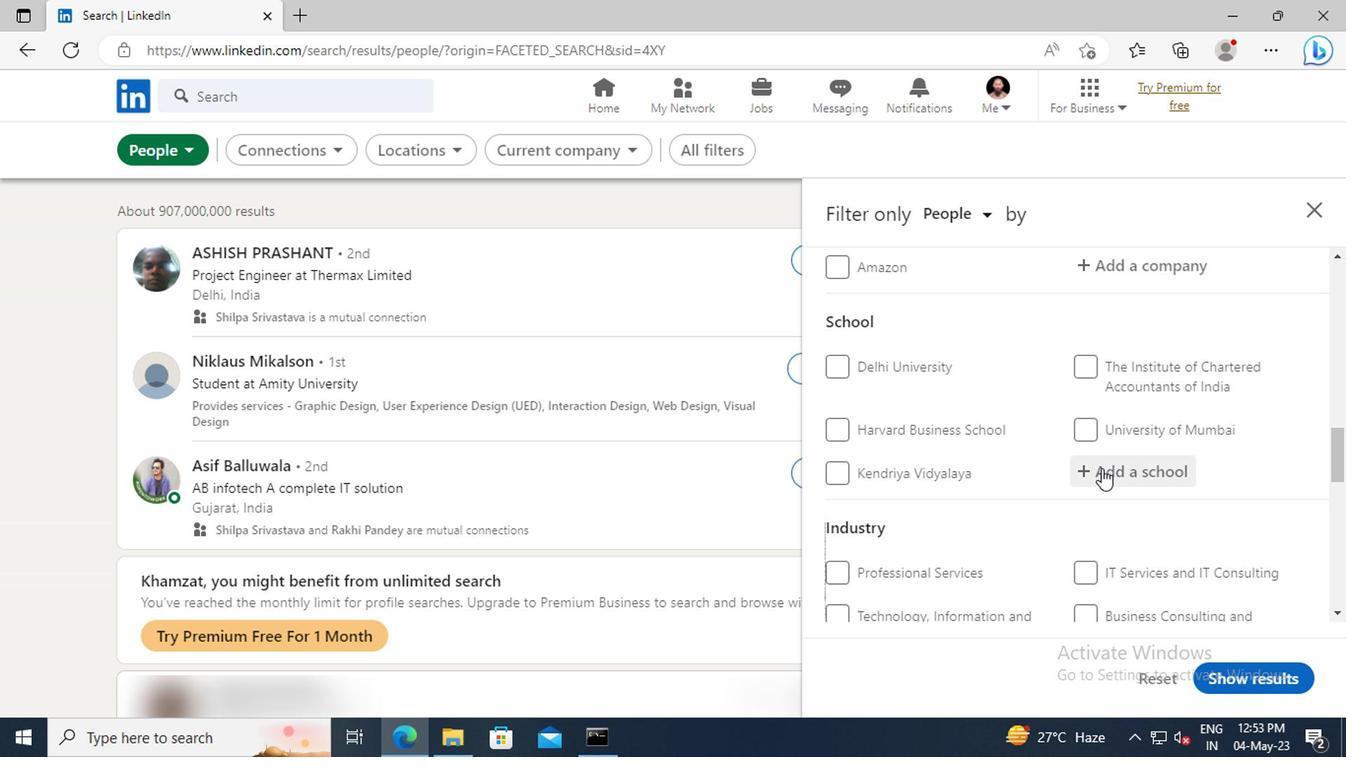 
Action: Mouse pressed left at (1103, 472)
Screenshot: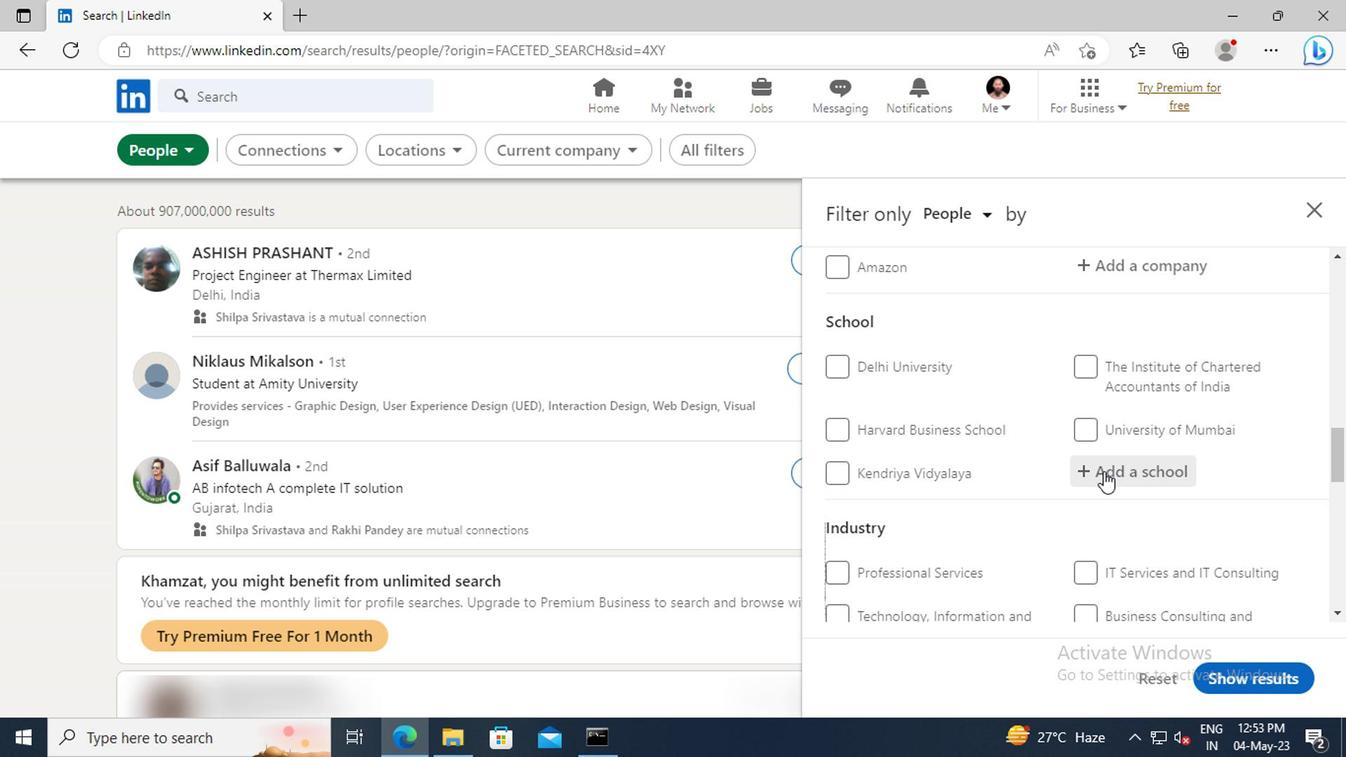 
Action: Key pressed <Key.shift>PSG<Key.space><Key.shift>INS
Screenshot: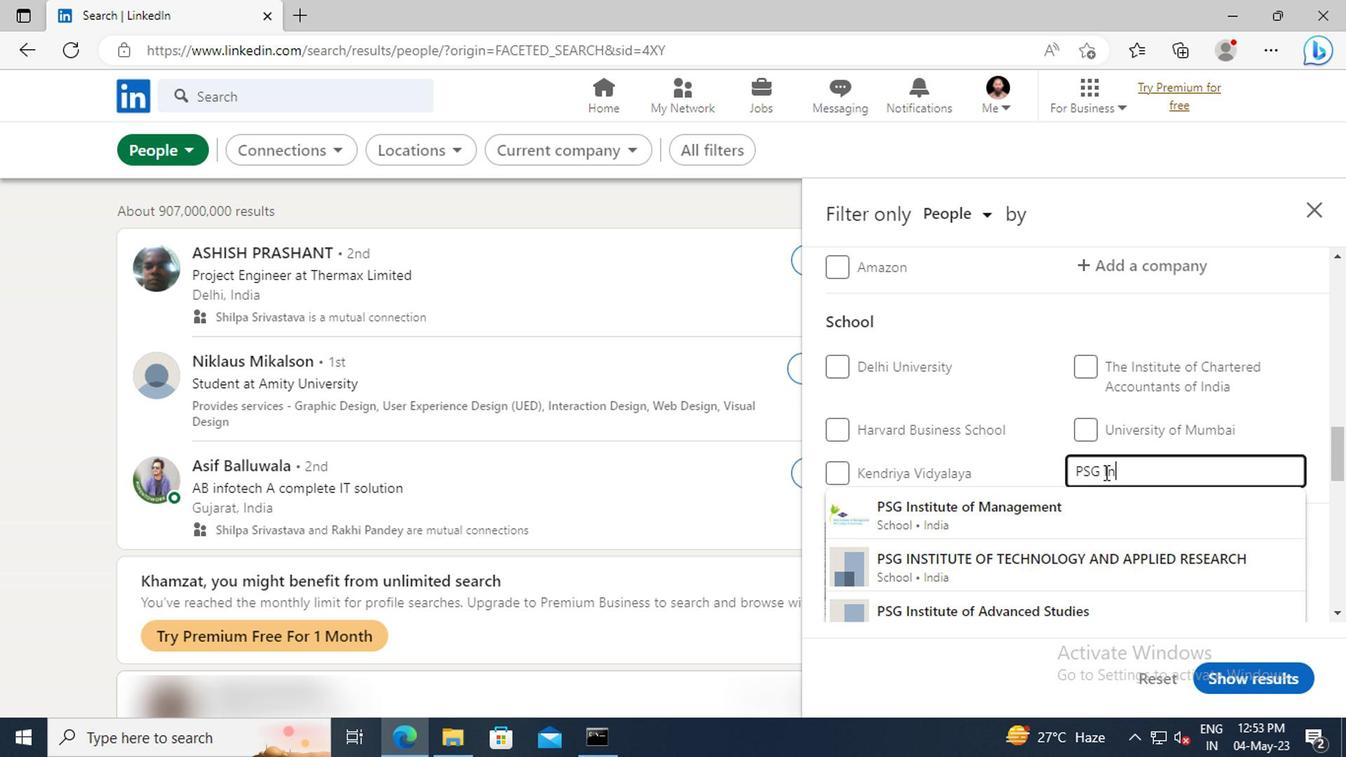 
Action: Mouse moved to (1101, 507)
Screenshot: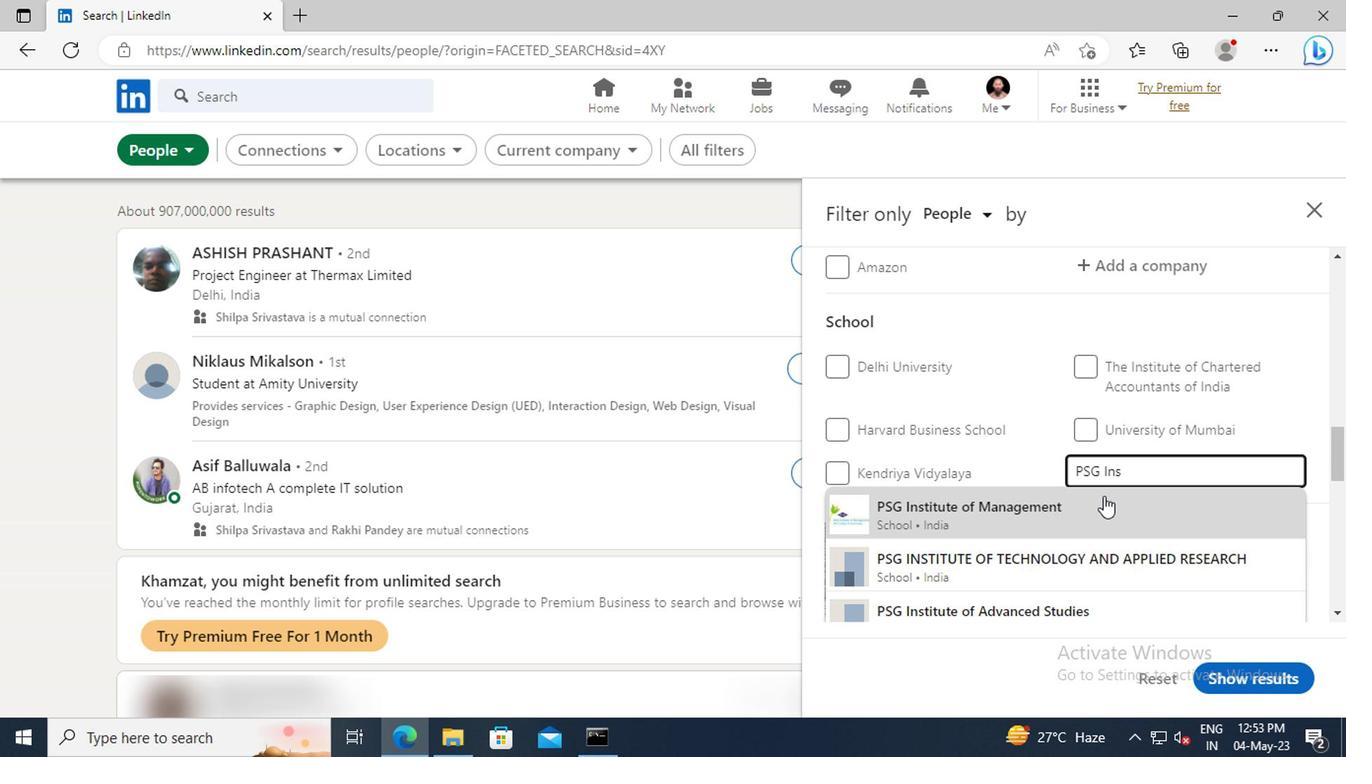 
Action: Mouse pressed left at (1101, 507)
Screenshot: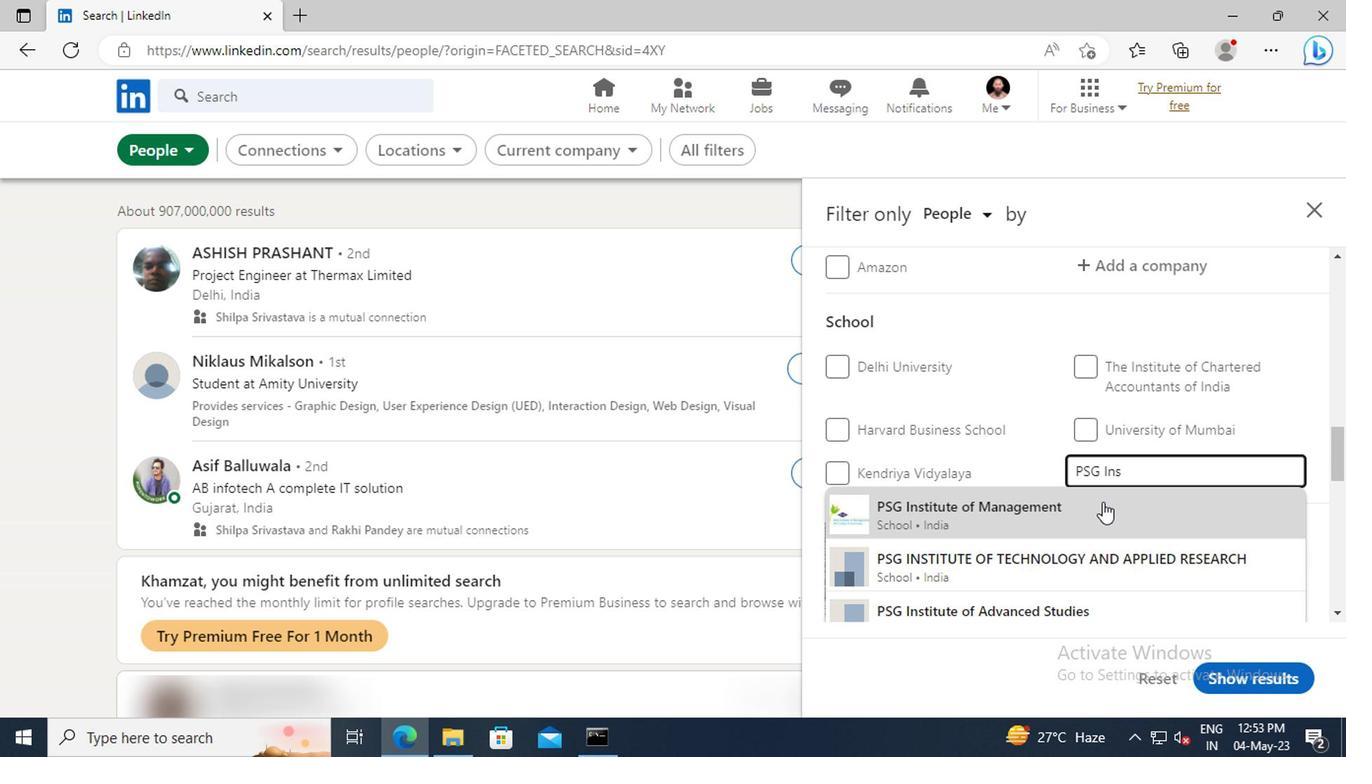 
Action: Mouse scrolled (1101, 506) with delta (0, -1)
Screenshot: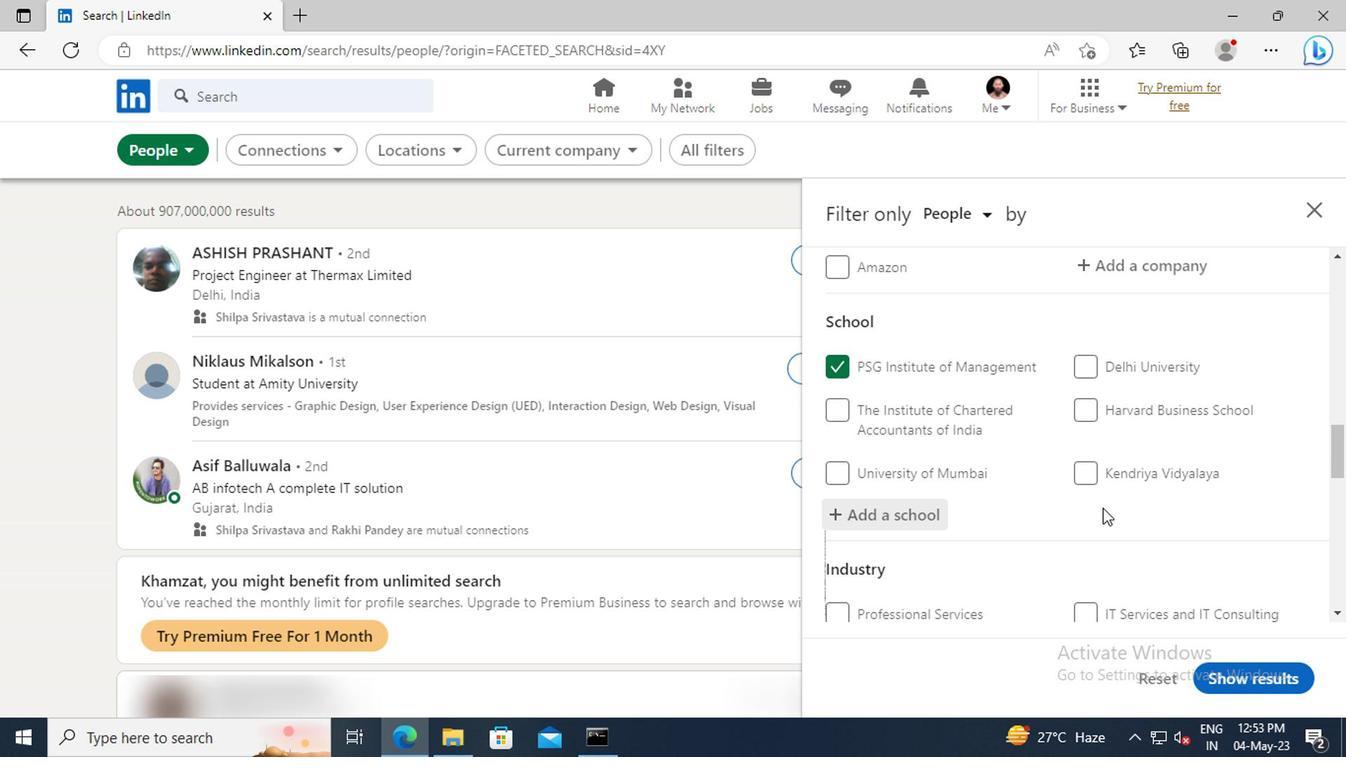 
Action: Mouse scrolled (1101, 506) with delta (0, -1)
Screenshot: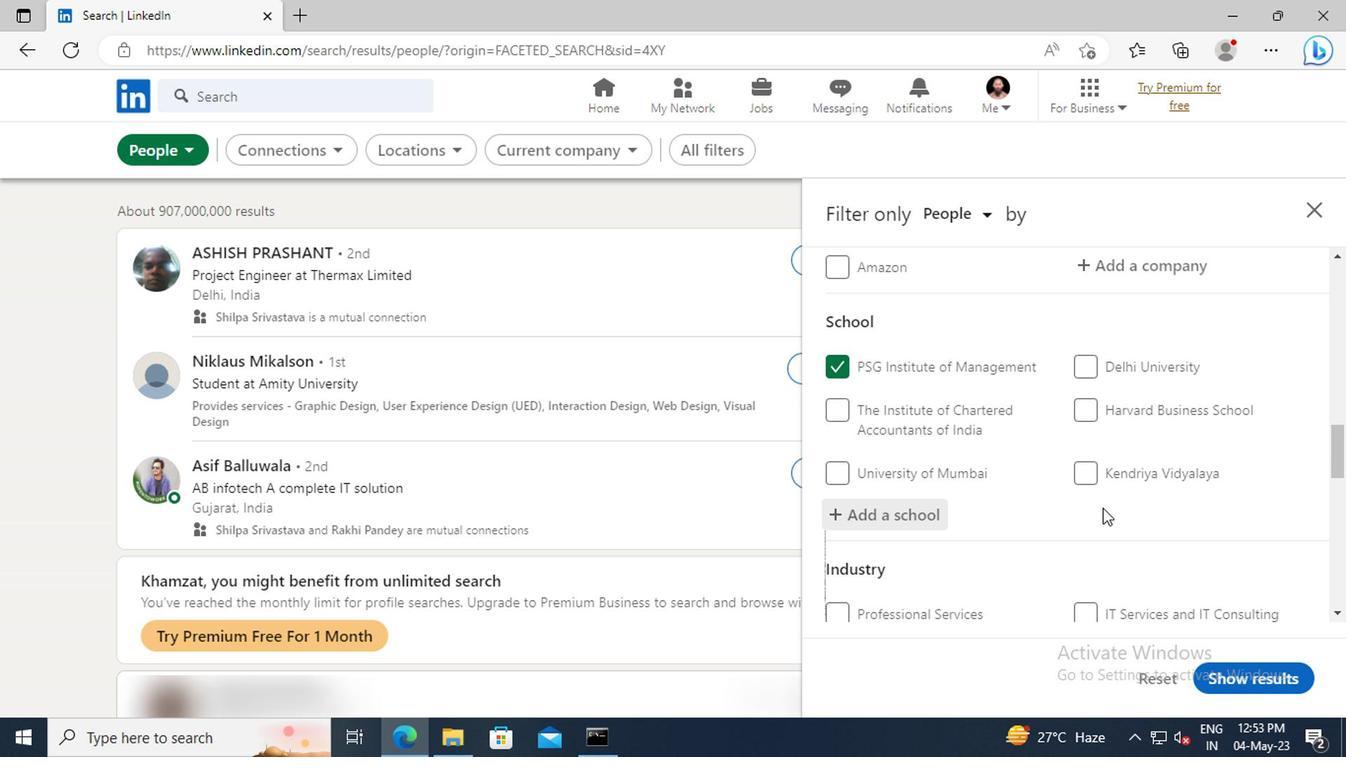 
Action: Mouse moved to (1086, 483)
Screenshot: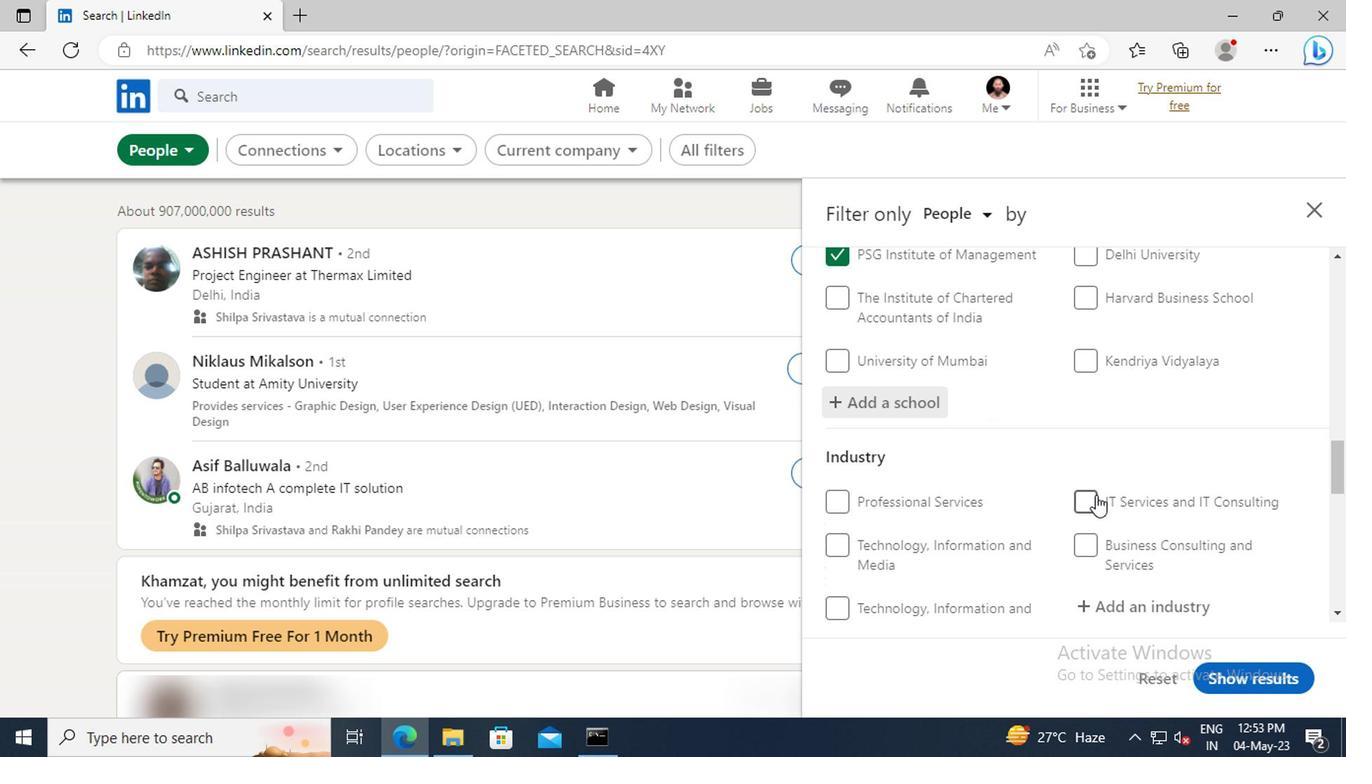 
Action: Mouse scrolled (1086, 483) with delta (0, 0)
Screenshot: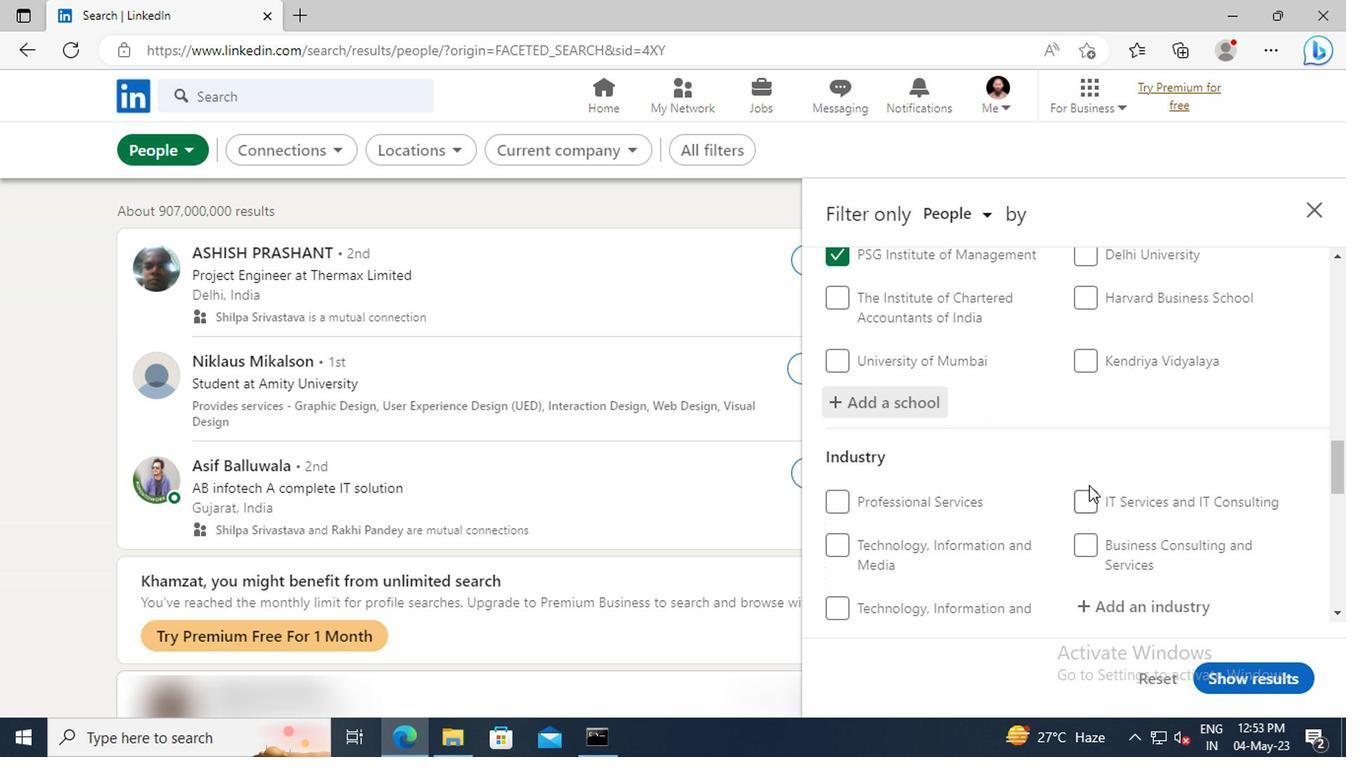 
Action: Mouse scrolled (1086, 483) with delta (0, 0)
Screenshot: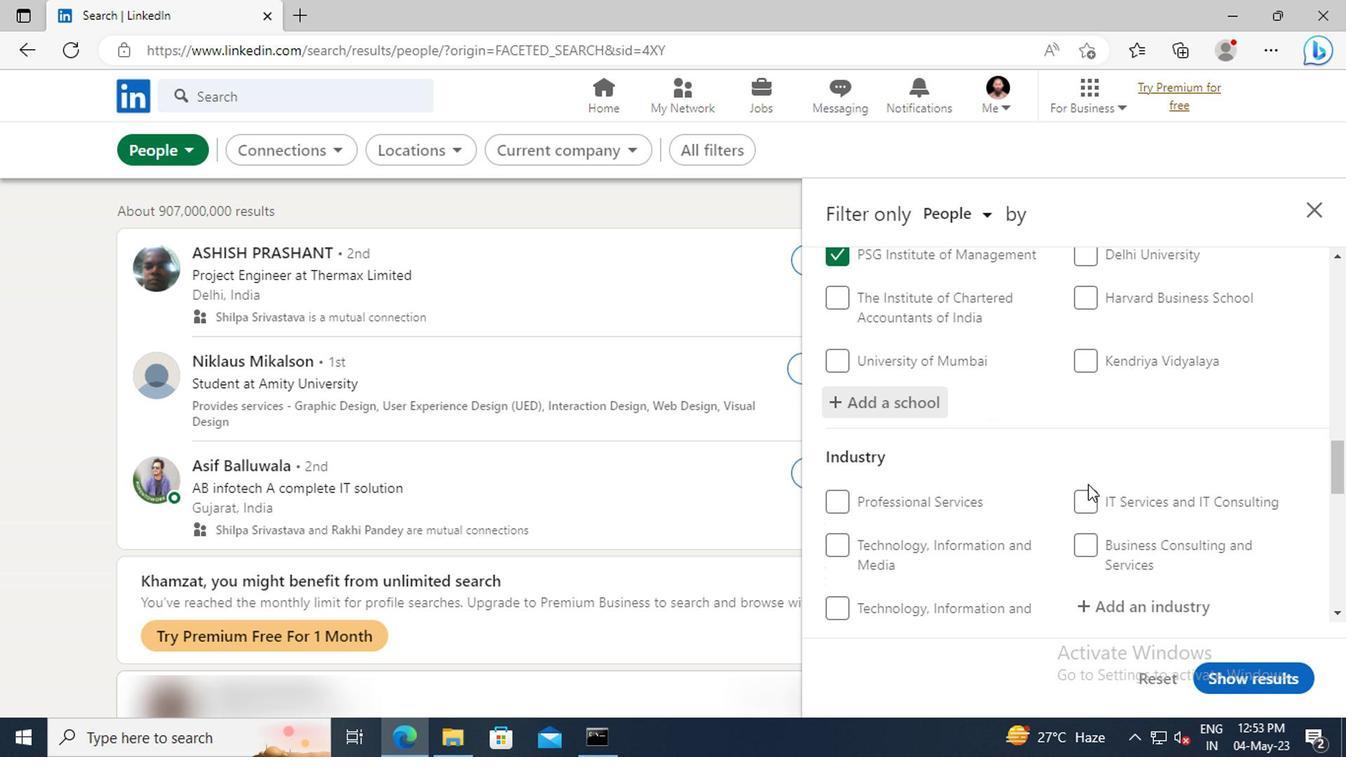 
Action: Mouse moved to (1094, 493)
Screenshot: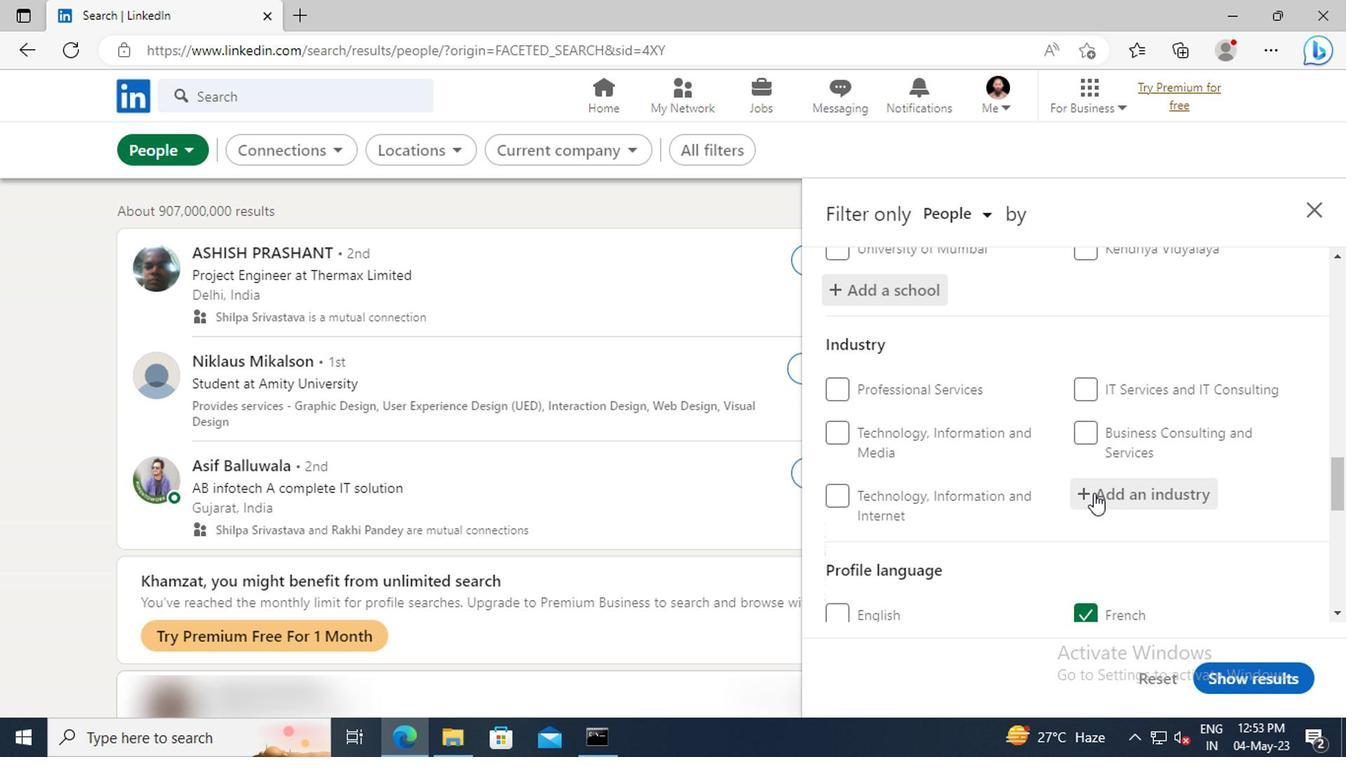 
Action: Mouse pressed left at (1094, 493)
Screenshot: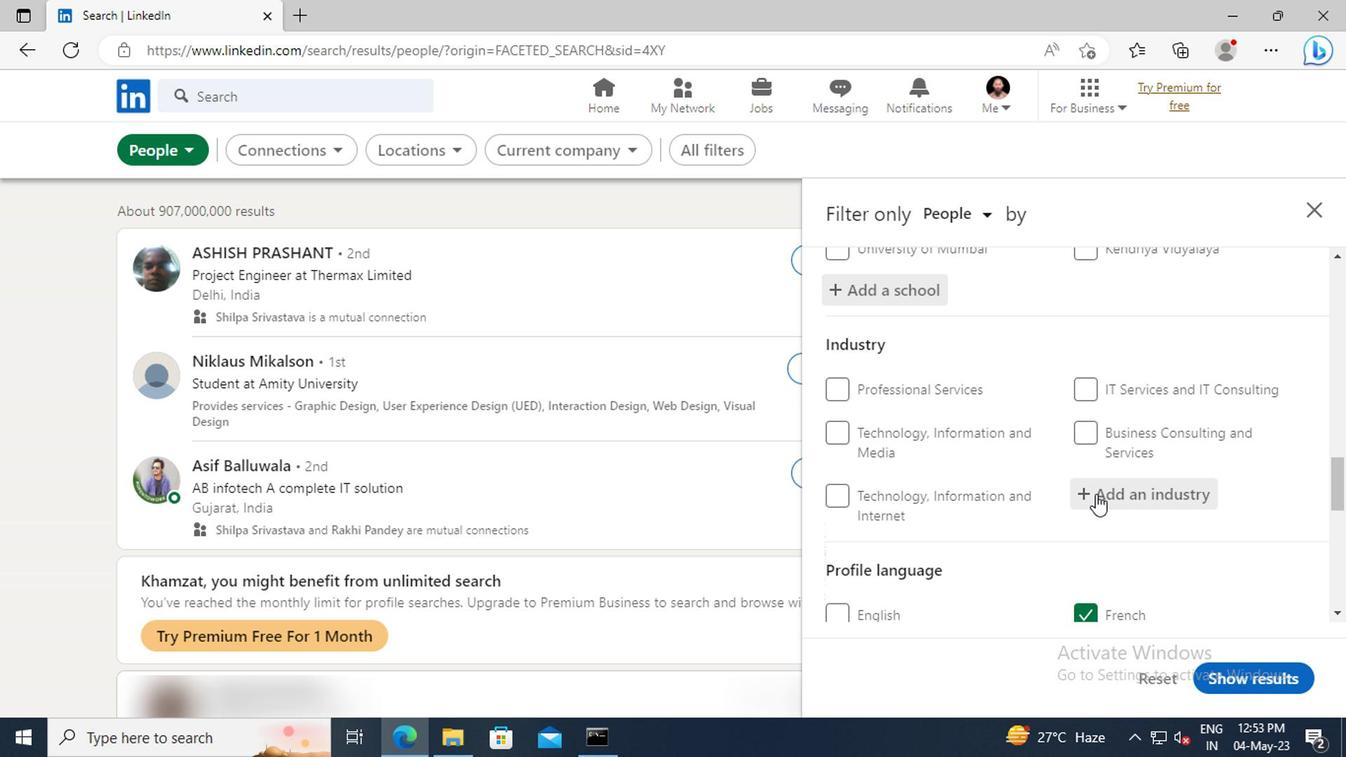
Action: Key pressed <Key.shift>PRIMARY
Screenshot: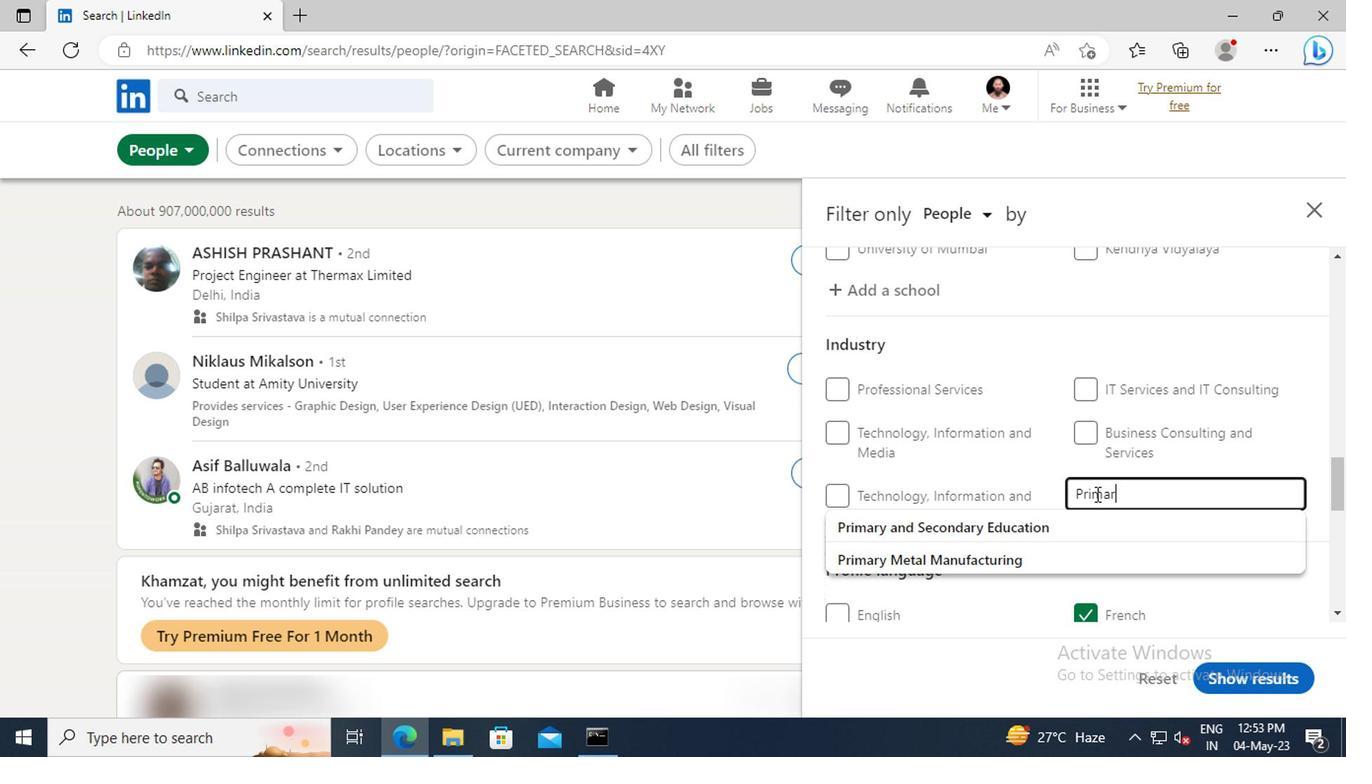 
Action: Mouse moved to (1096, 512)
Screenshot: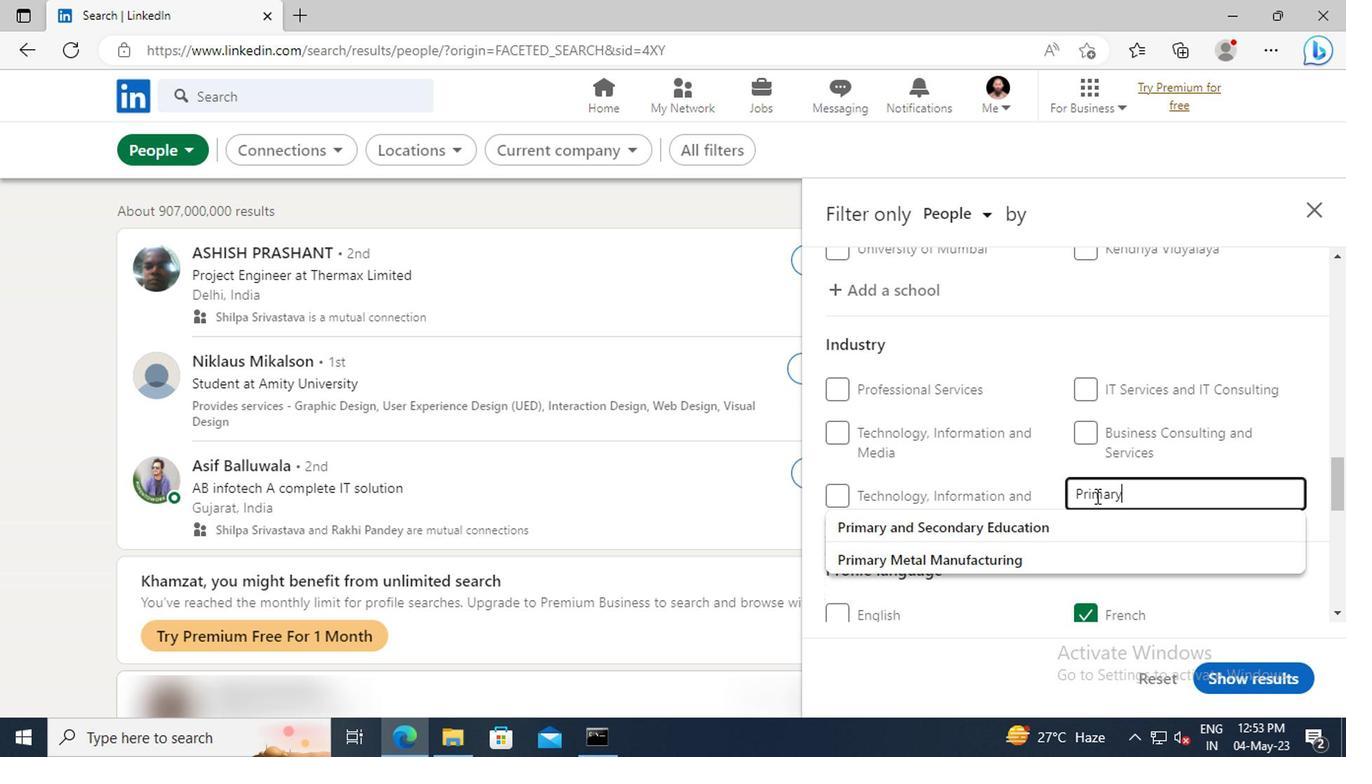 
Action: Mouse pressed left at (1096, 512)
Screenshot: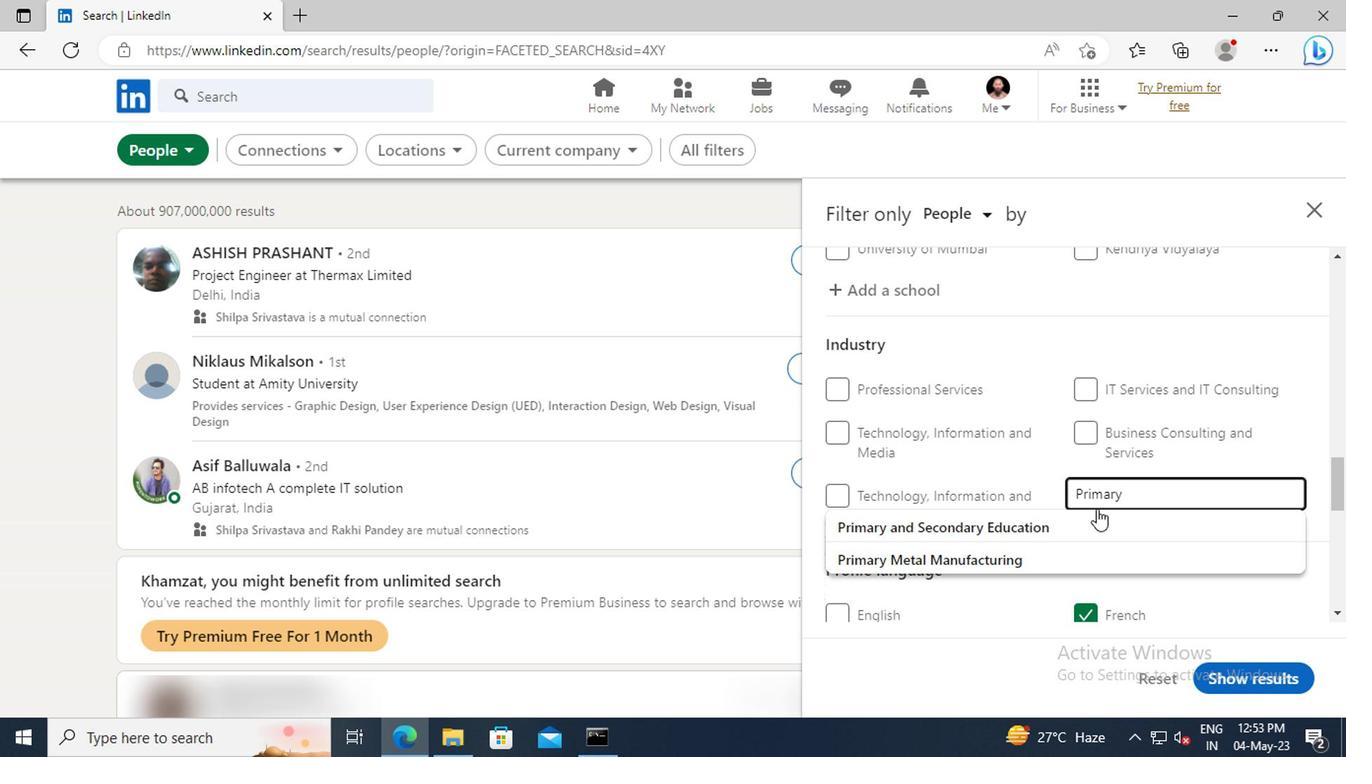 
Action: Mouse scrolled (1096, 511) with delta (0, -1)
Screenshot: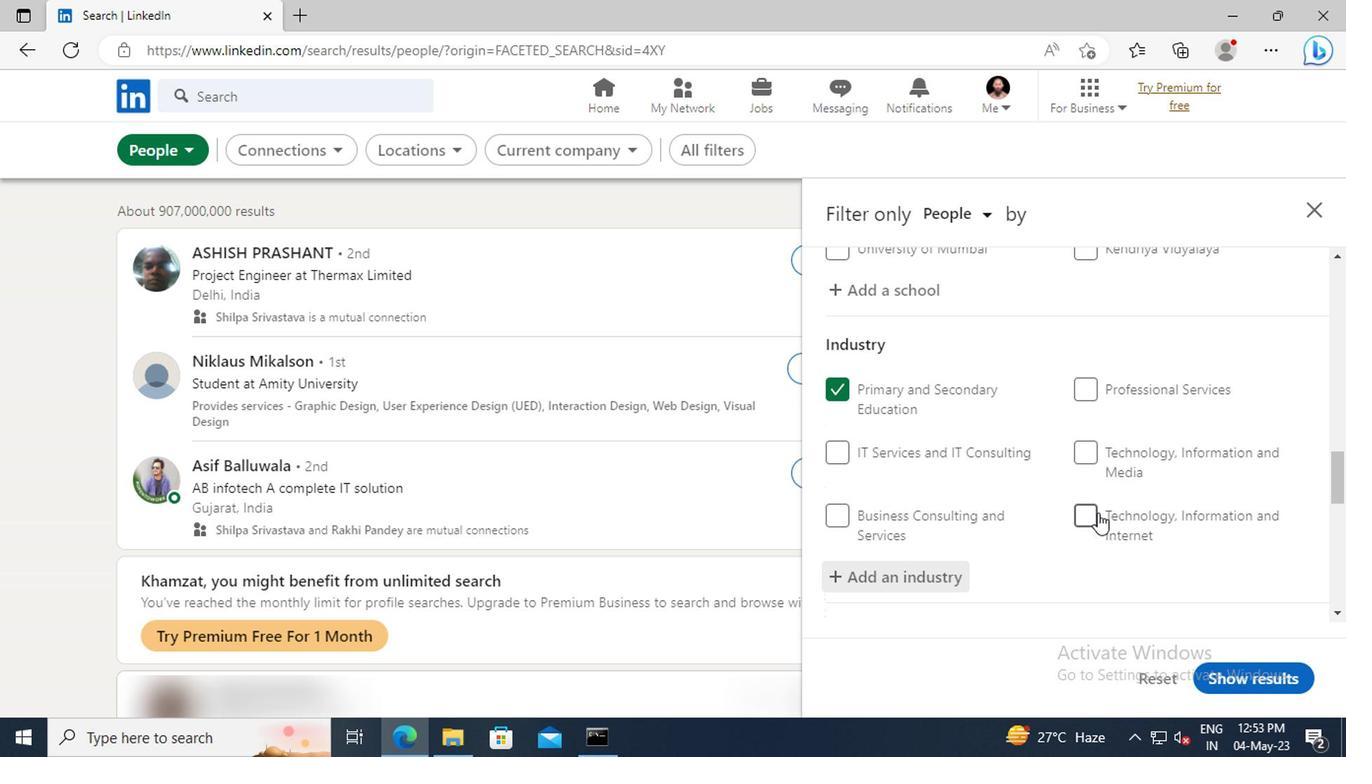 
Action: Mouse scrolled (1096, 511) with delta (0, -1)
Screenshot: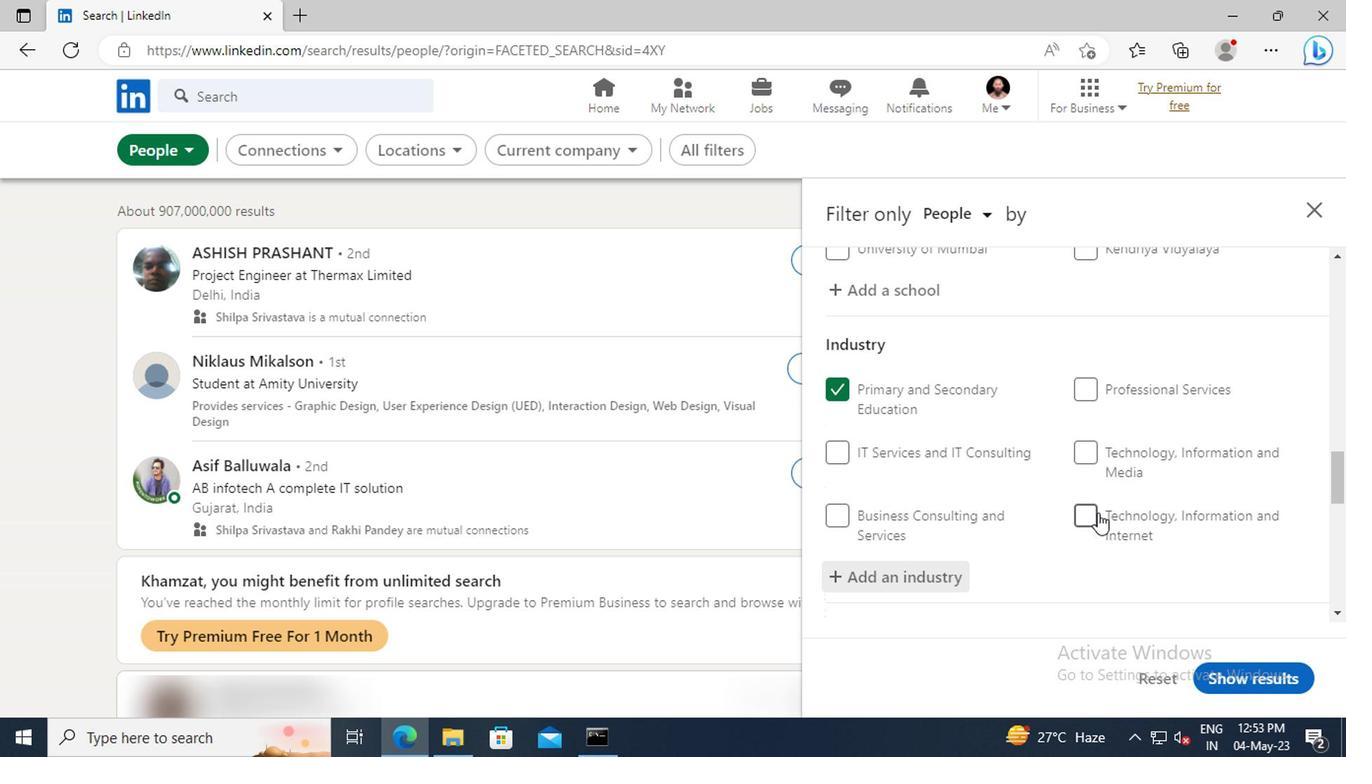 
Action: Mouse scrolled (1096, 511) with delta (0, -1)
Screenshot: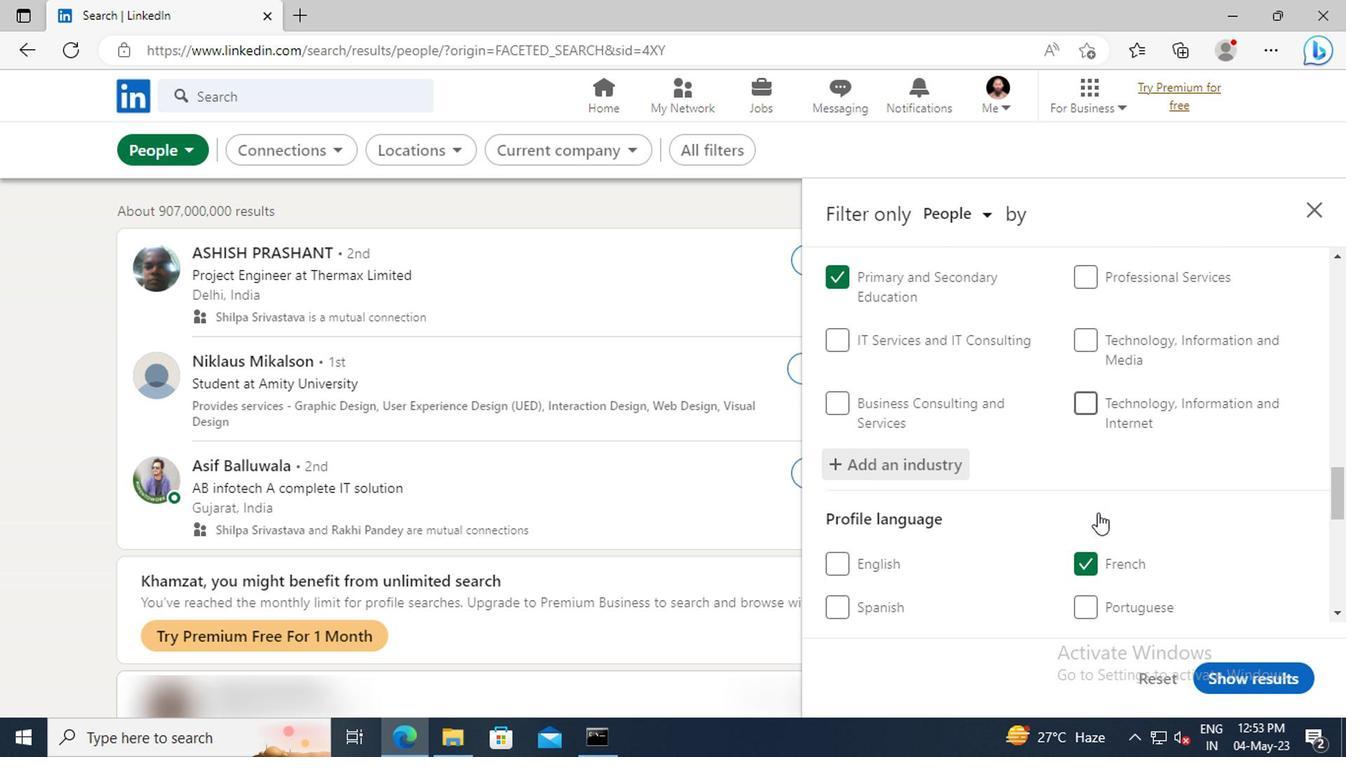 
Action: Mouse scrolled (1096, 511) with delta (0, -1)
Screenshot: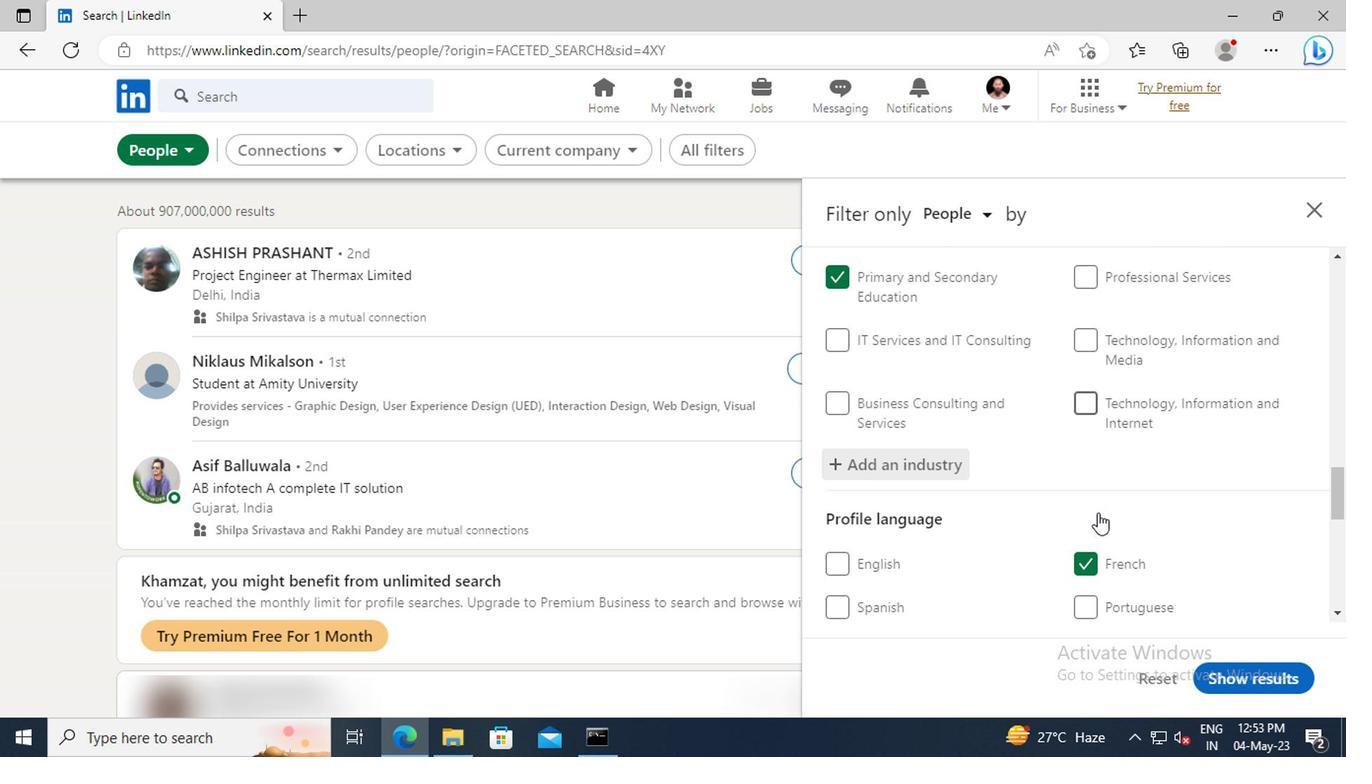 
Action: Mouse moved to (1095, 504)
Screenshot: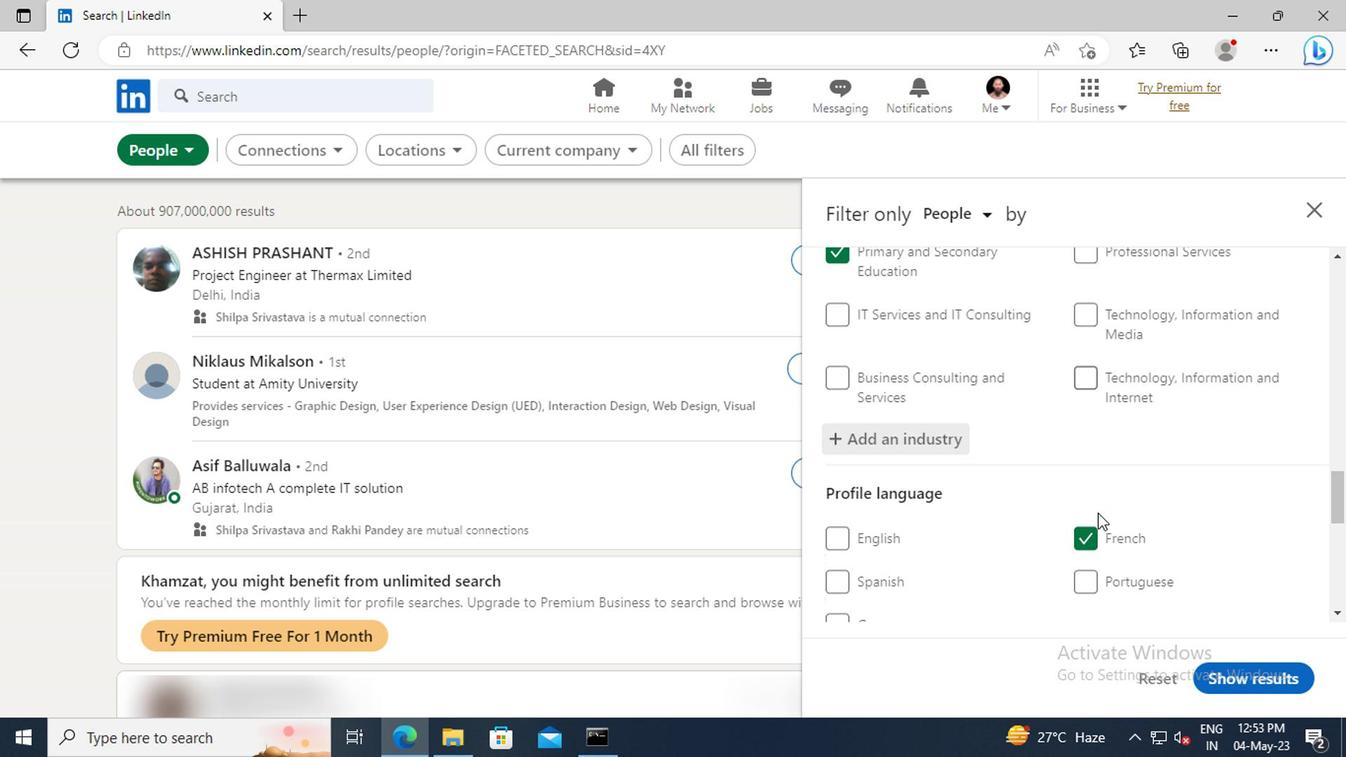 
Action: Mouse scrolled (1095, 503) with delta (0, 0)
Screenshot: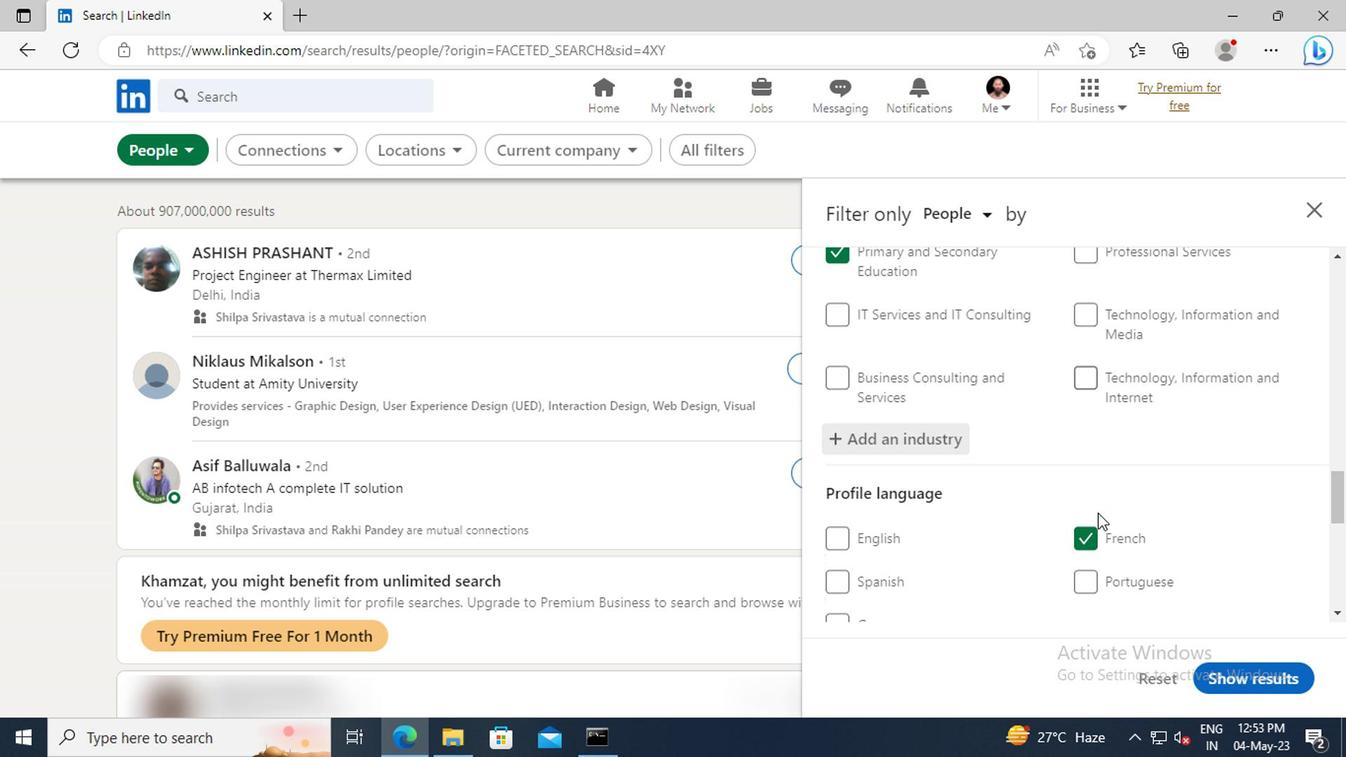
Action: Mouse moved to (1090, 478)
Screenshot: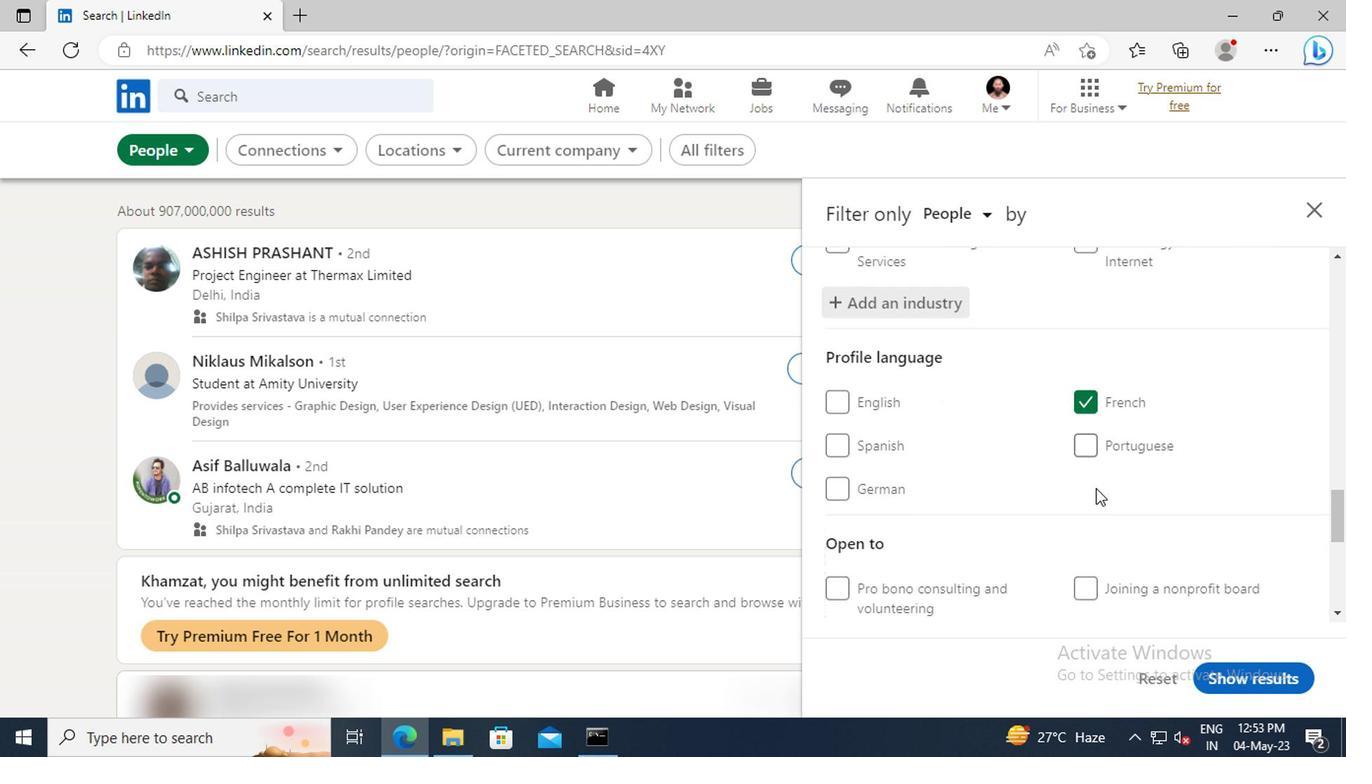 
Action: Mouse scrolled (1090, 476) with delta (0, -1)
Screenshot: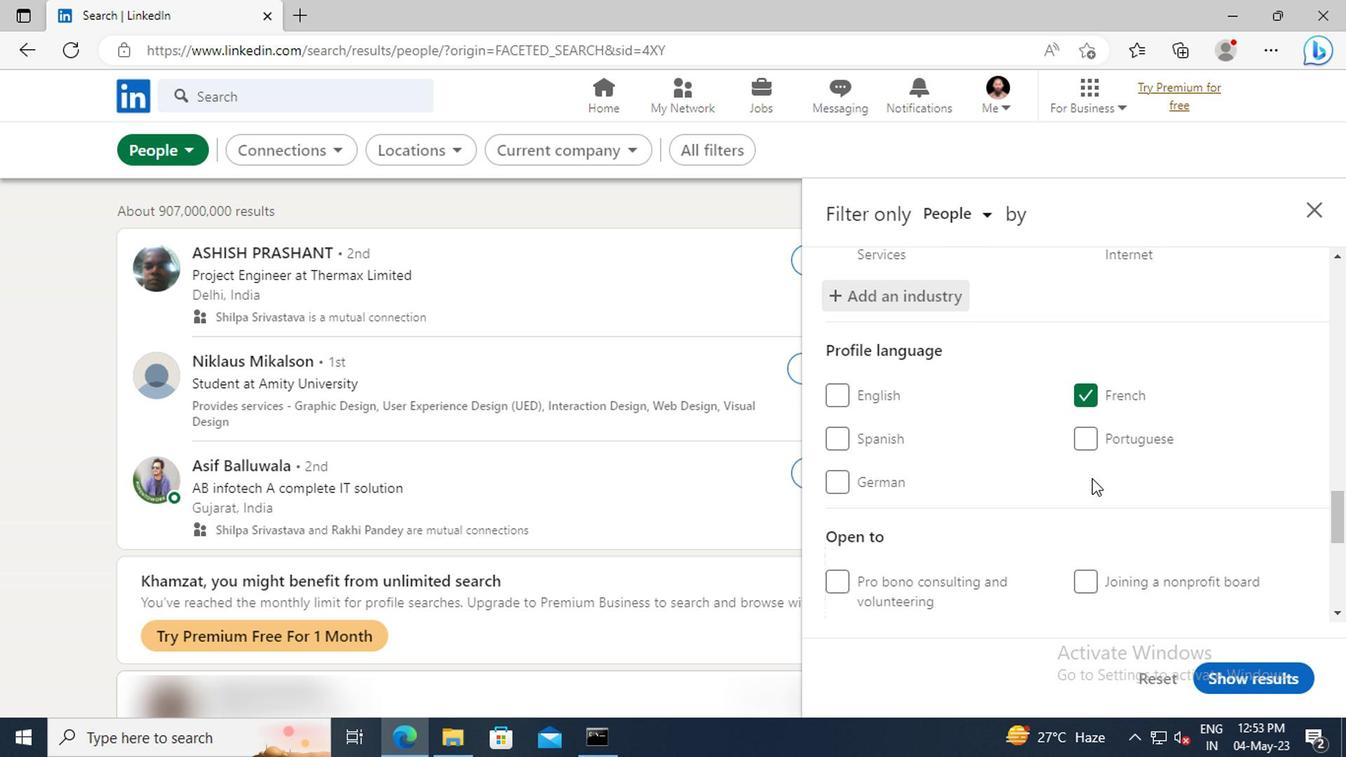 
Action: Mouse scrolled (1090, 476) with delta (0, -1)
Screenshot: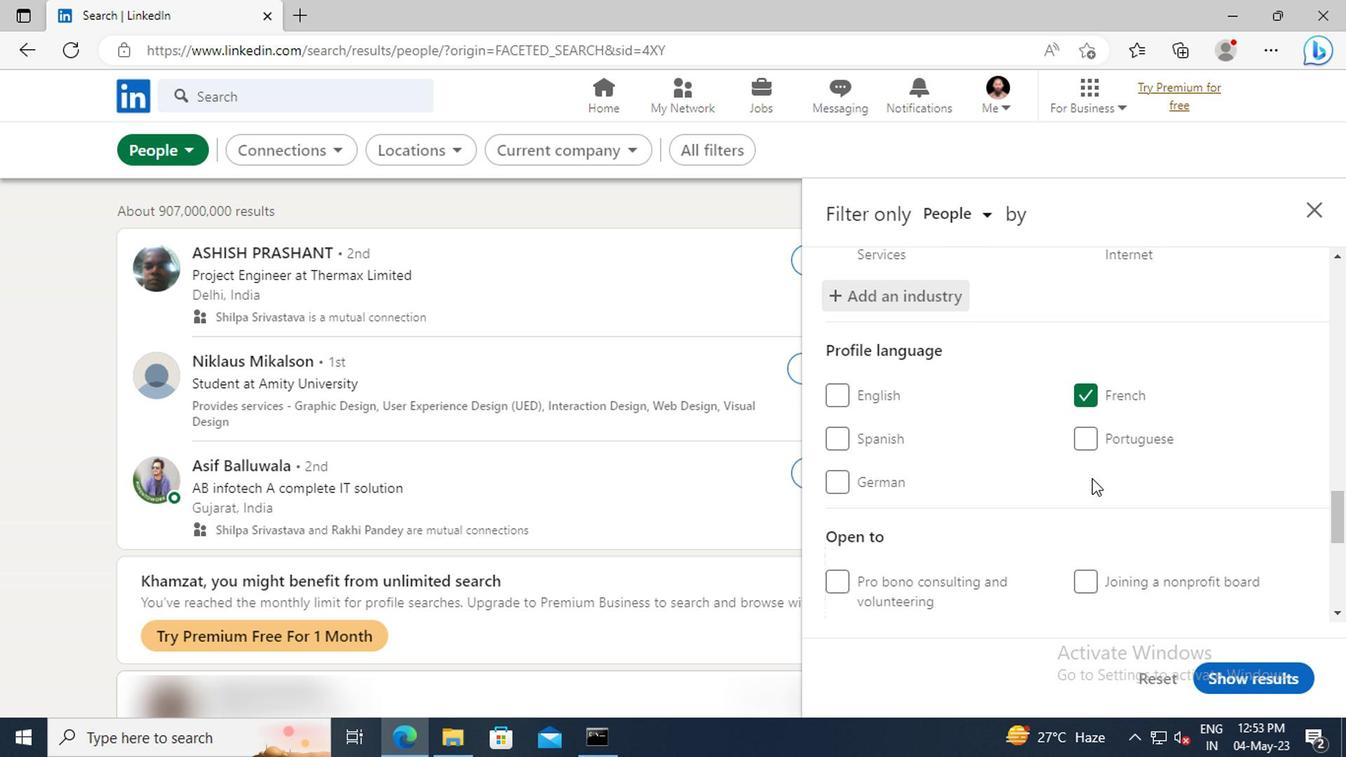 
Action: Mouse scrolled (1090, 476) with delta (0, -1)
Screenshot: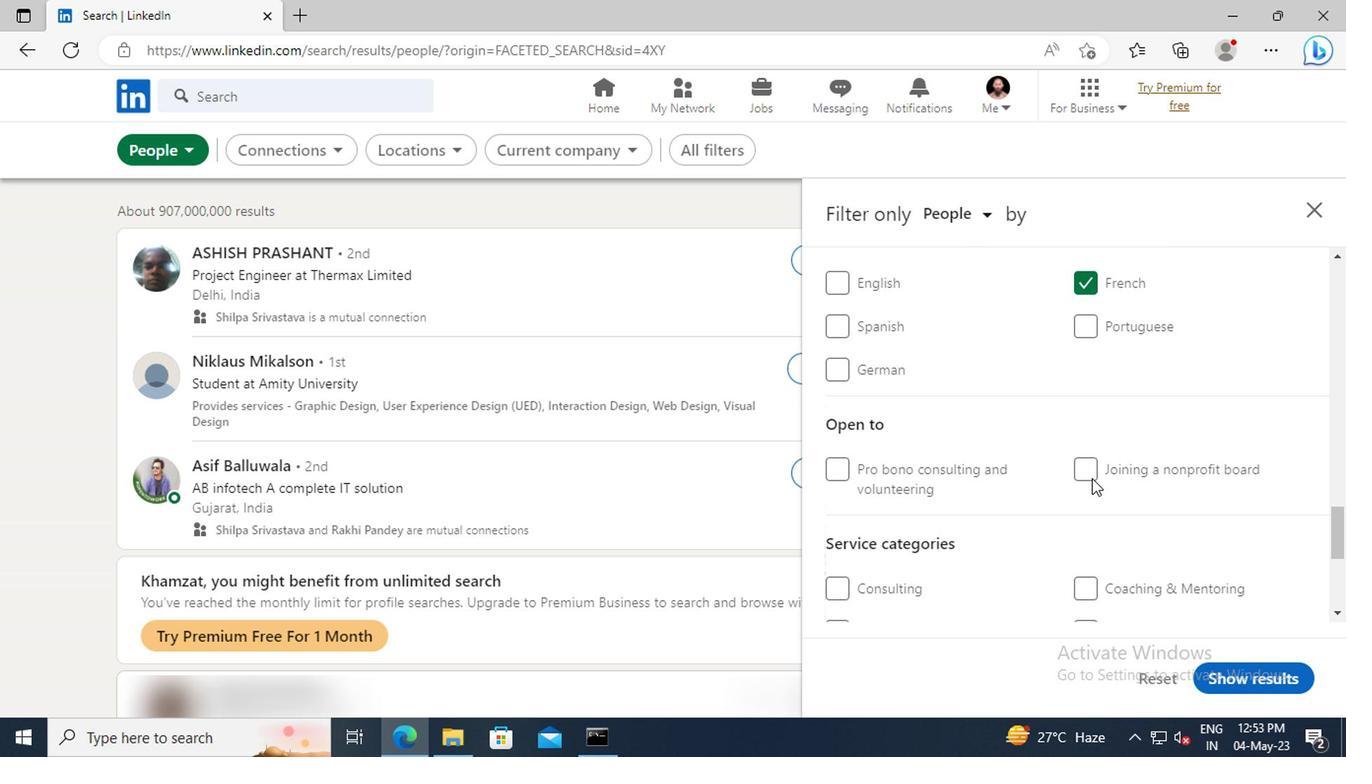 
Action: Mouse scrolled (1090, 476) with delta (0, -1)
Screenshot: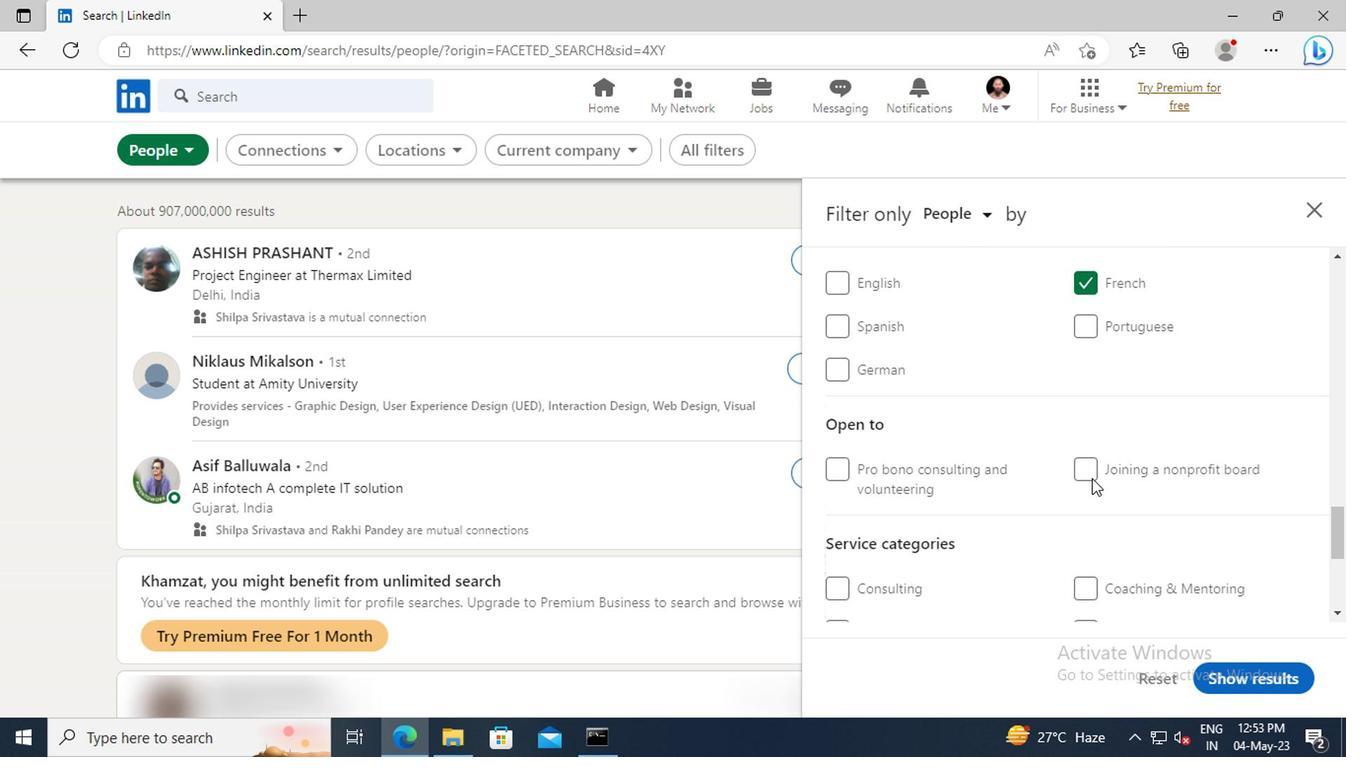 
Action: Mouse scrolled (1090, 476) with delta (0, -1)
Screenshot: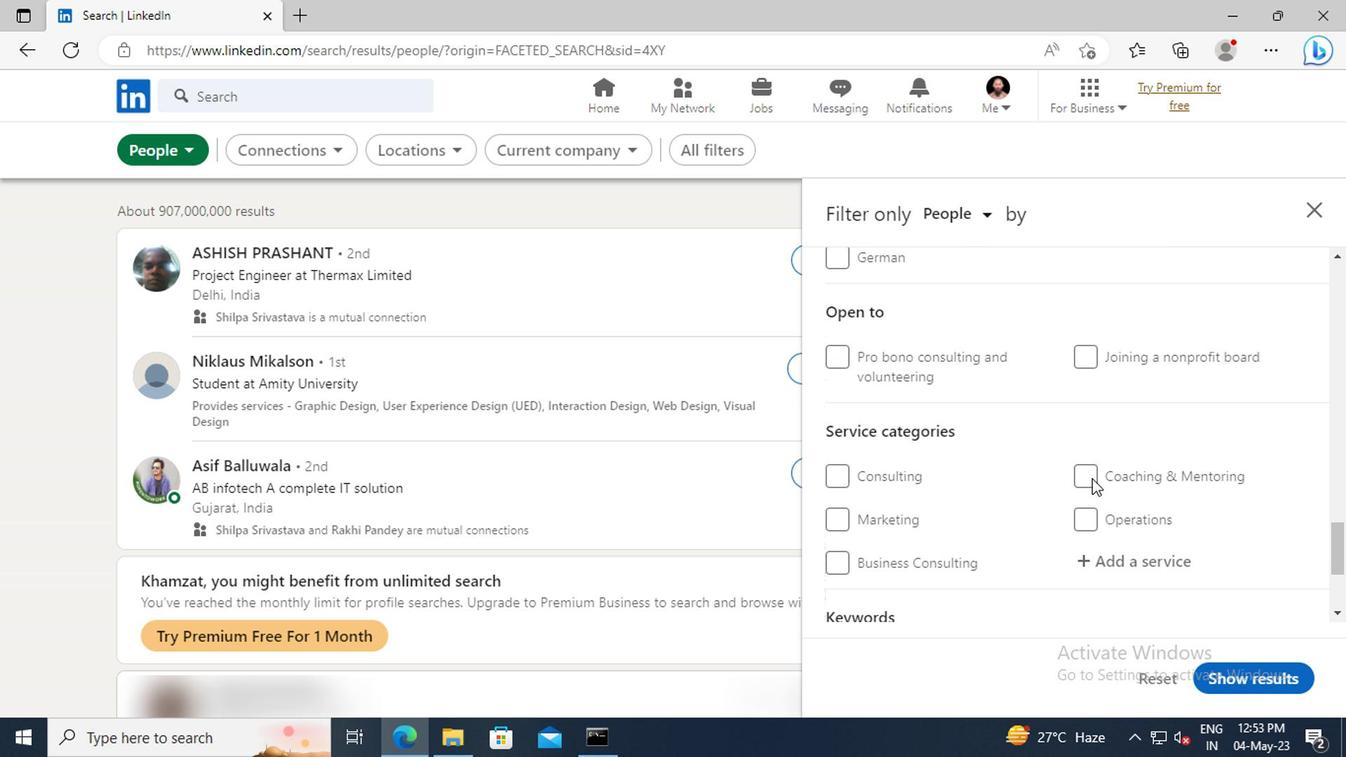 
Action: Mouse scrolled (1090, 476) with delta (0, -1)
Screenshot: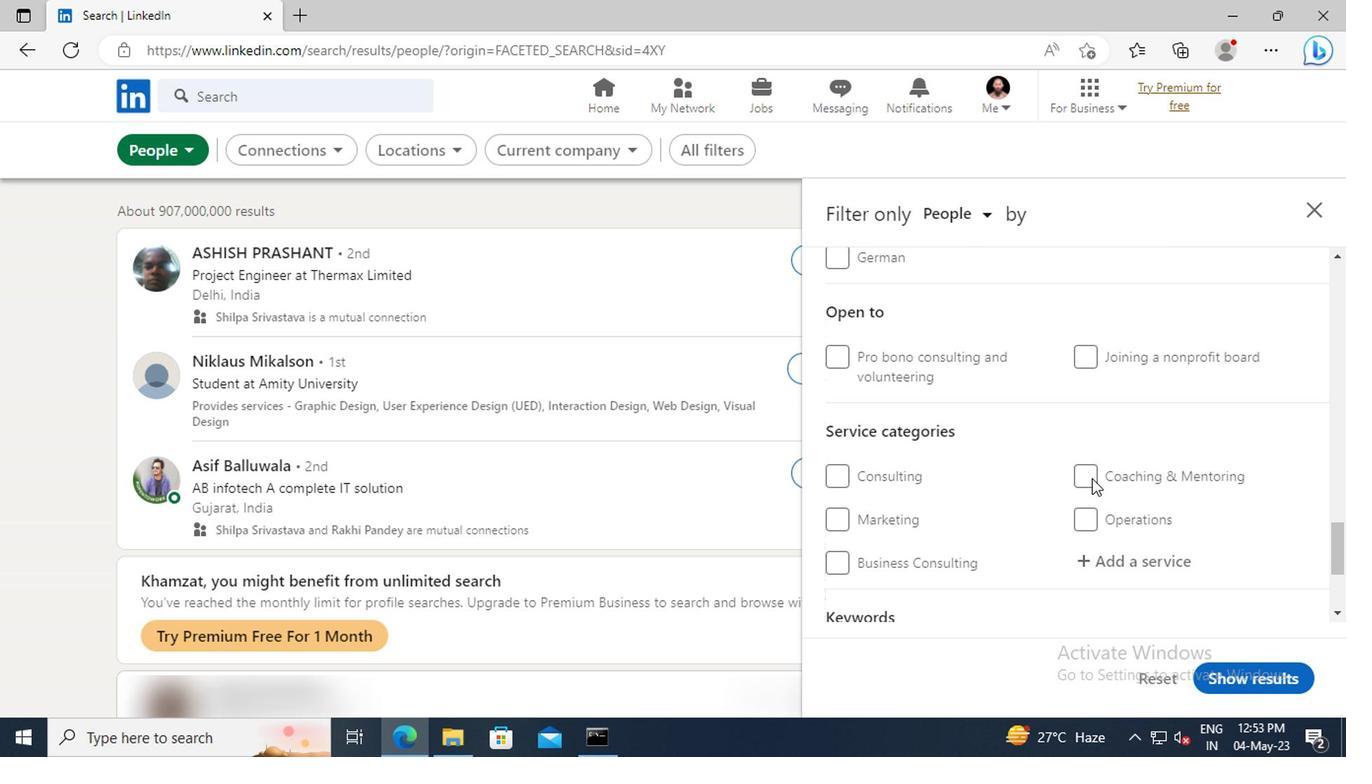 
Action: Mouse moved to (1099, 456)
Screenshot: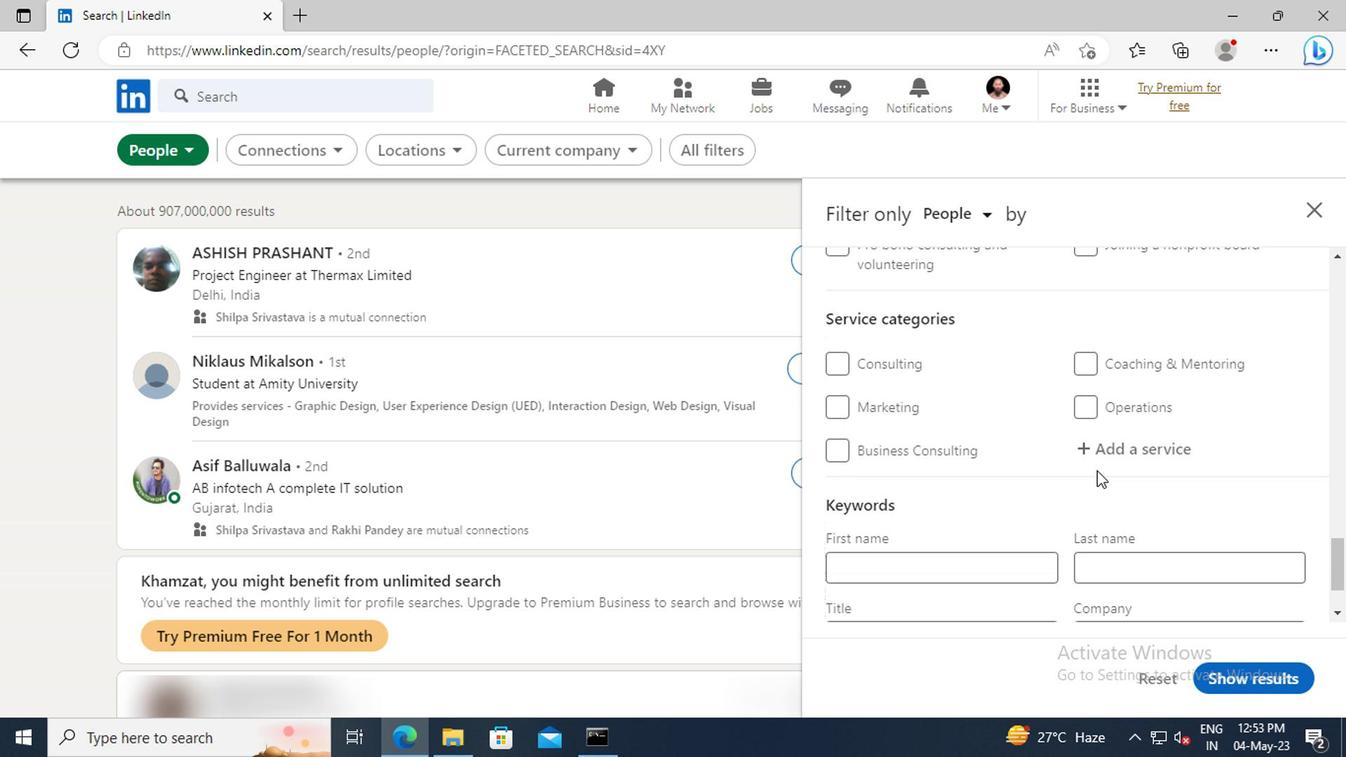 
Action: Mouse pressed left at (1099, 456)
Screenshot: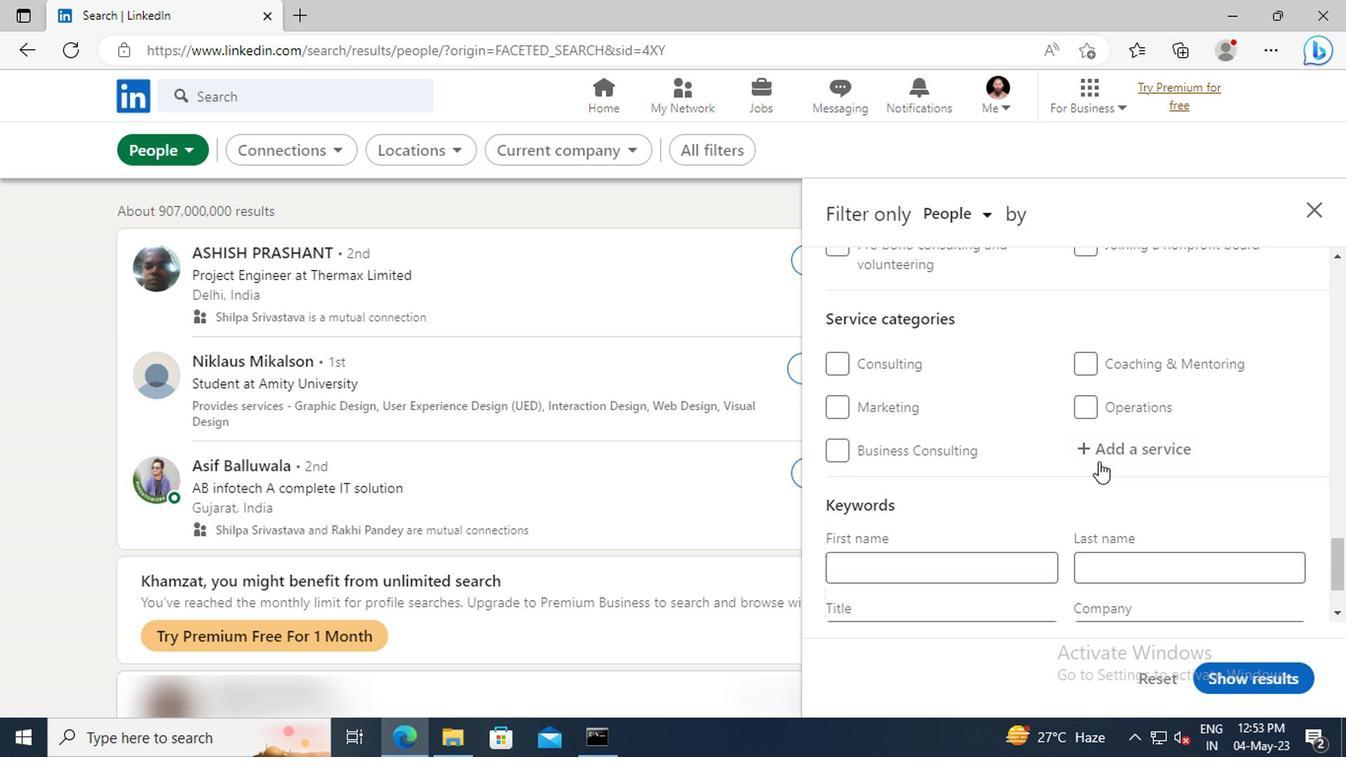 
Action: Key pressed <Key.shift>WEB<Key.space><Key.shift>DES
Screenshot: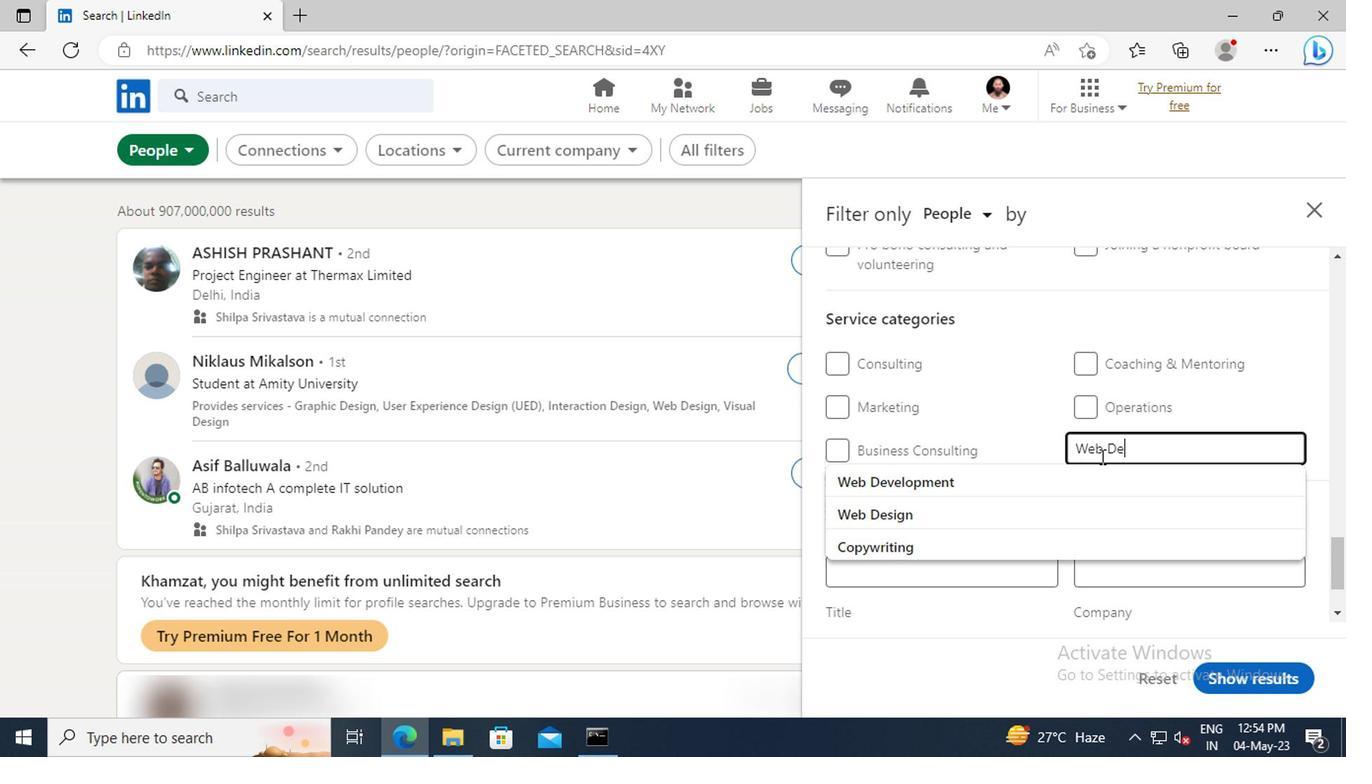 
Action: Mouse moved to (1099, 475)
Screenshot: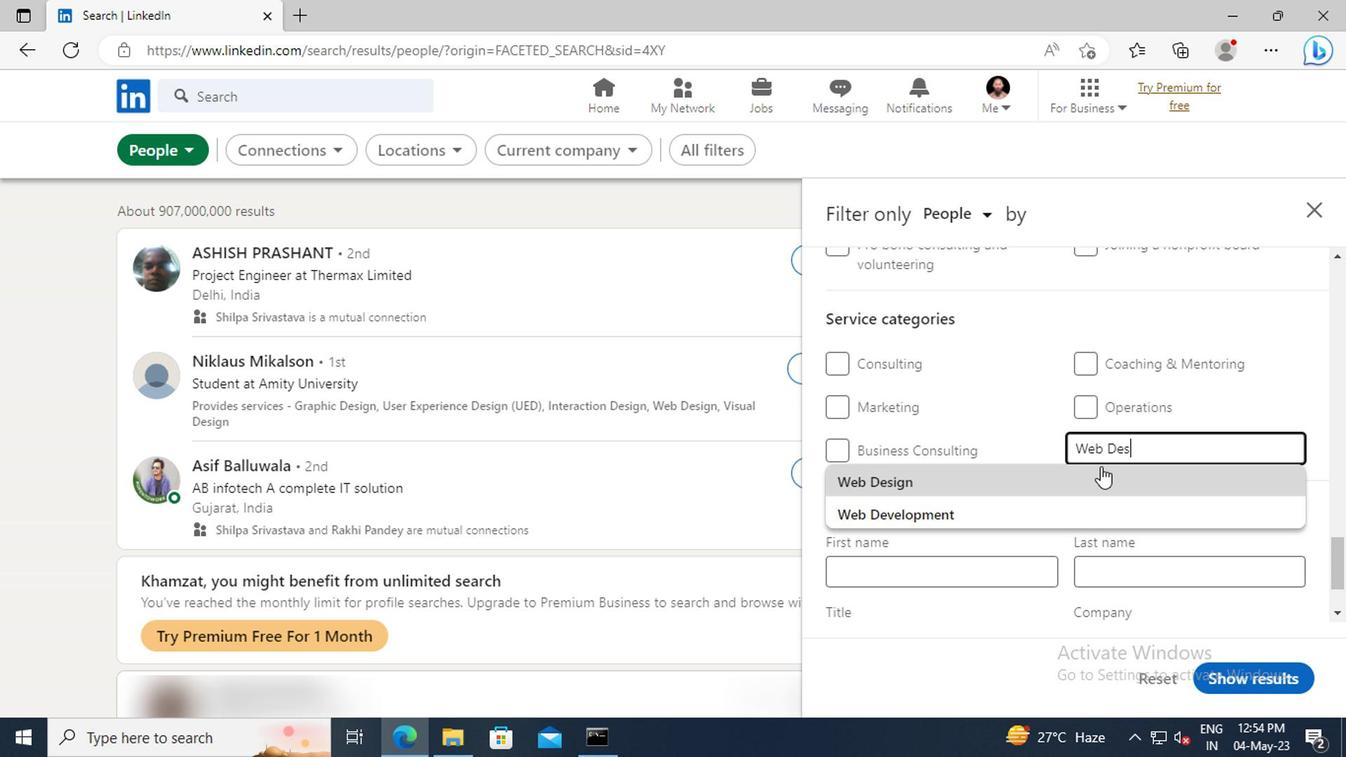 
Action: Mouse pressed left at (1099, 475)
Screenshot: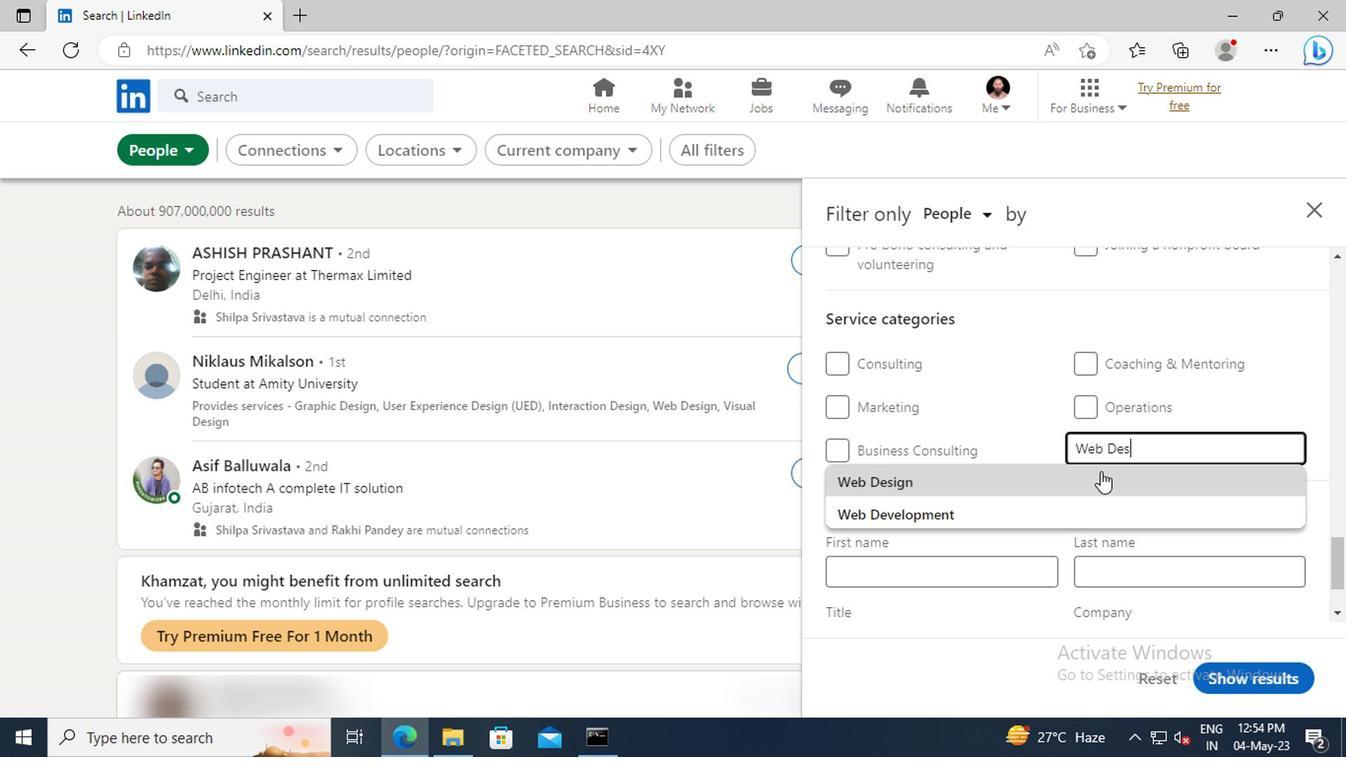 
Action: Mouse scrolled (1099, 474) with delta (0, -1)
Screenshot: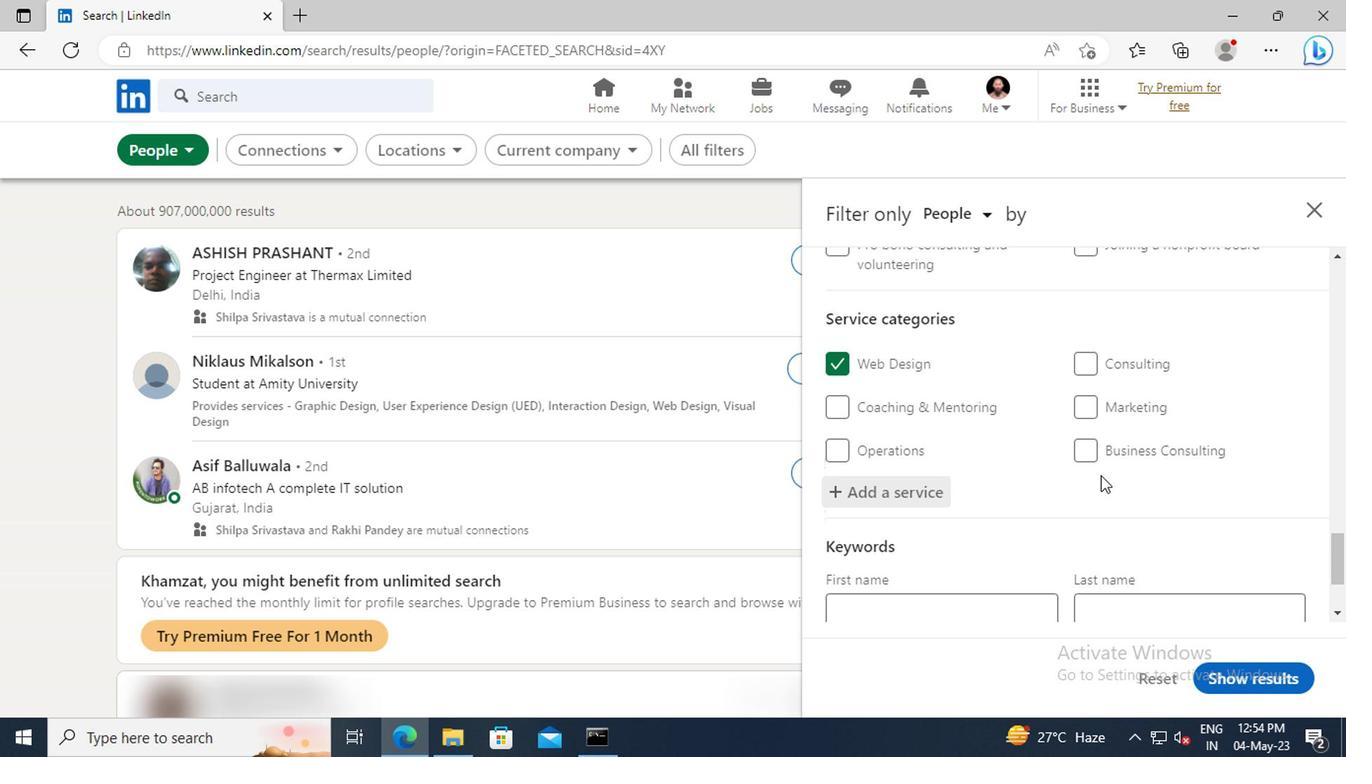 
Action: Mouse scrolled (1099, 474) with delta (0, -1)
Screenshot: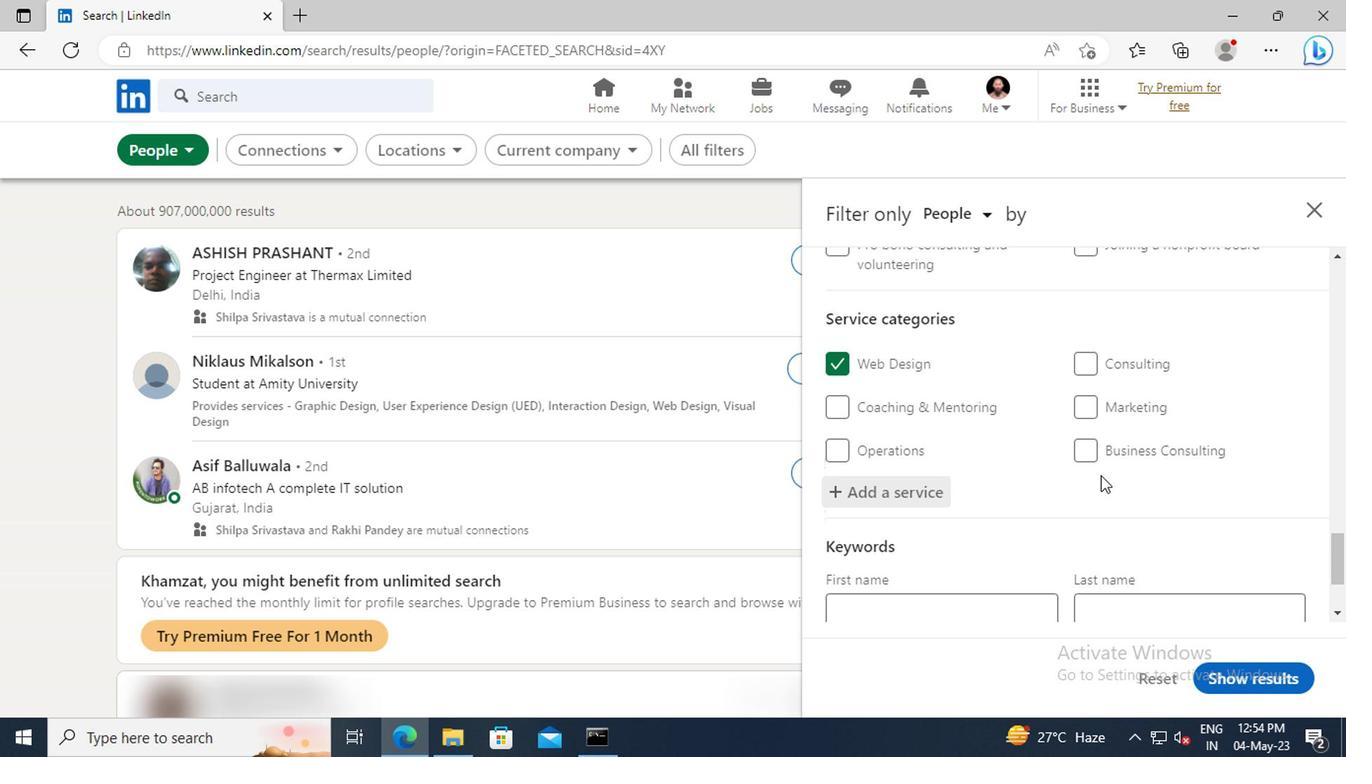 
Action: Mouse scrolled (1099, 474) with delta (0, -1)
Screenshot: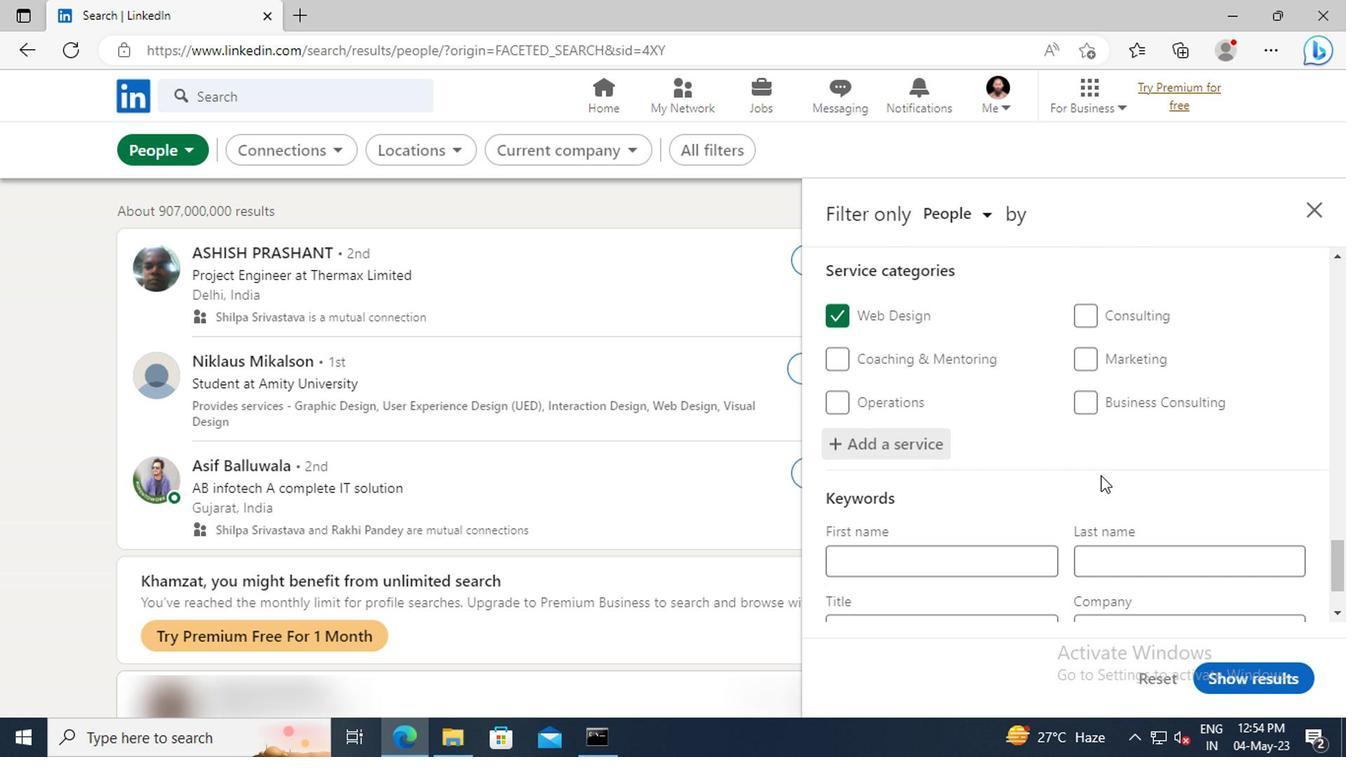 
Action: Mouse scrolled (1099, 474) with delta (0, -1)
Screenshot: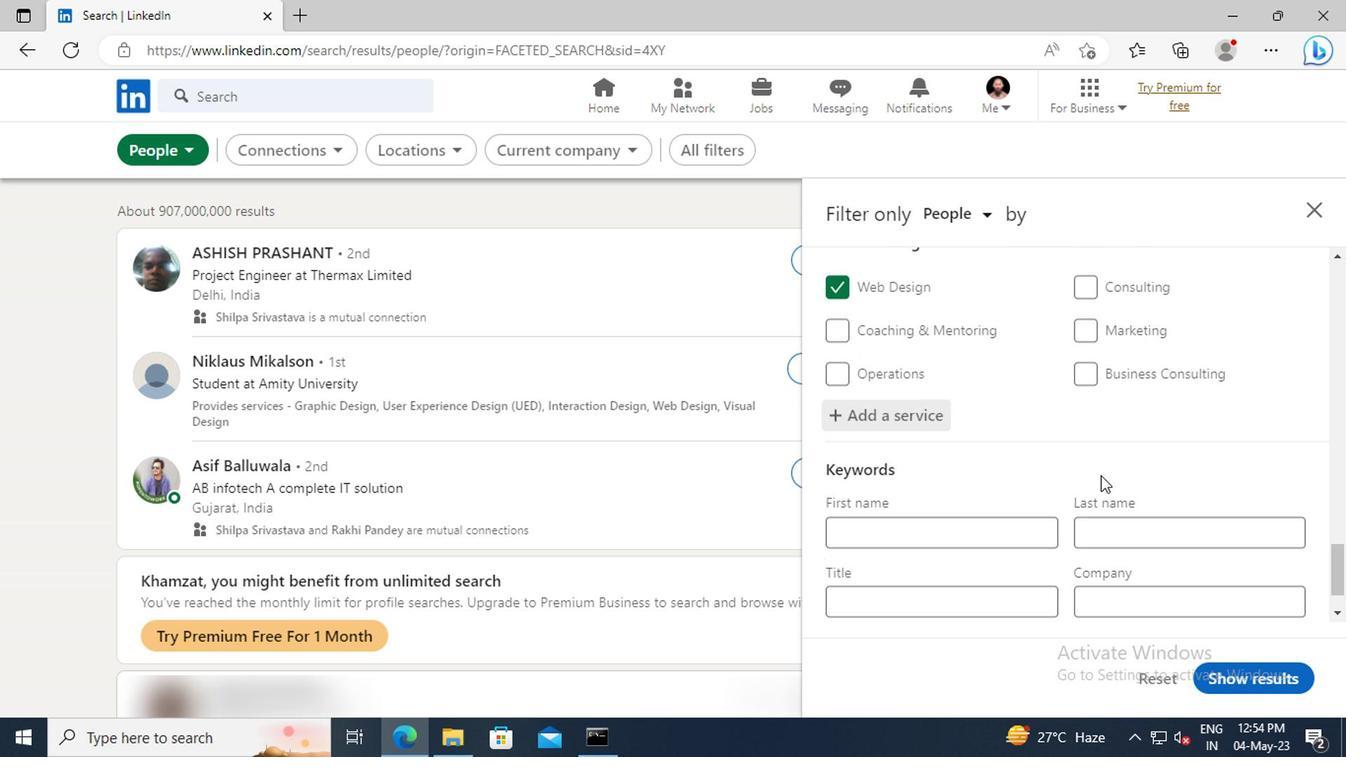 
Action: Mouse moved to (987, 523)
Screenshot: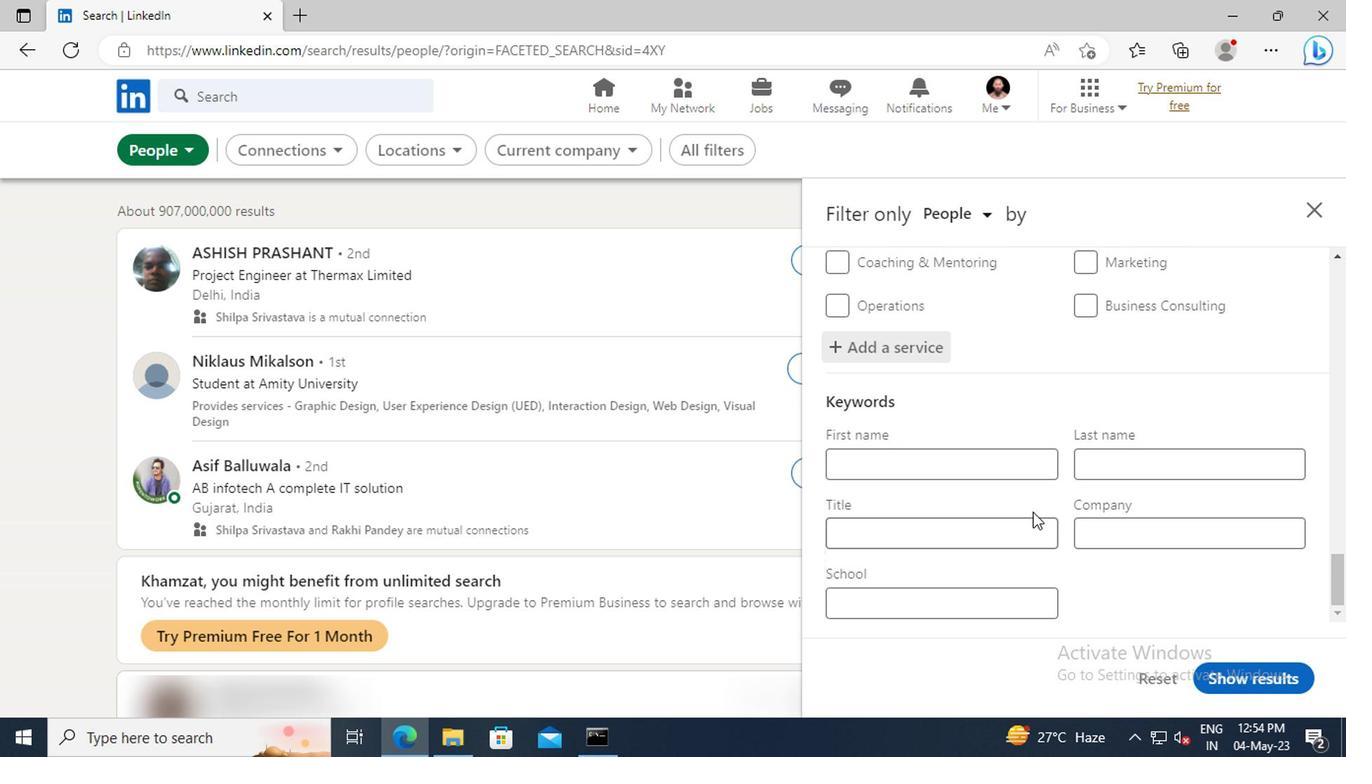 
Action: Mouse pressed left at (987, 523)
Screenshot: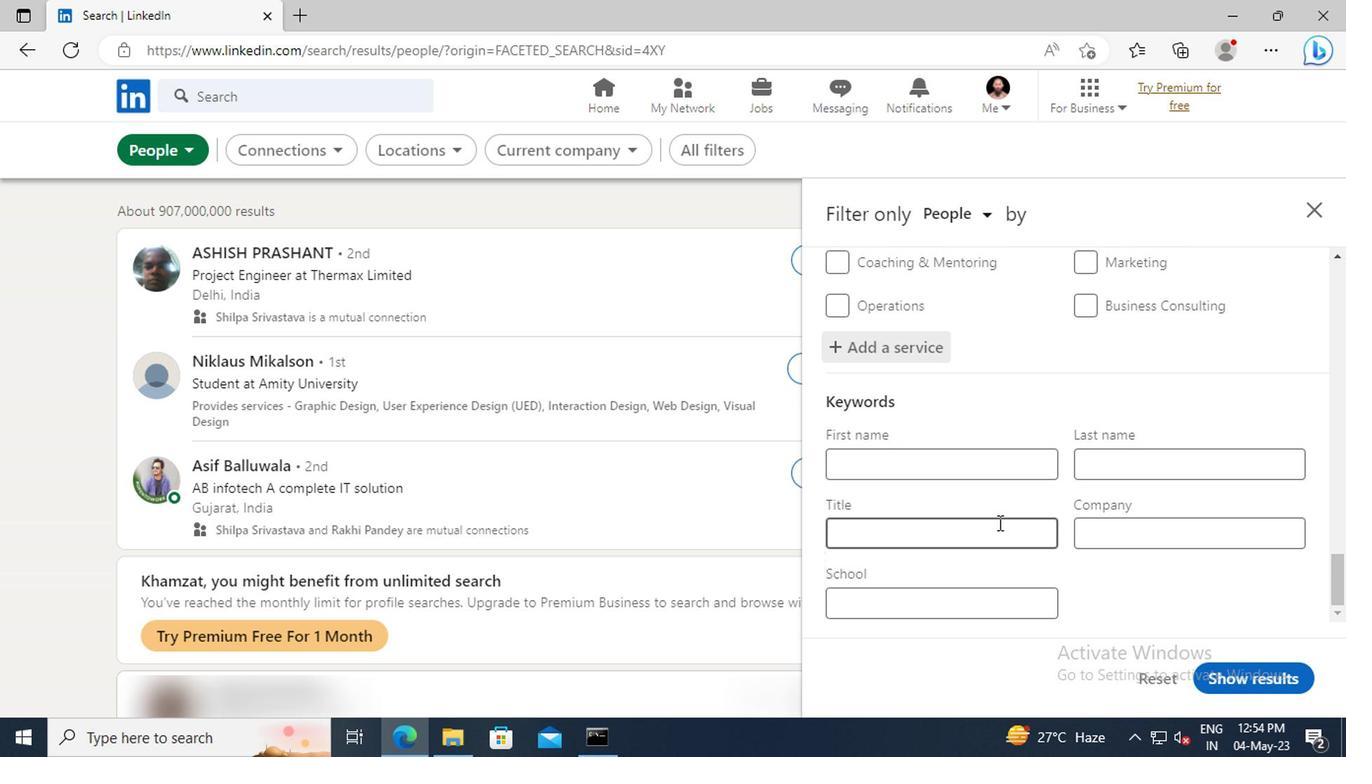 
Action: Mouse moved to (987, 525)
Screenshot: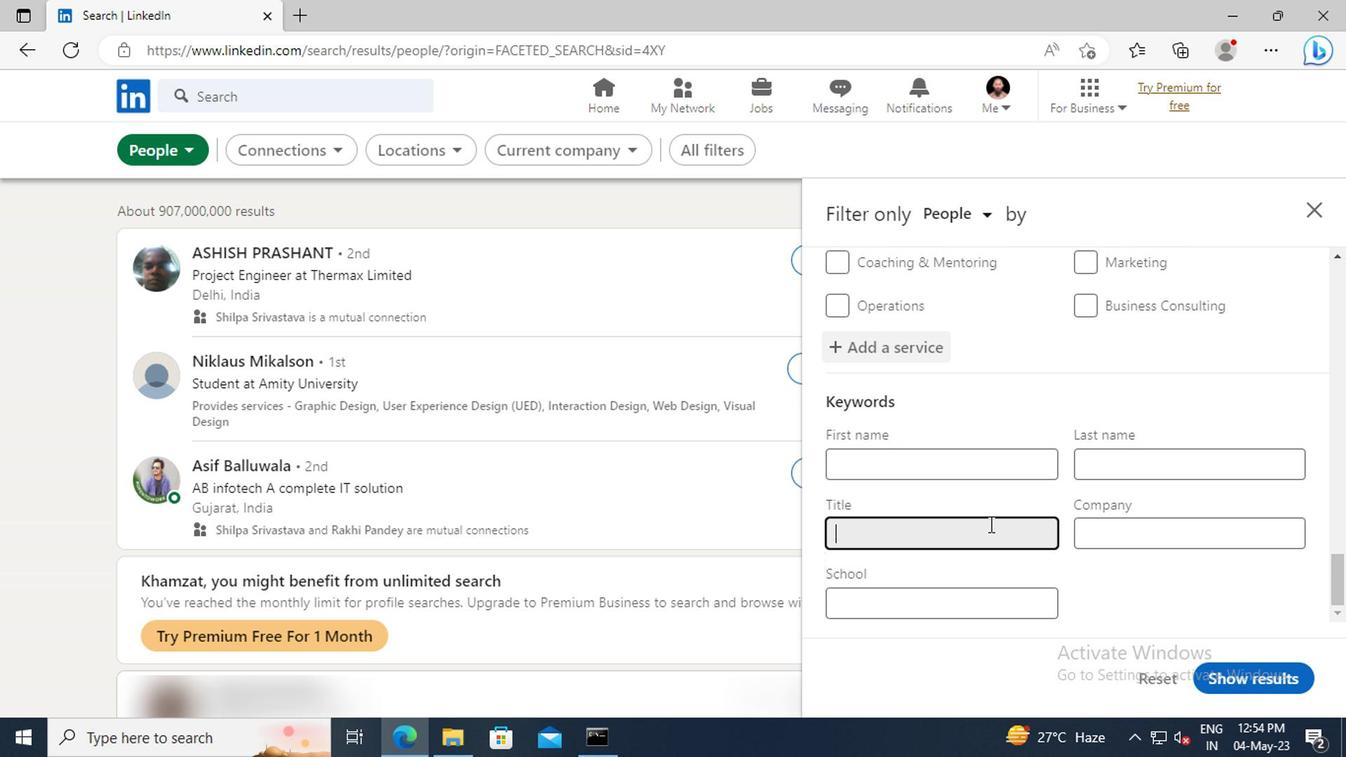 
Action: Key pressed <Key.shift>
Screenshot: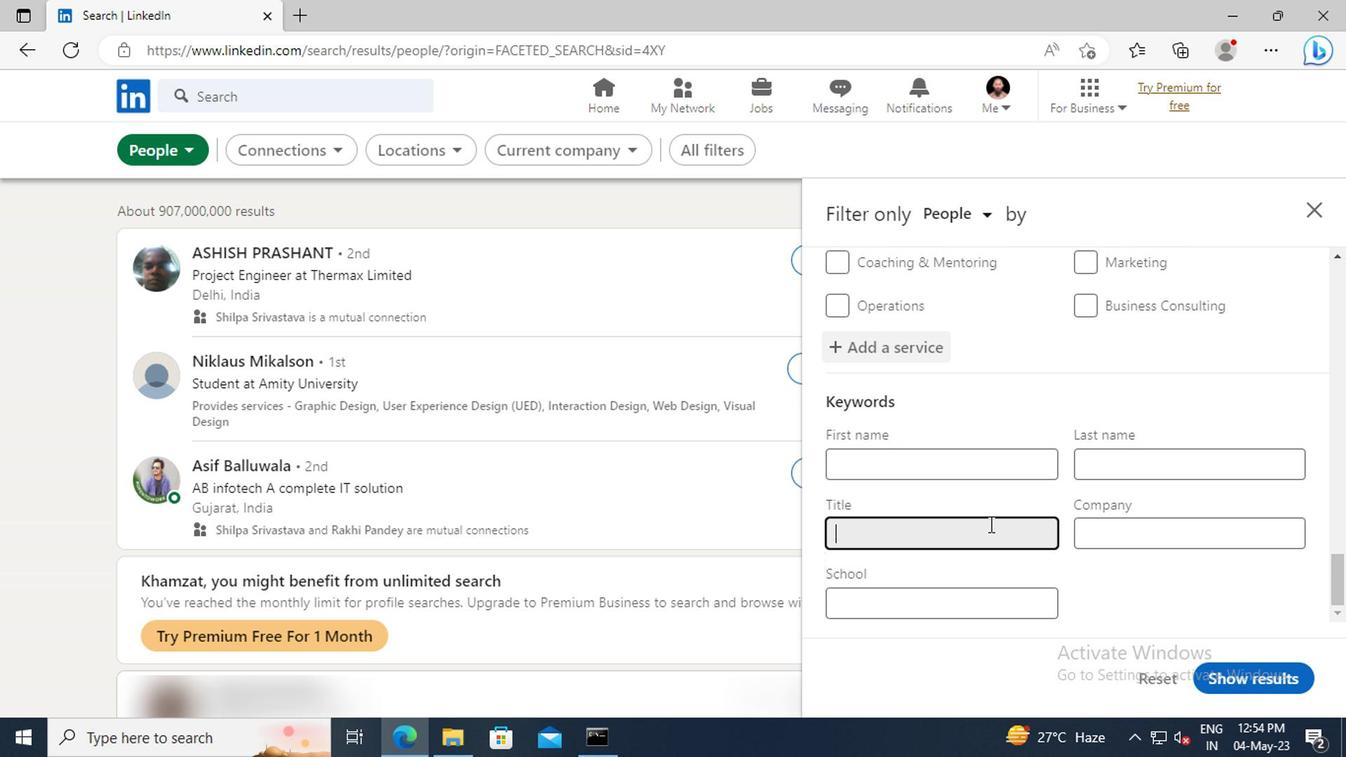 
Action: Mouse moved to (987, 526)
Screenshot: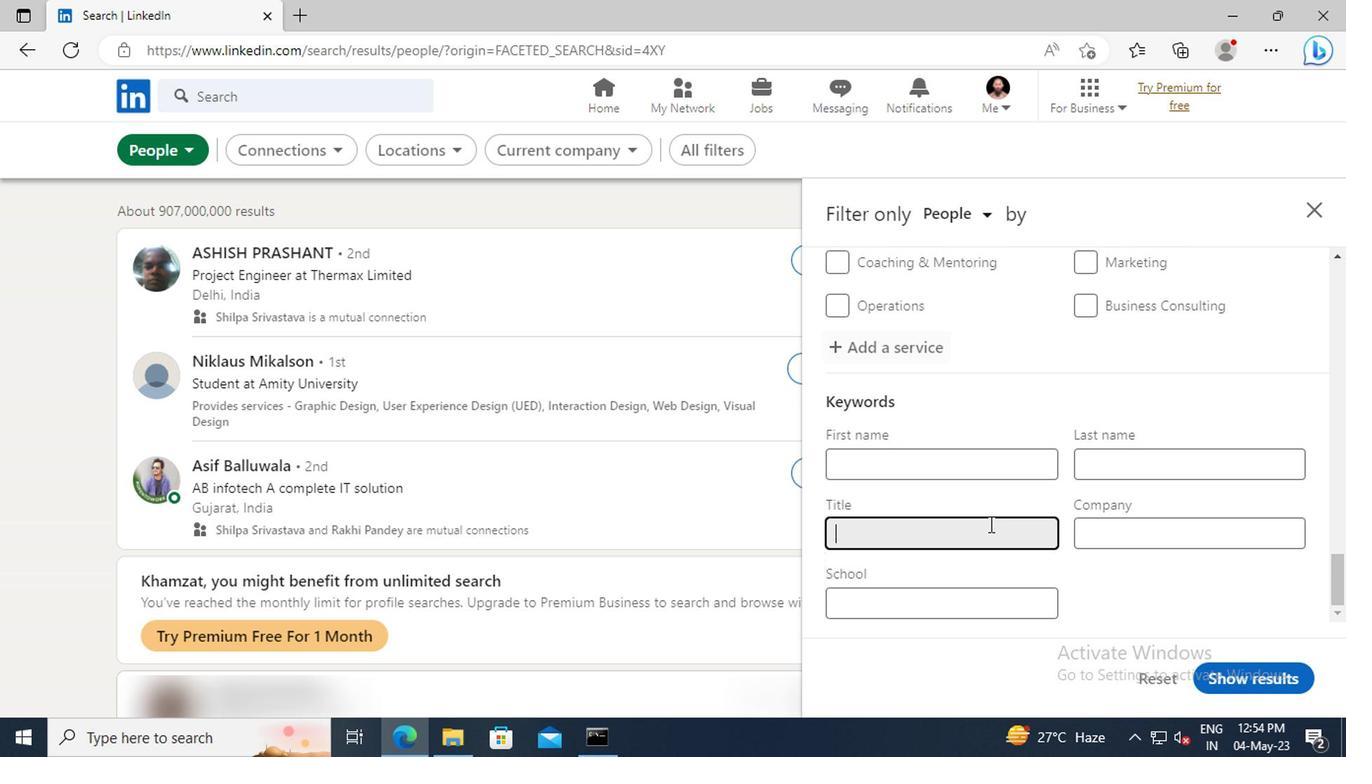 
Action: Key pressed CHIEF<Key.space><Key.shift><Key.shift><Key.shift><Key.shift><Key.shift><Key.shift><Key.shift><Key.shift>ENGINEER<Key.enter>
Screenshot: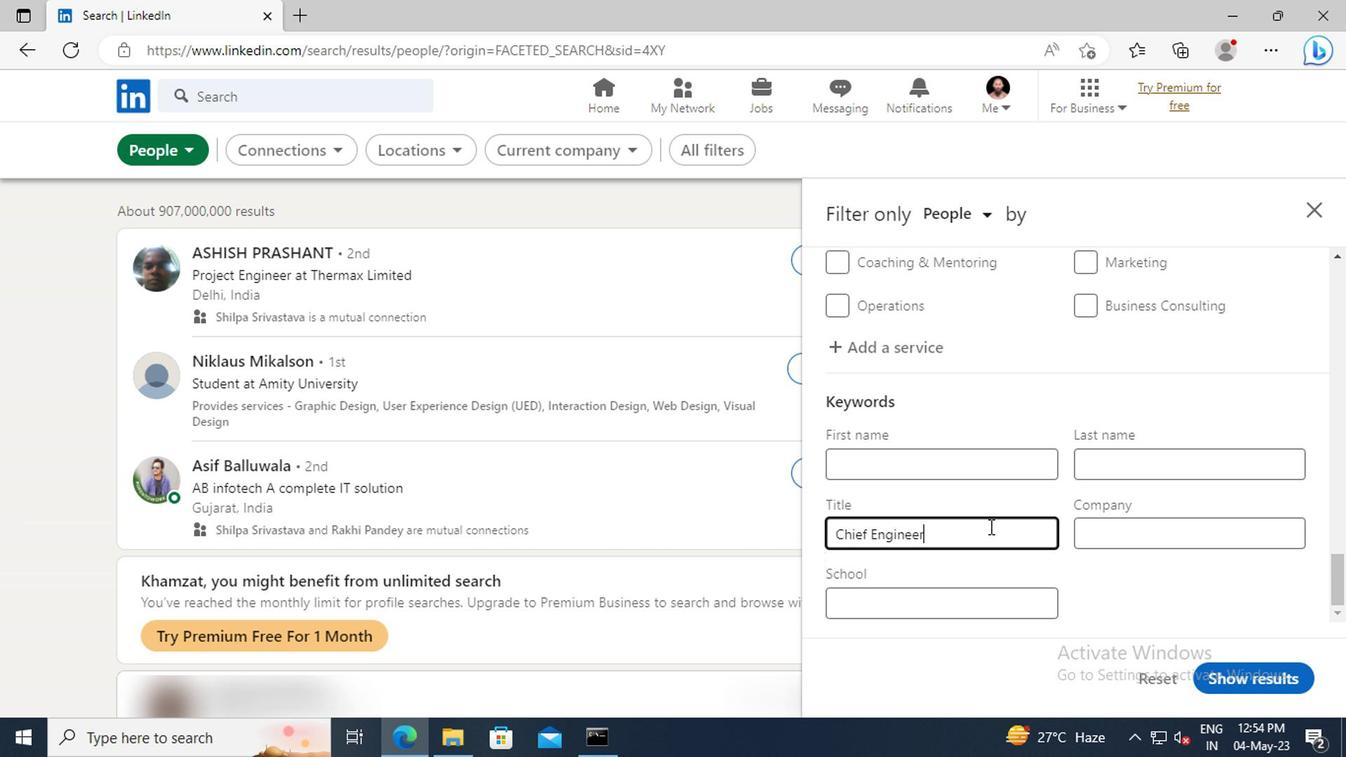 
Action: Mouse moved to (1209, 674)
Screenshot: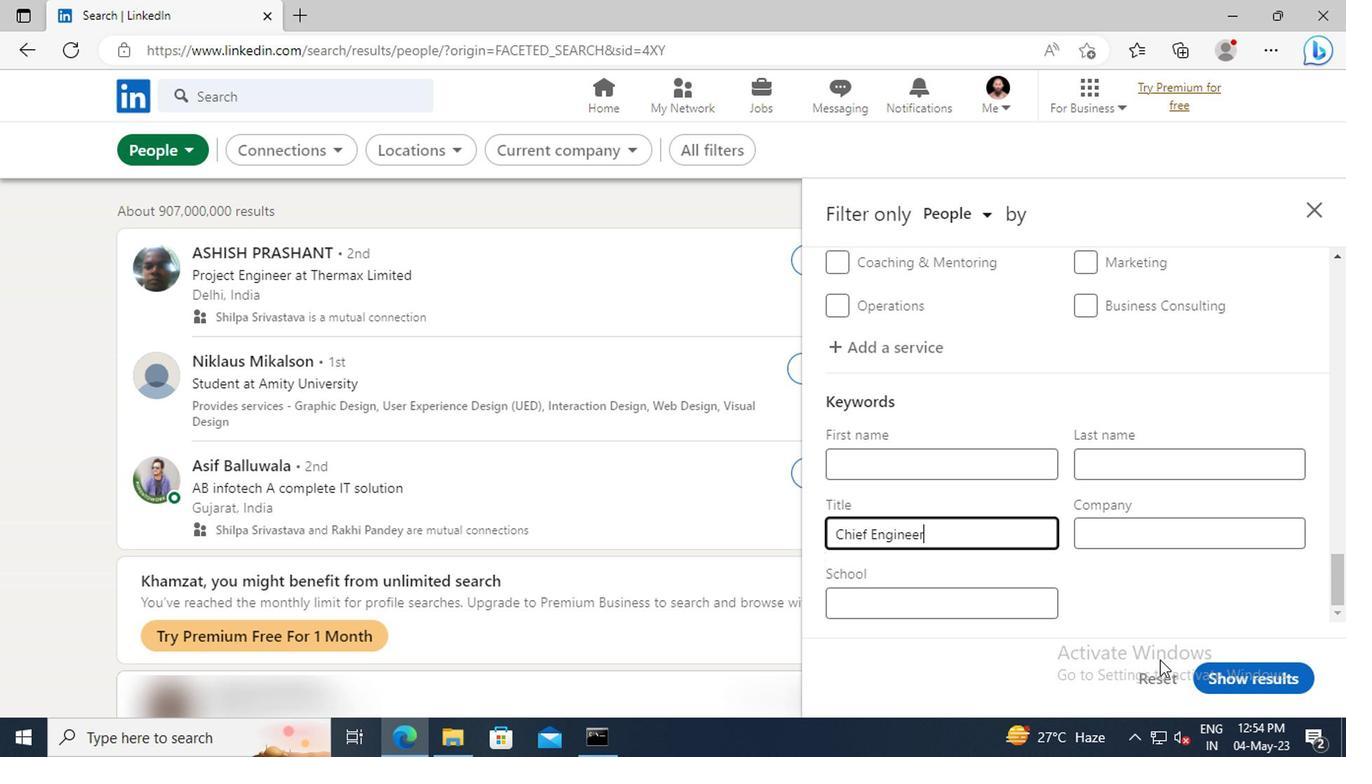 
Action: Mouse pressed left at (1209, 674)
Screenshot: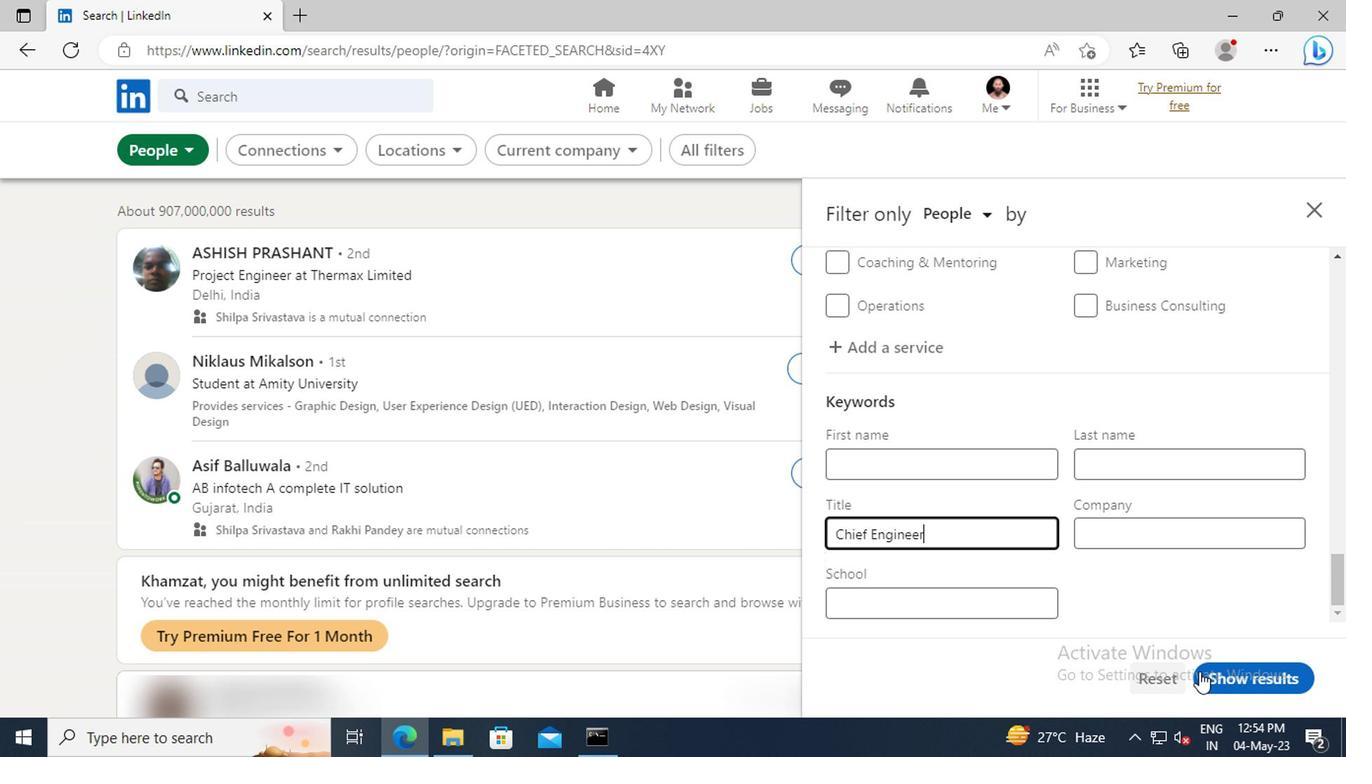 
